 Task: Find a place to stay in Pak Kret, Thailand, from 6th to 15th September for 6 adults, with a price range of ₹8000 to ₹12000, 5 bedrooms, 5 beds, and amenities including Gym, Wifi, TV, Free parking, and Breakfast.
Action: Mouse moved to (435, 93)
Screenshot: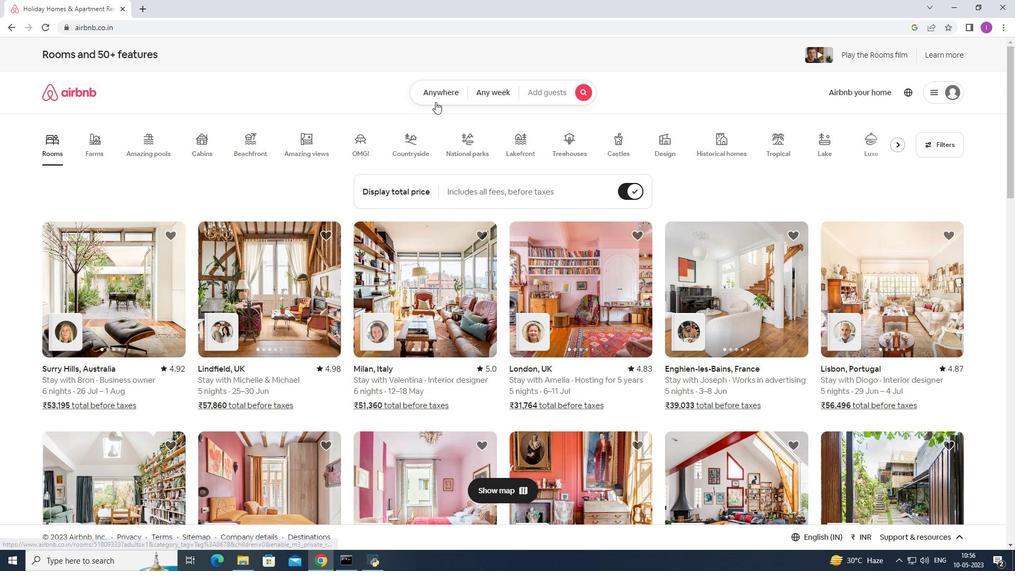 
Action: Mouse pressed left at (435, 93)
Screenshot: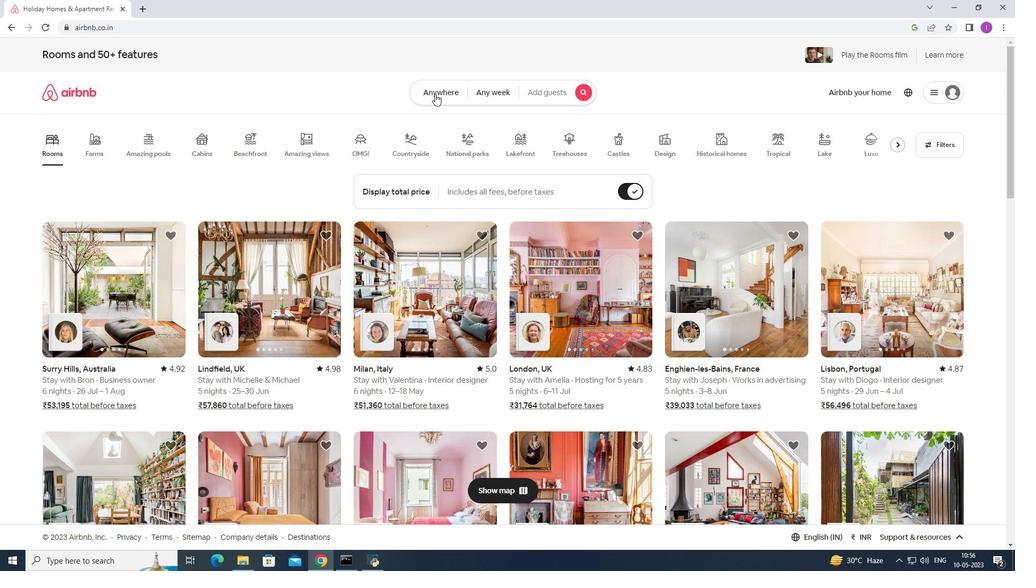 
Action: Mouse moved to (386, 126)
Screenshot: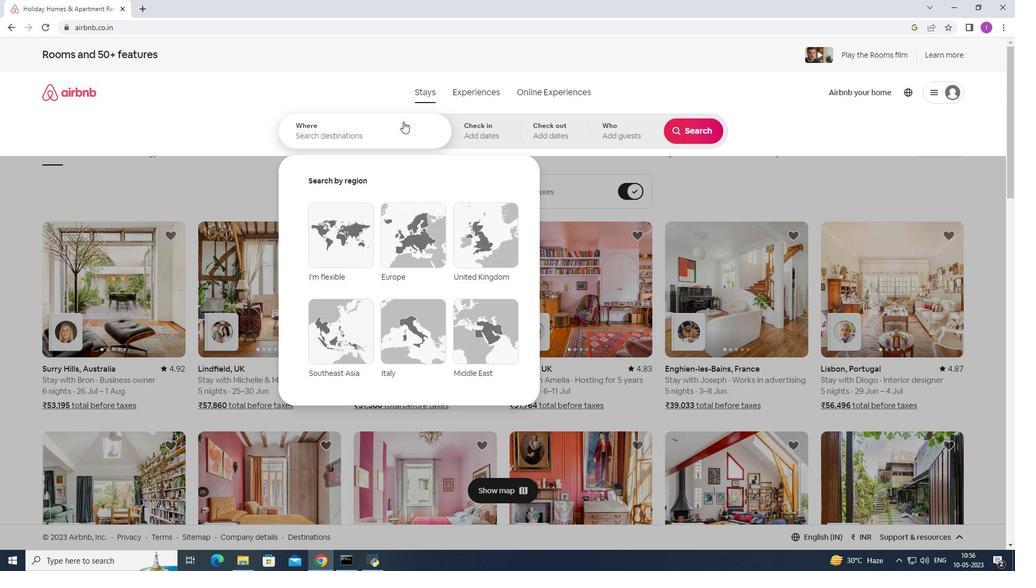 
Action: Mouse pressed left at (386, 126)
Screenshot: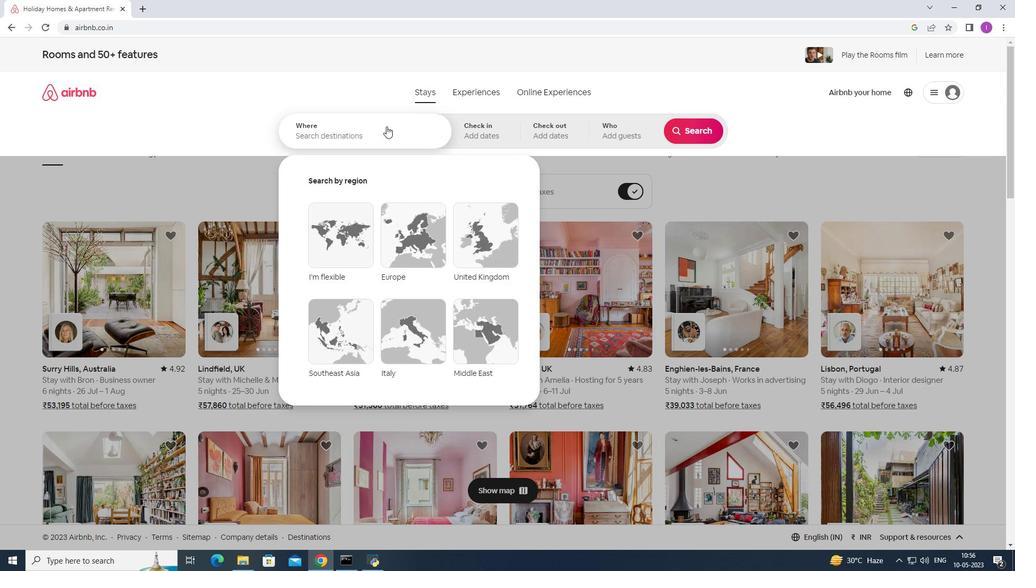 
Action: Mouse moved to (389, 129)
Screenshot: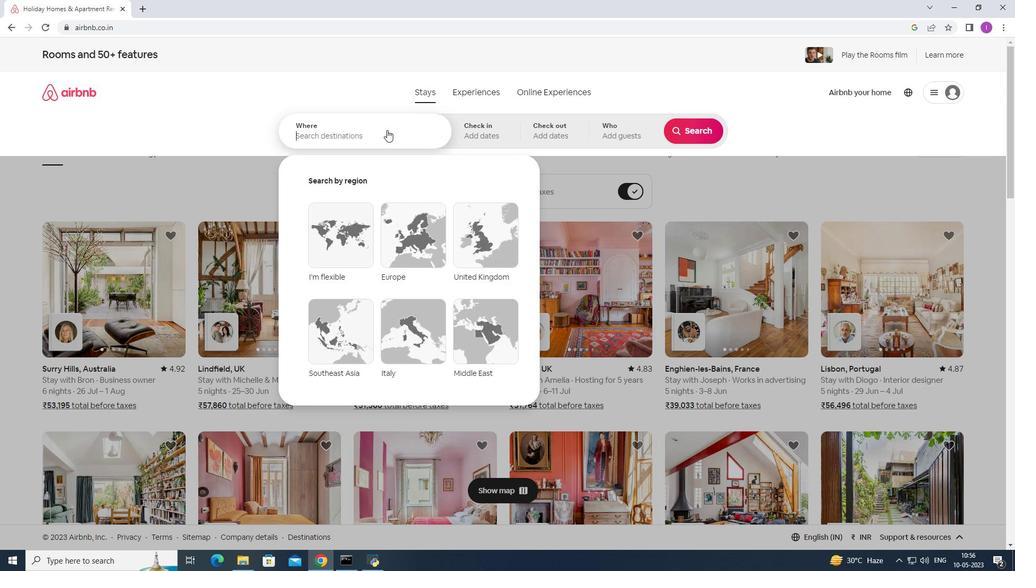 
Action: Key pressed <Key.shift>Pal<Key.backspace>k<Key.space>kret,<Key.shift>Thailand
Screenshot: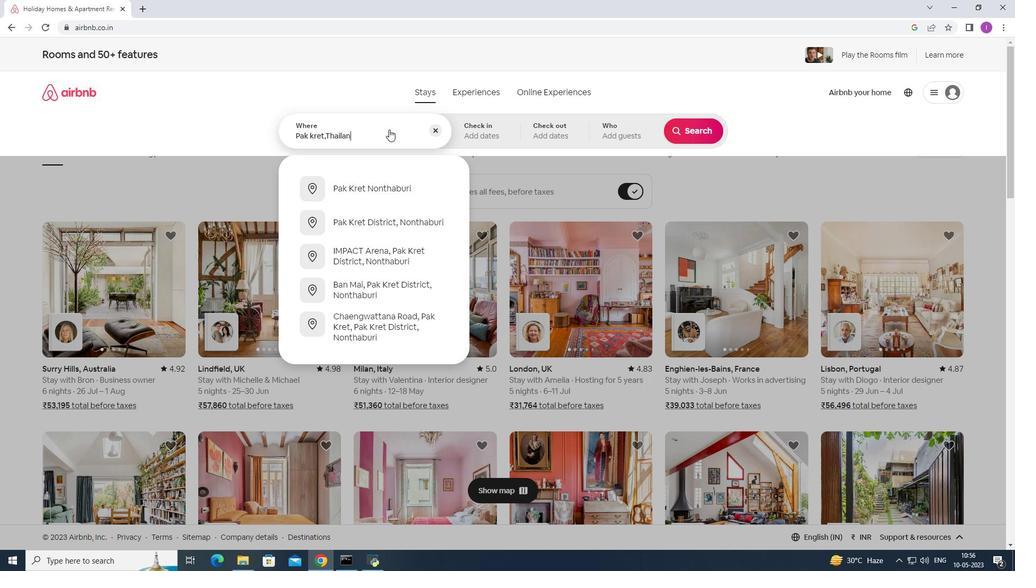 
Action: Mouse moved to (474, 127)
Screenshot: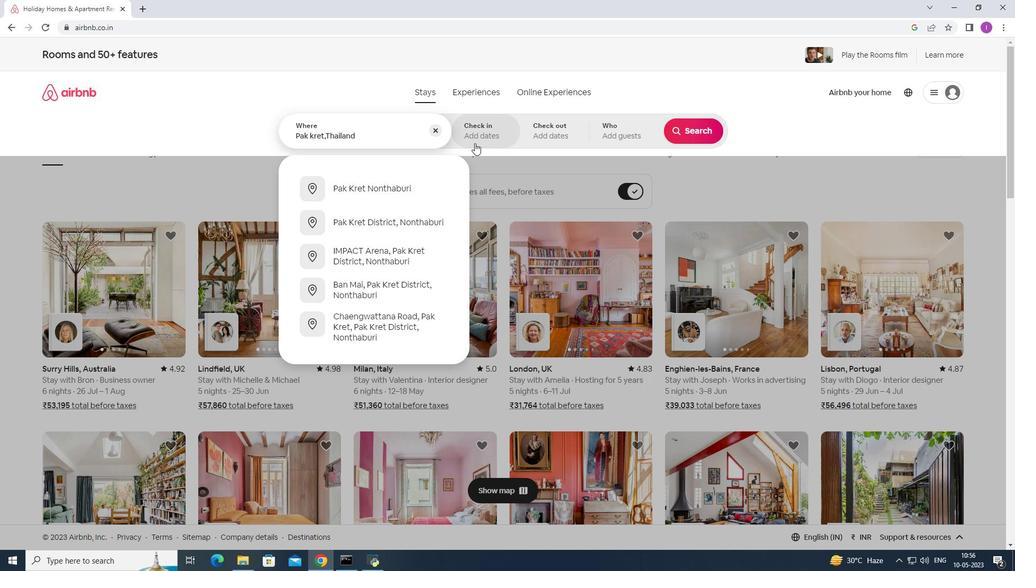 
Action: Mouse pressed left at (474, 127)
Screenshot: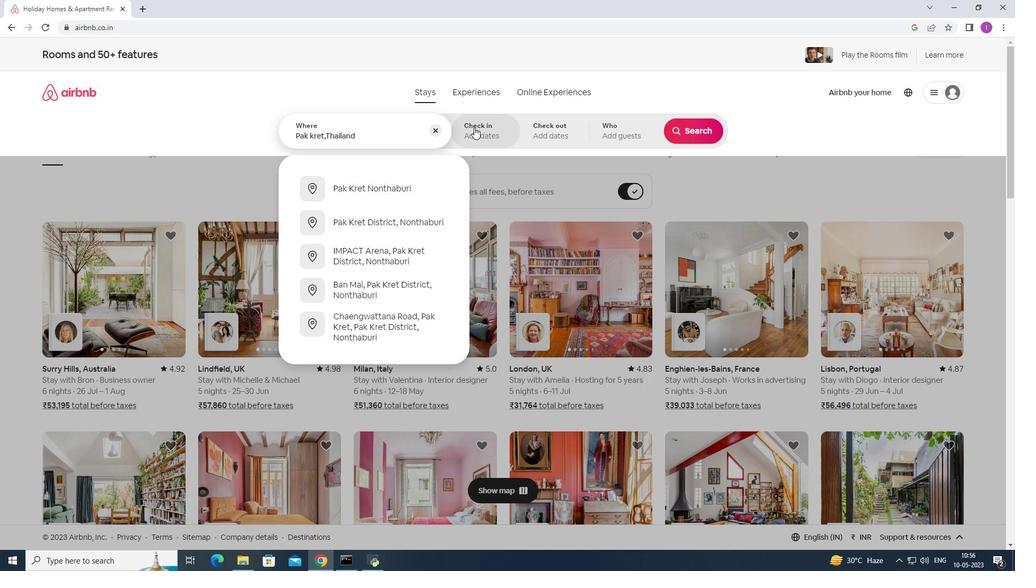 
Action: Mouse moved to (687, 215)
Screenshot: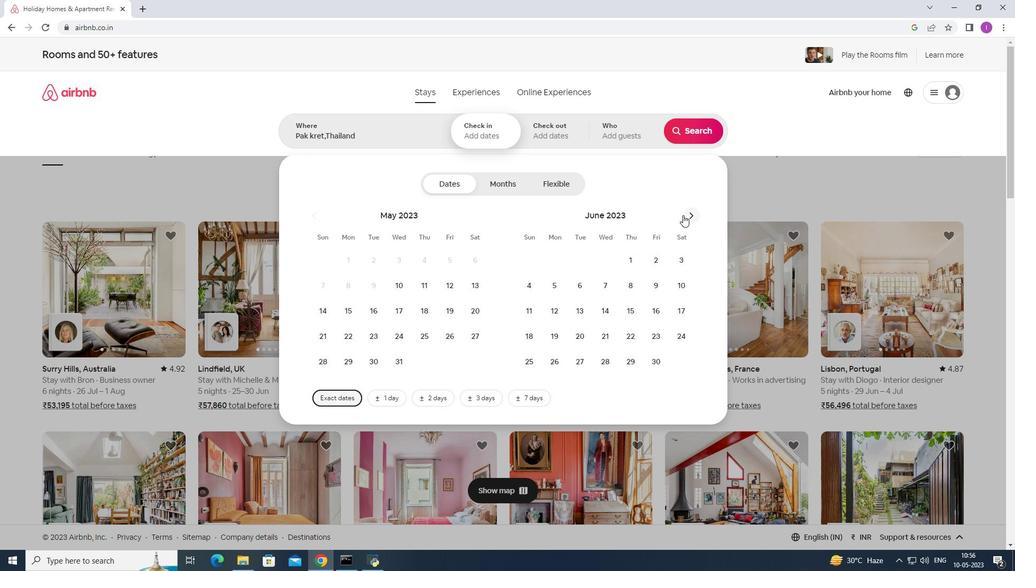 
Action: Mouse pressed left at (687, 215)
Screenshot: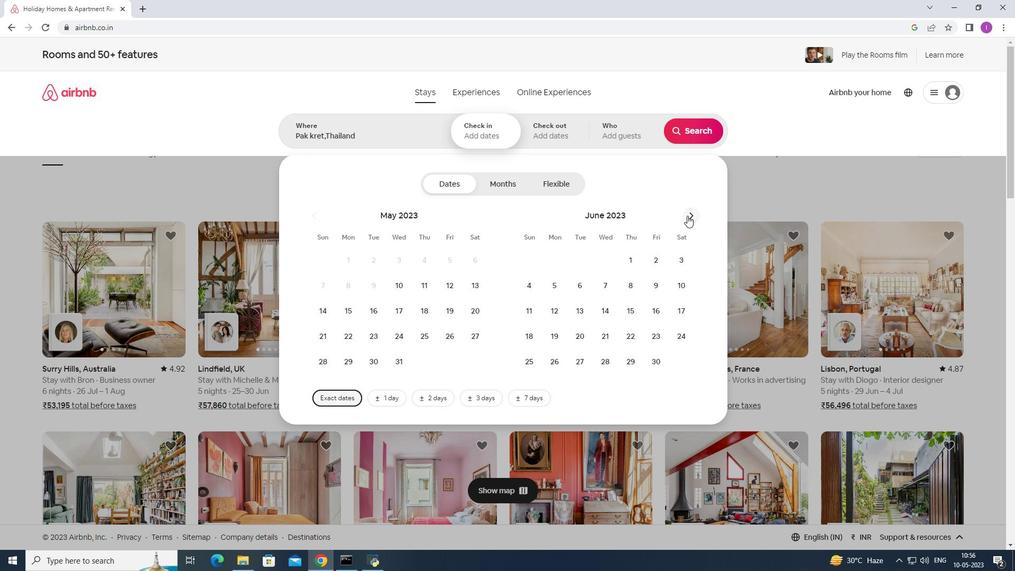 
Action: Mouse pressed left at (687, 215)
Screenshot: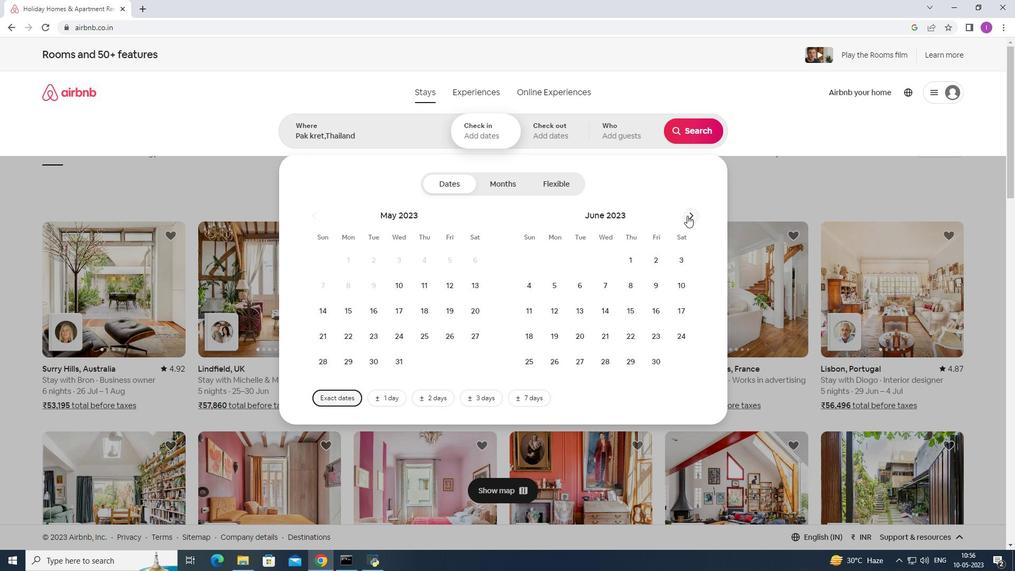 
Action: Mouse pressed left at (687, 215)
Screenshot: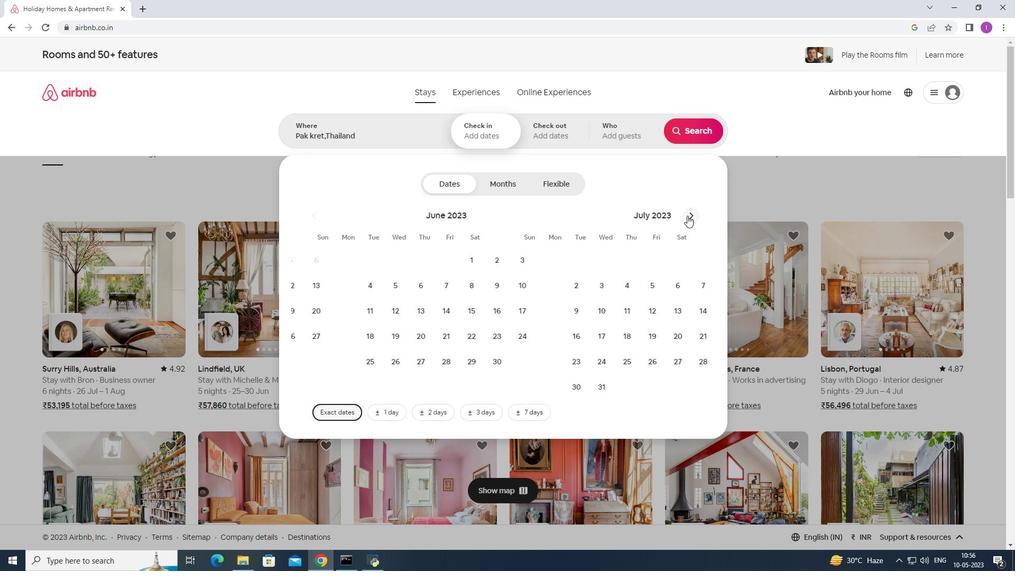 
Action: Mouse moved to (688, 215)
Screenshot: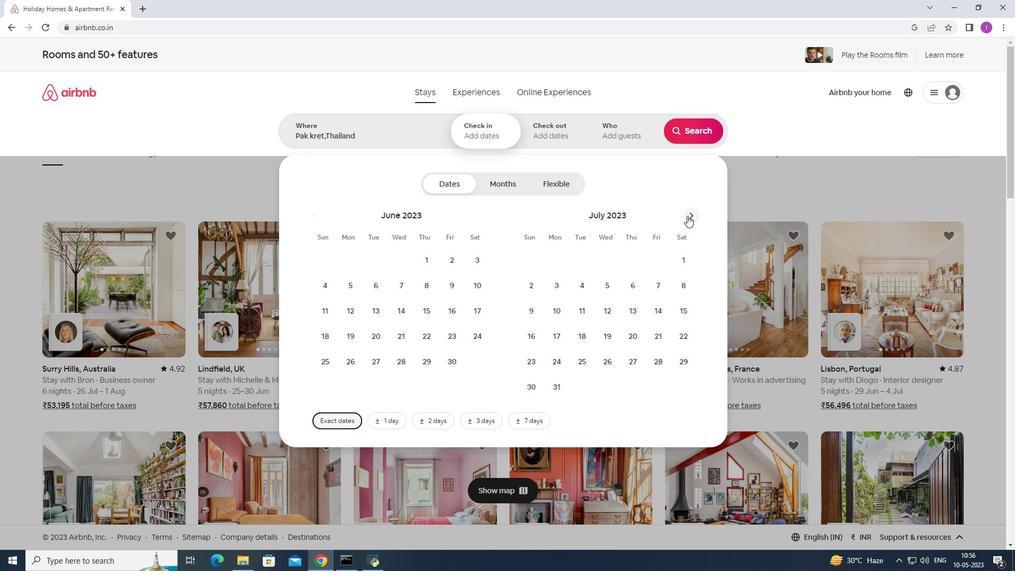 
Action: Mouse pressed left at (688, 215)
Screenshot: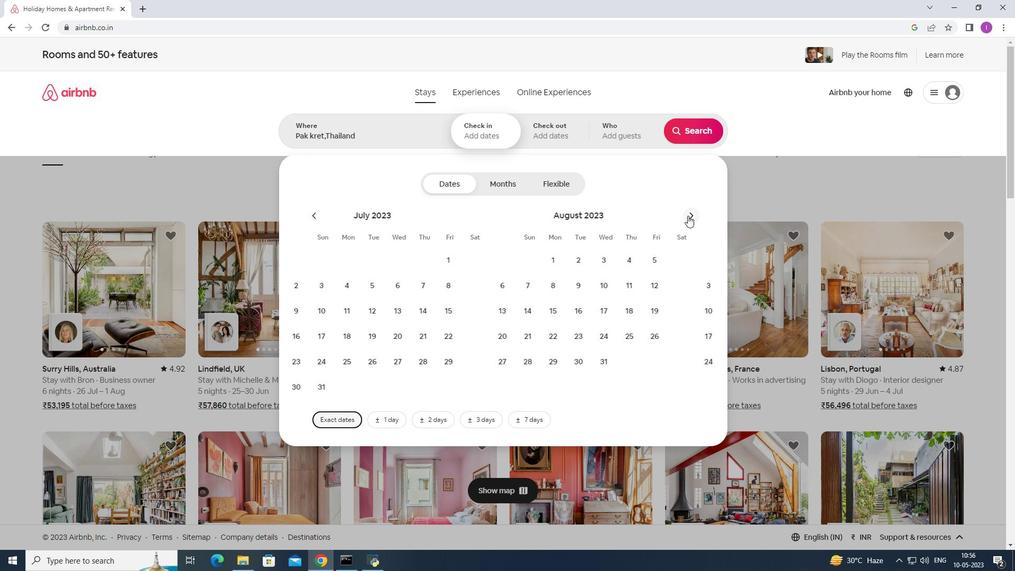 
Action: Mouse moved to (399, 287)
Screenshot: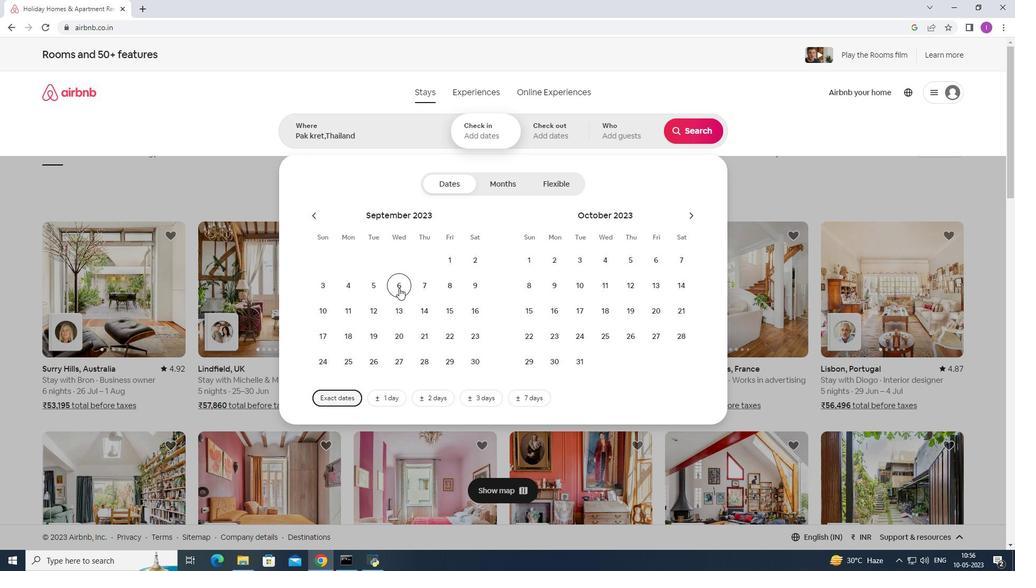 
Action: Mouse pressed left at (399, 287)
Screenshot: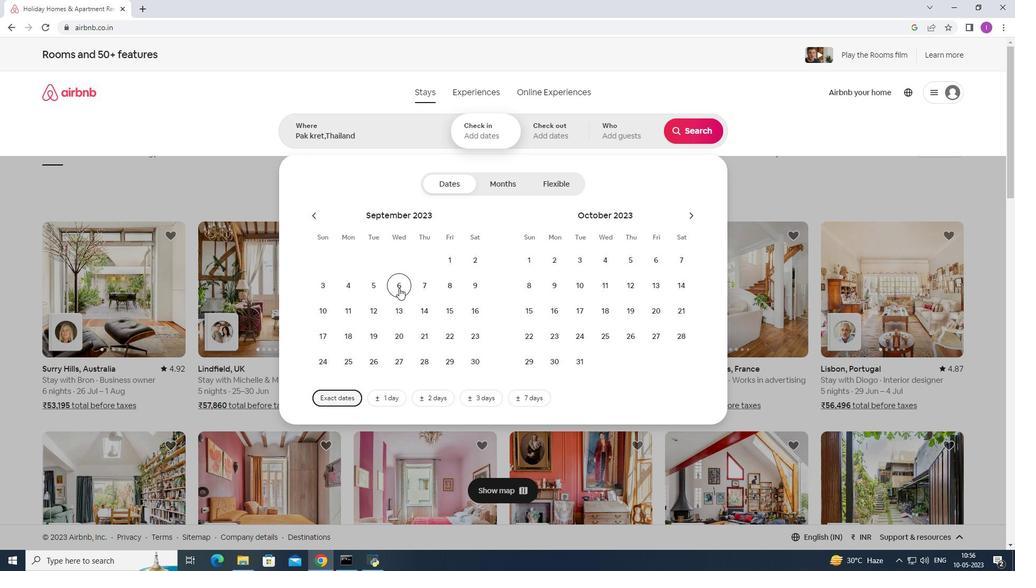 
Action: Mouse moved to (452, 308)
Screenshot: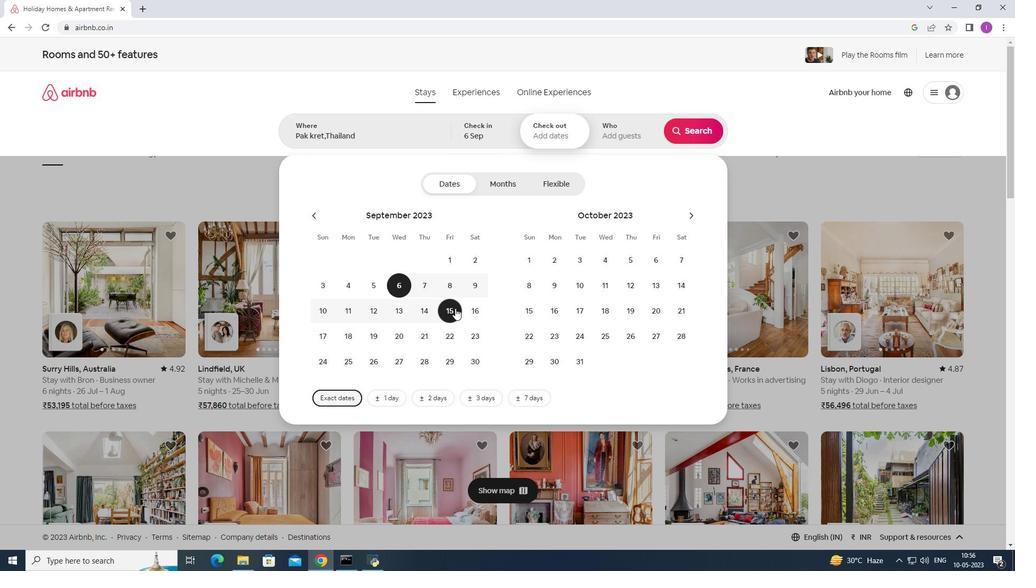 
Action: Mouse pressed left at (452, 308)
Screenshot: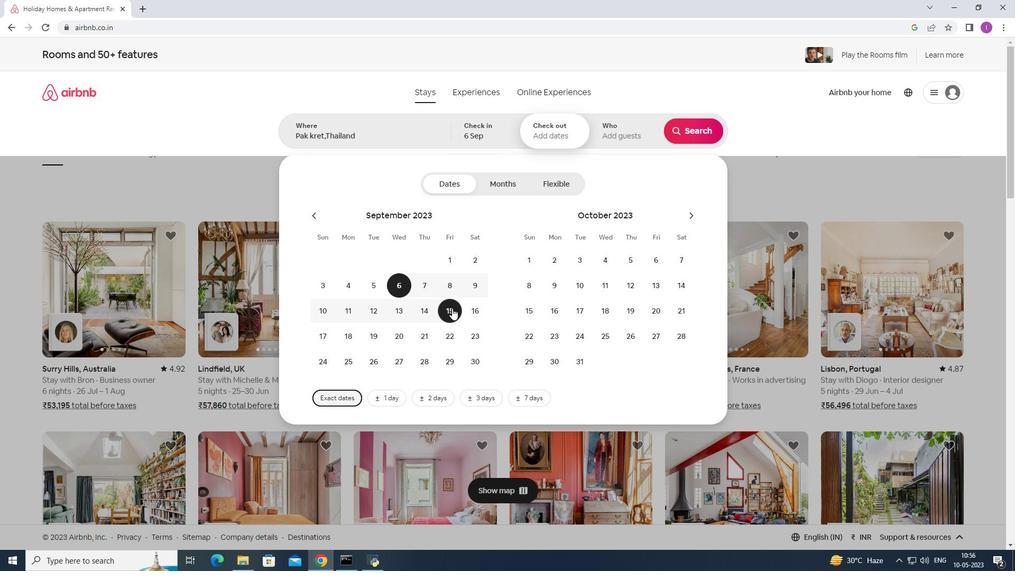 
Action: Mouse moved to (615, 139)
Screenshot: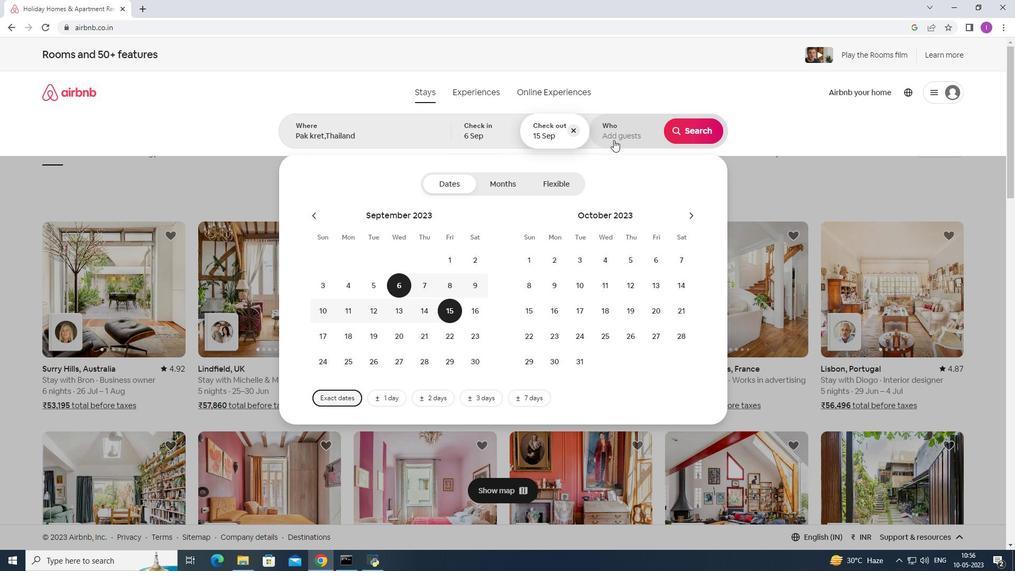 
Action: Mouse pressed left at (615, 139)
Screenshot: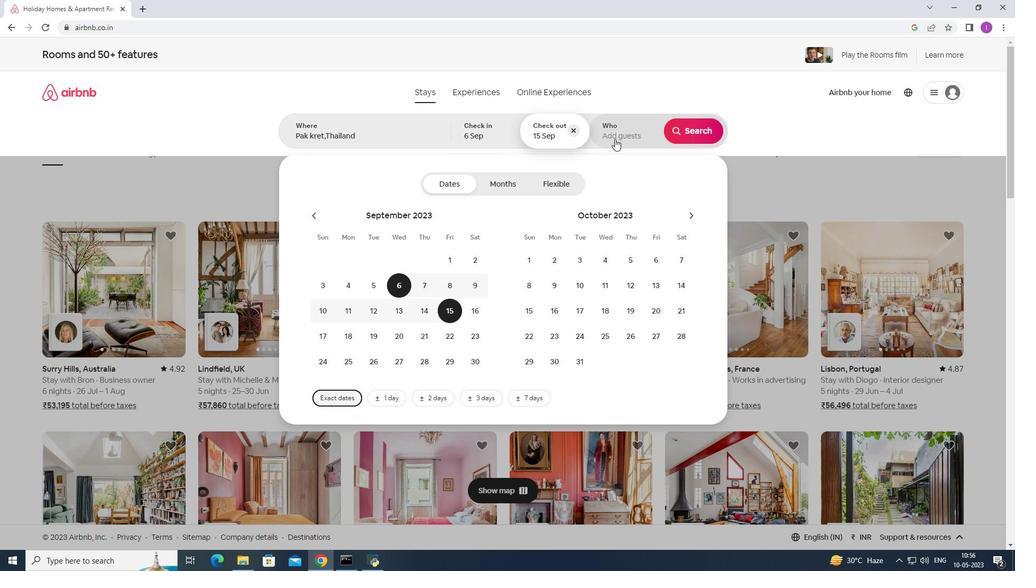 
Action: Mouse moved to (698, 193)
Screenshot: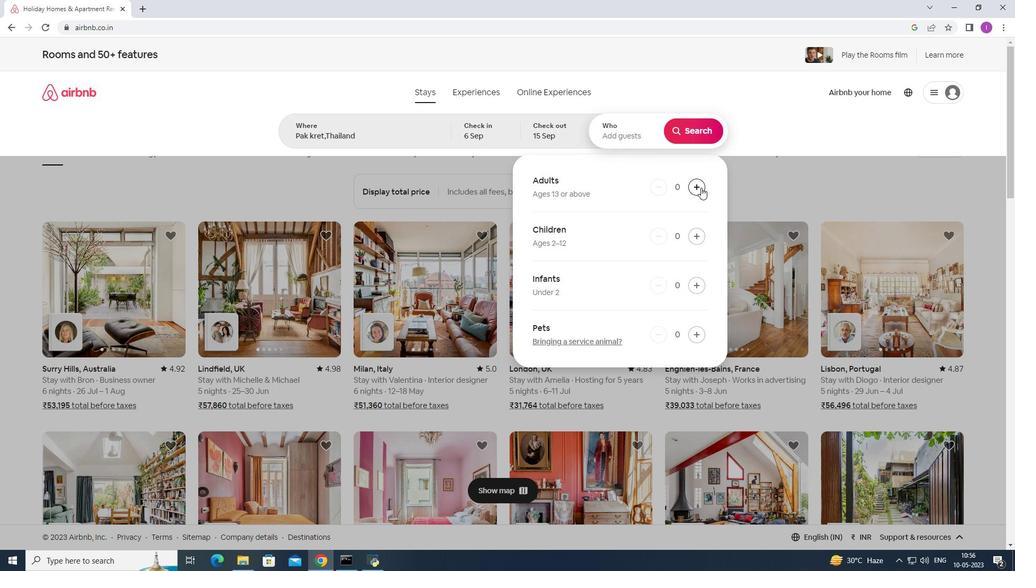 
Action: Mouse pressed left at (698, 193)
Screenshot: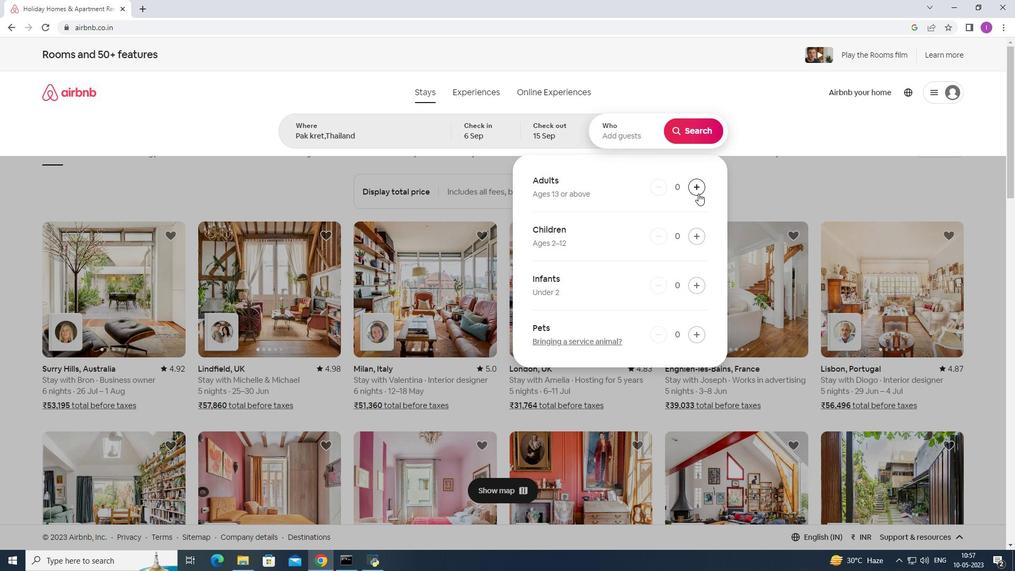 
Action: Mouse moved to (699, 191)
Screenshot: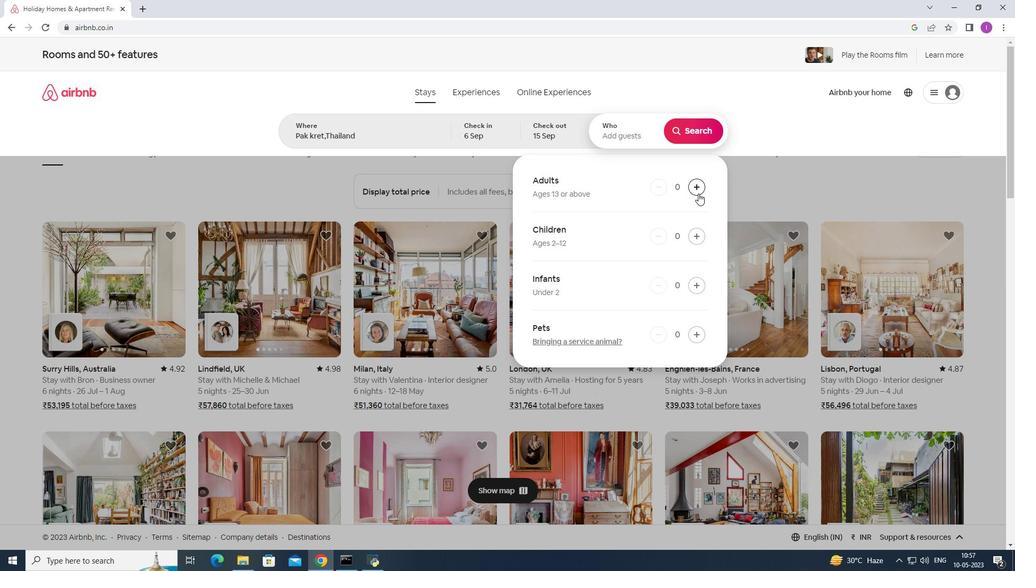 
Action: Mouse pressed left at (699, 191)
Screenshot: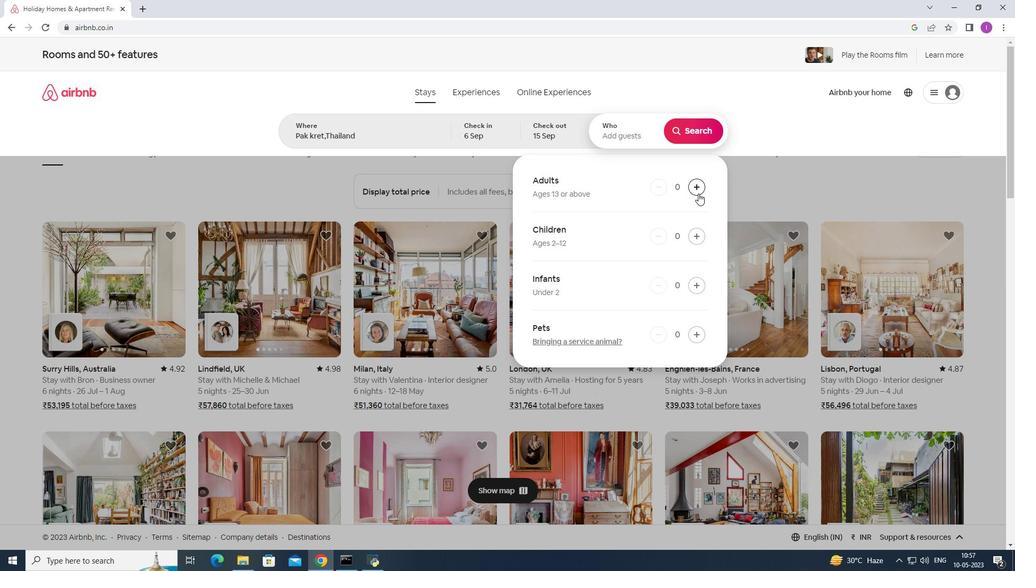 
Action: Mouse moved to (702, 193)
Screenshot: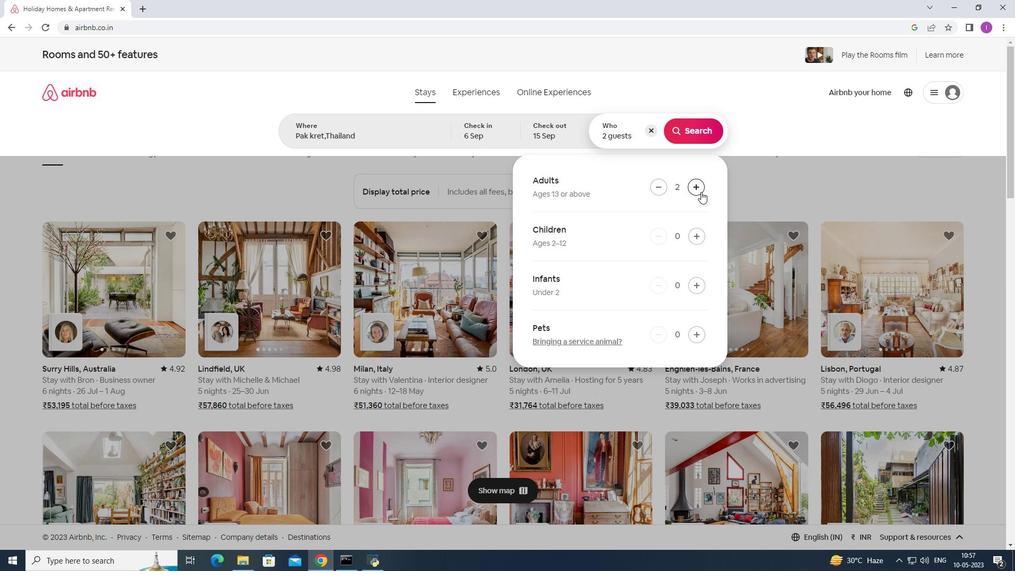 
Action: Mouse pressed left at (702, 193)
Screenshot: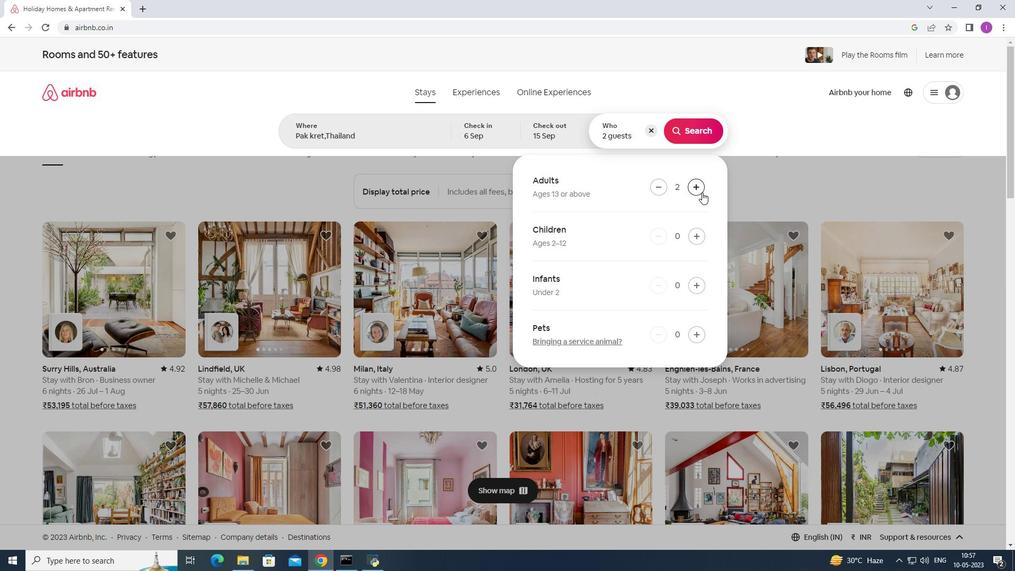 
Action: Mouse moved to (703, 194)
Screenshot: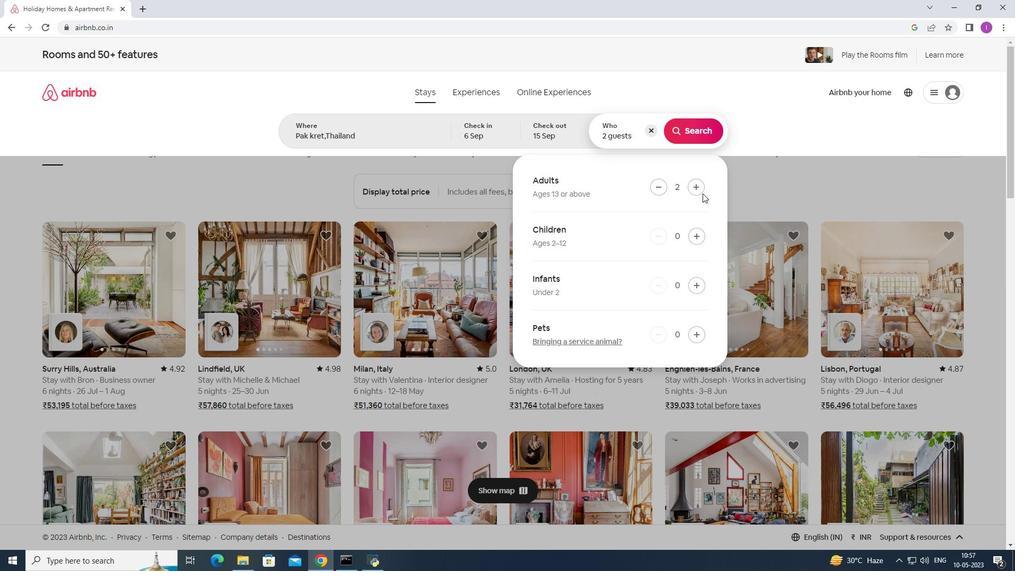 
Action: Mouse pressed left at (703, 194)
Screenshot: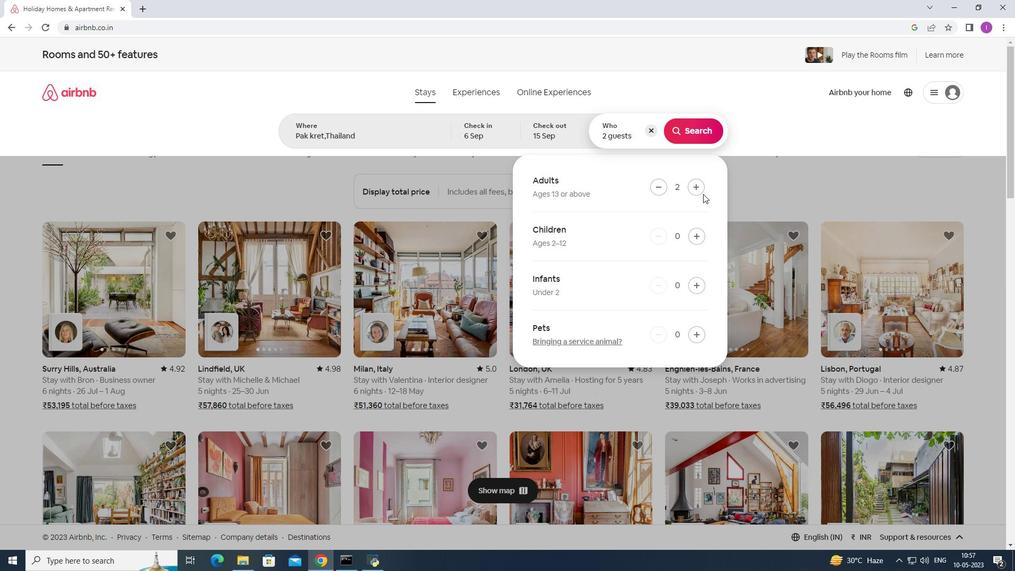 
Action: Mouse moved to (700, 190)
Screenshot: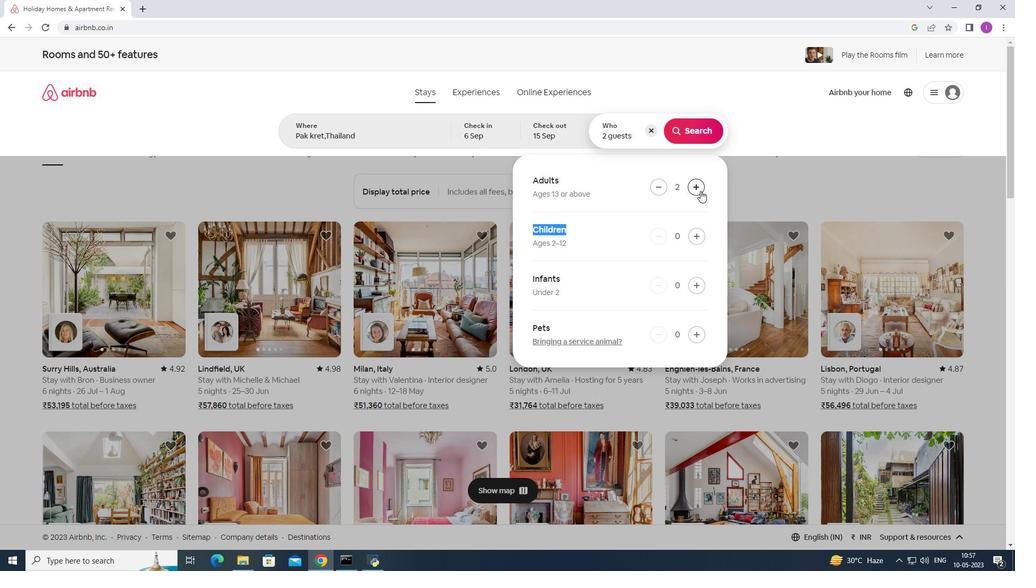 
Action: Mouse pressed left at (700, 190)
Screenshot: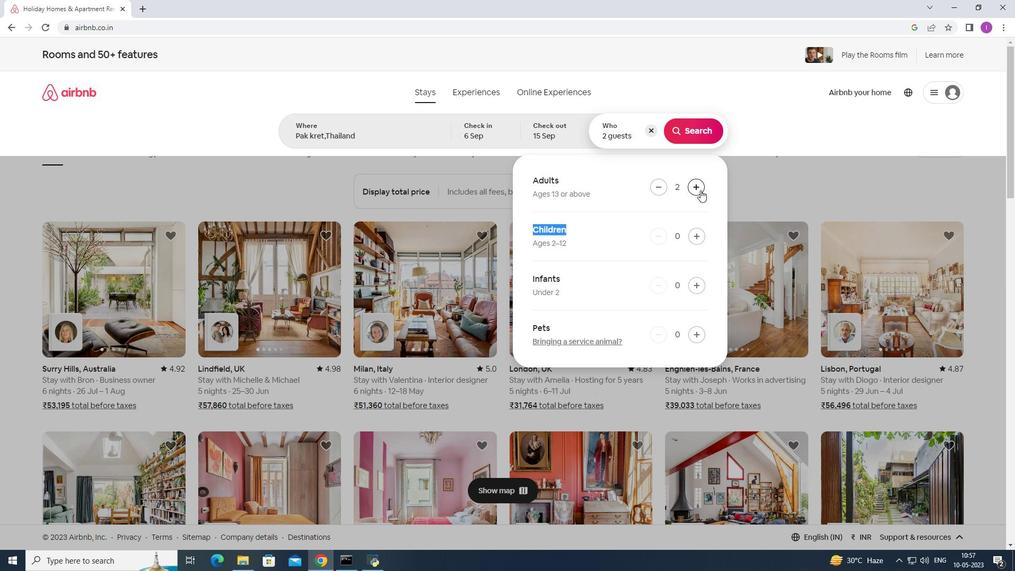 
Action: Mouse moved to (742, 196)
Screenshot: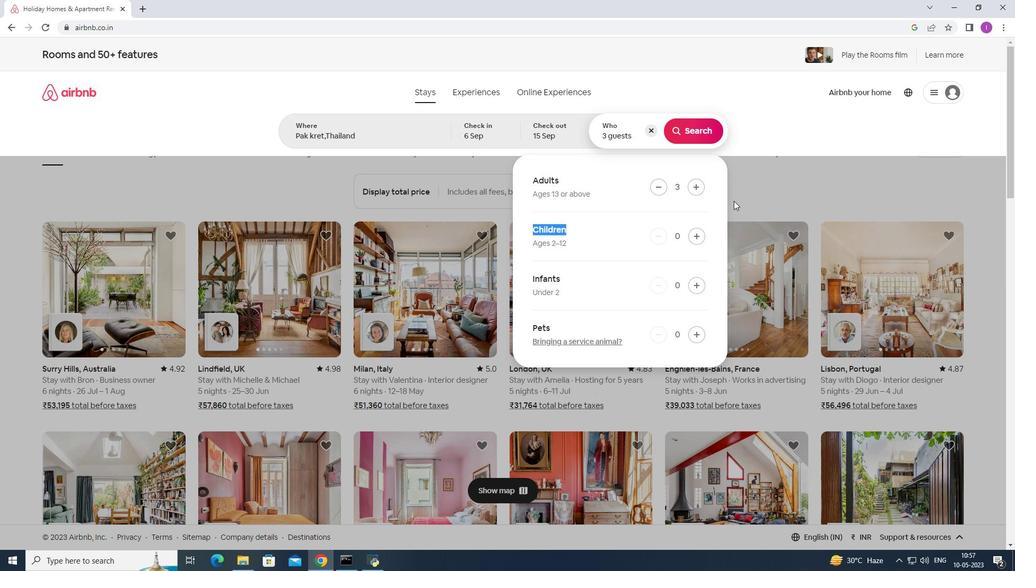 
Action: Mouse pressed left at (742, 196)
Screenshot: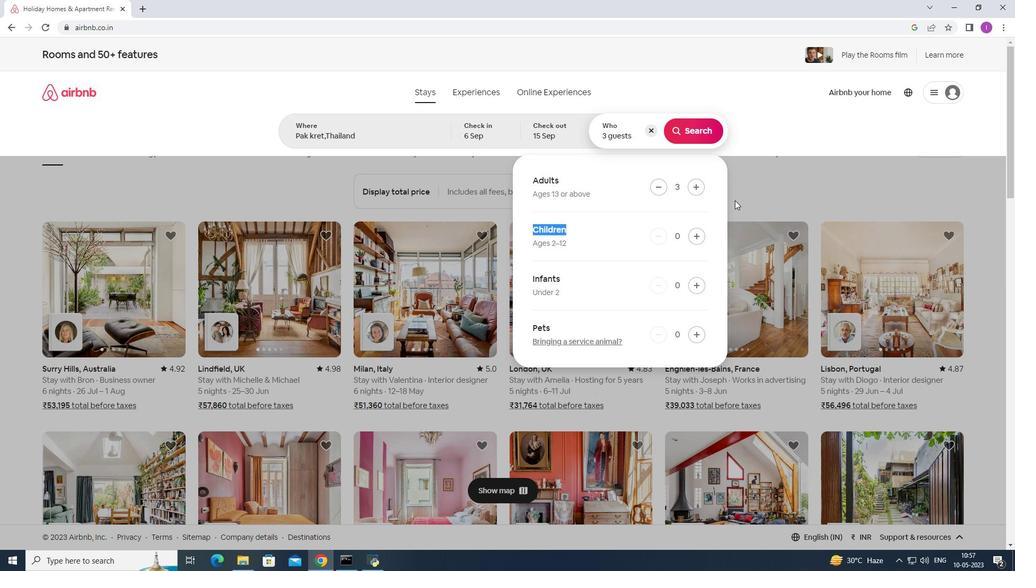 
Action: Mouse moved to (562, 95)
Screenshot: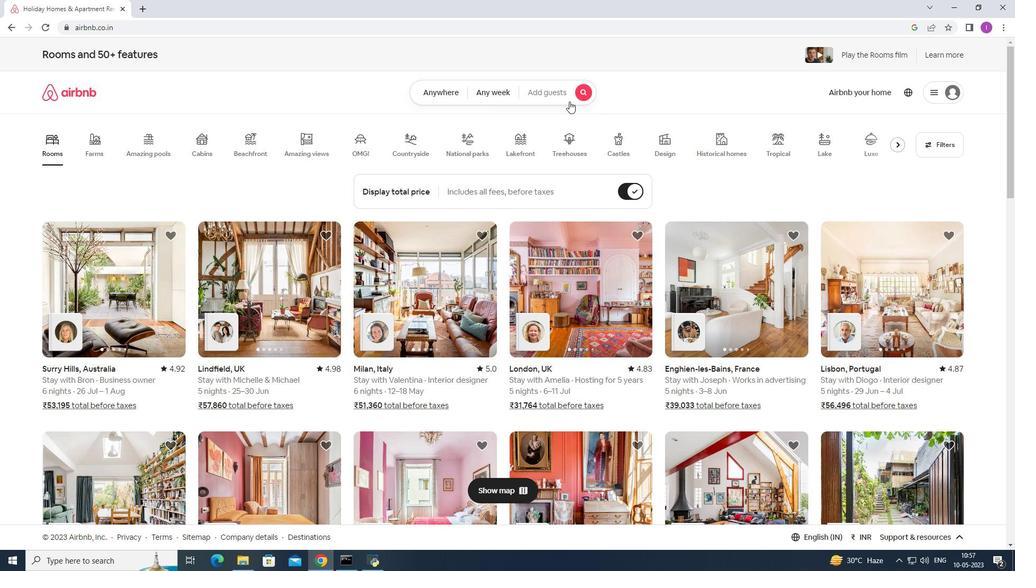 
Action: Mouse pressed left at (562, 95)
Screenshot: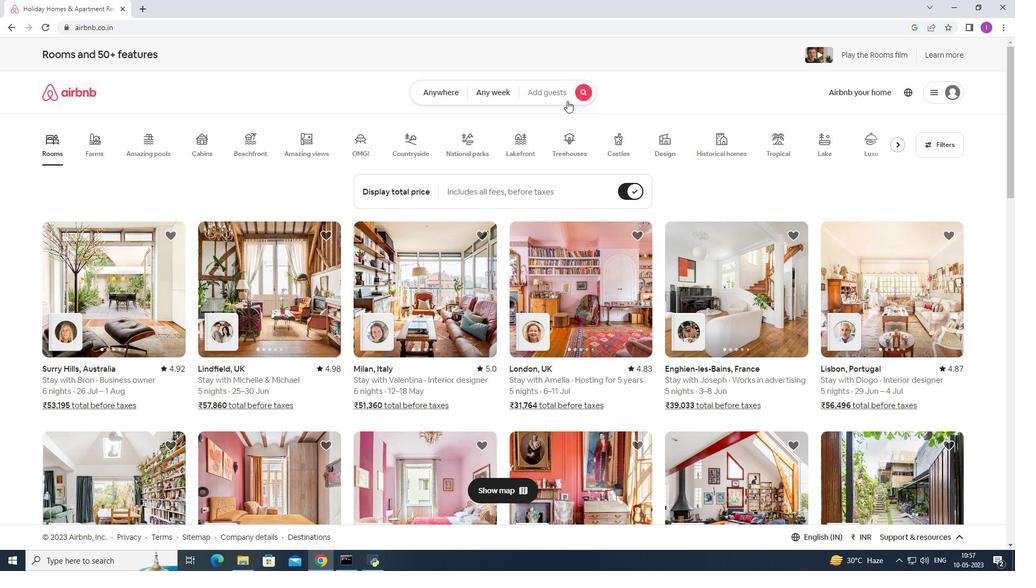 
Action: Mouse moved to (692, 184)
Screenshot: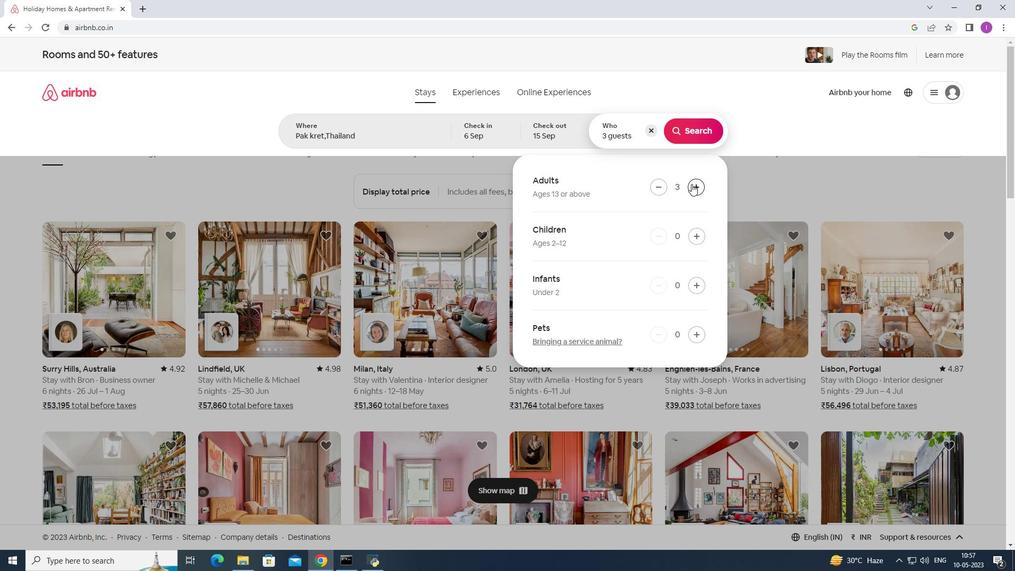 
Action: Mouse pressed left at (692, 184)
Screenshot: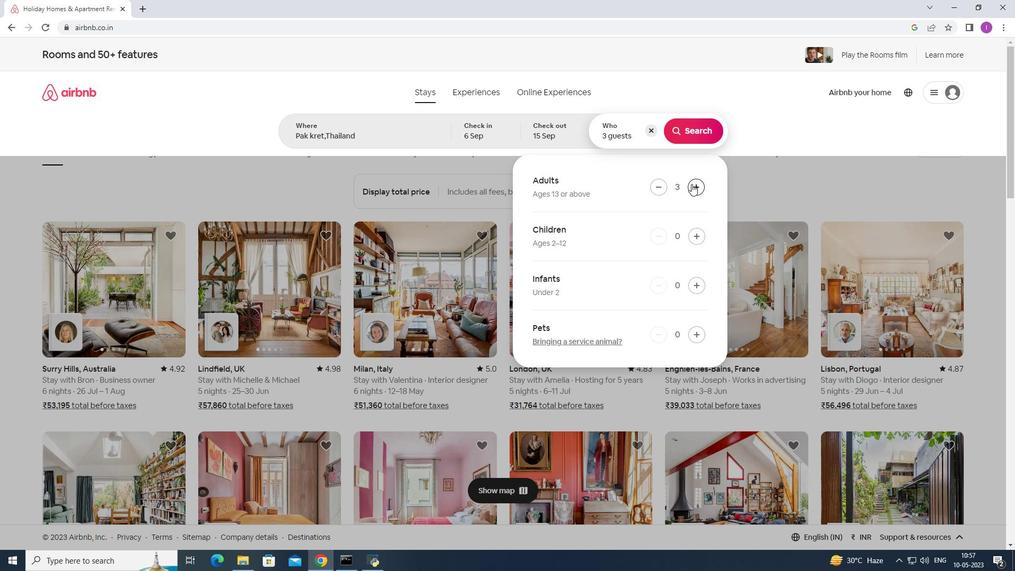 
Action: Mouse pressed left at (692, 184)
Screenshot: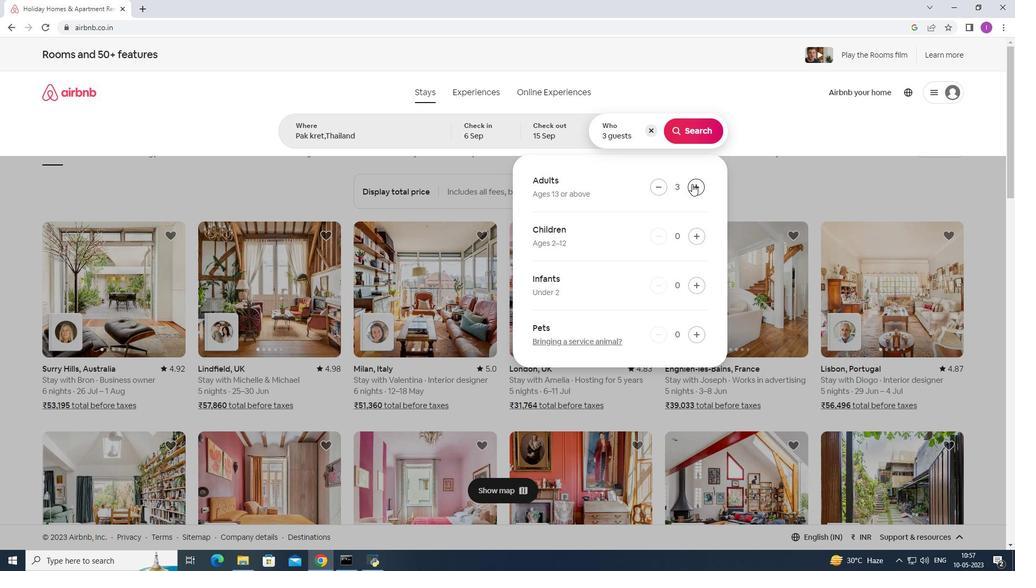 
Action: Mouse moved to (692, 184)
Screenshot: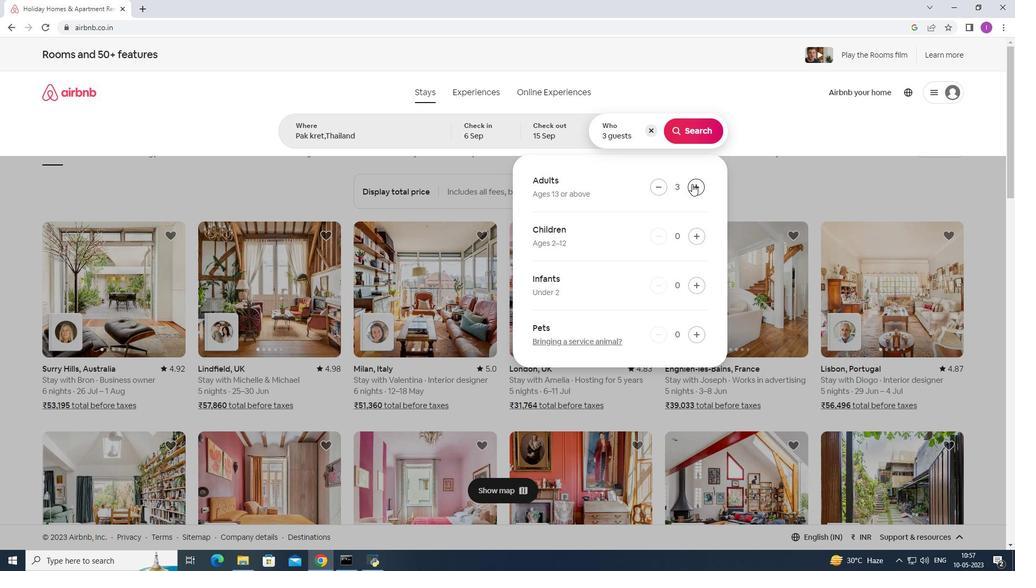 
Action: Mouse pressed left at (692, 184)
Screenshot: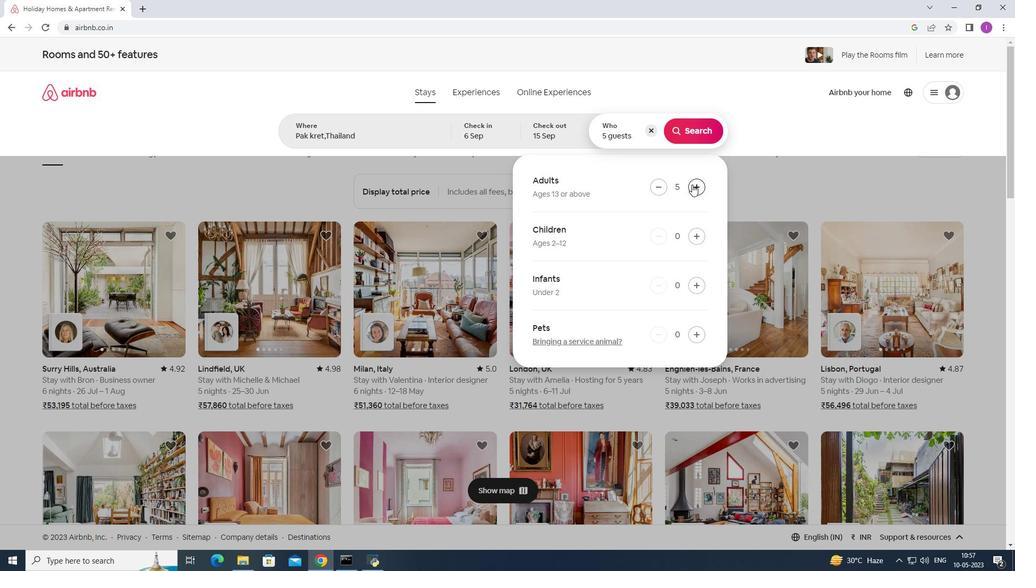 
Action: Mouse moved to (700, 128)
Screenshot: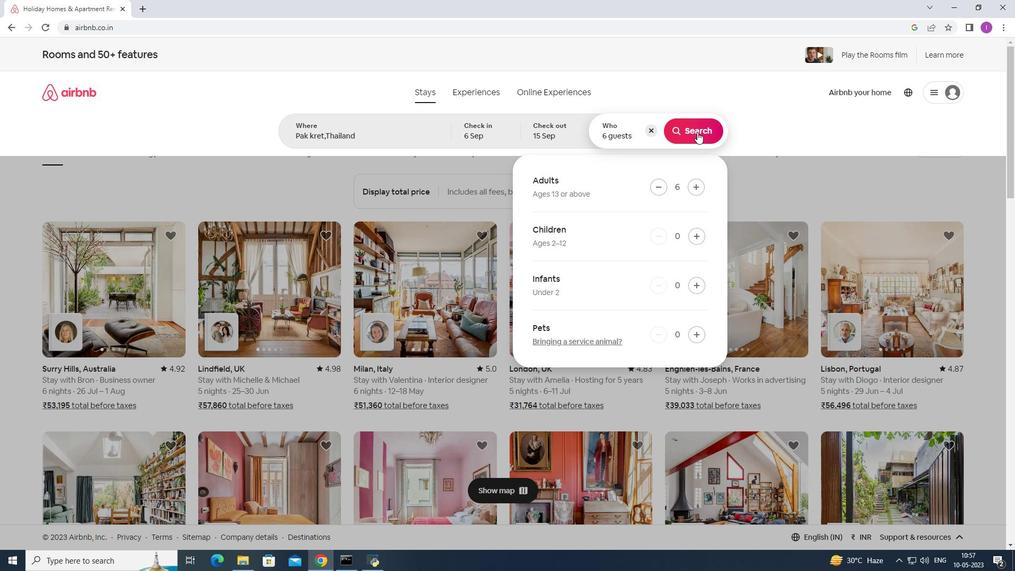
Action: Mouse pressed left at (700, 128)
Screenshot: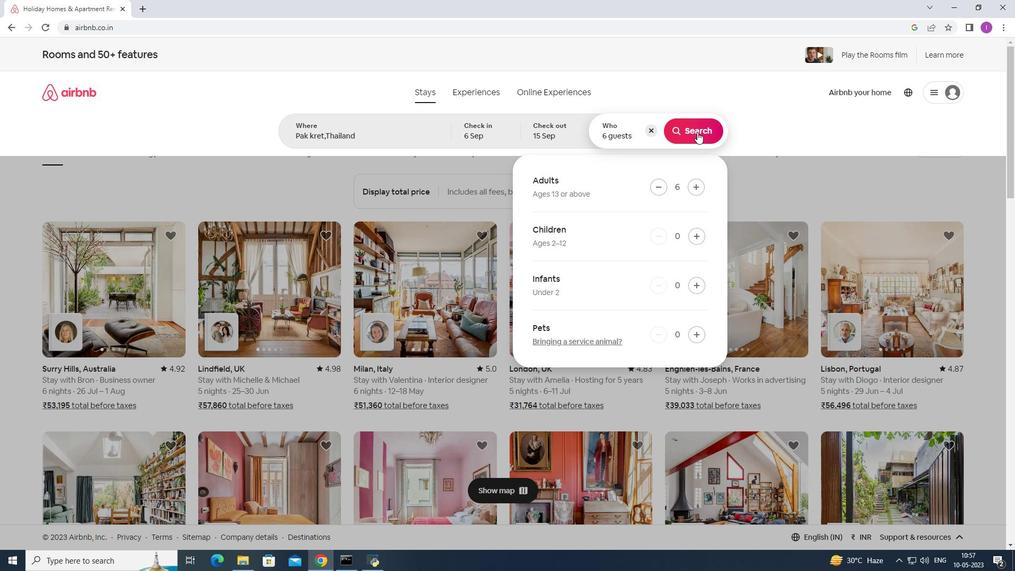 
Action: Mouse moved to (976, 96)
Screenshot: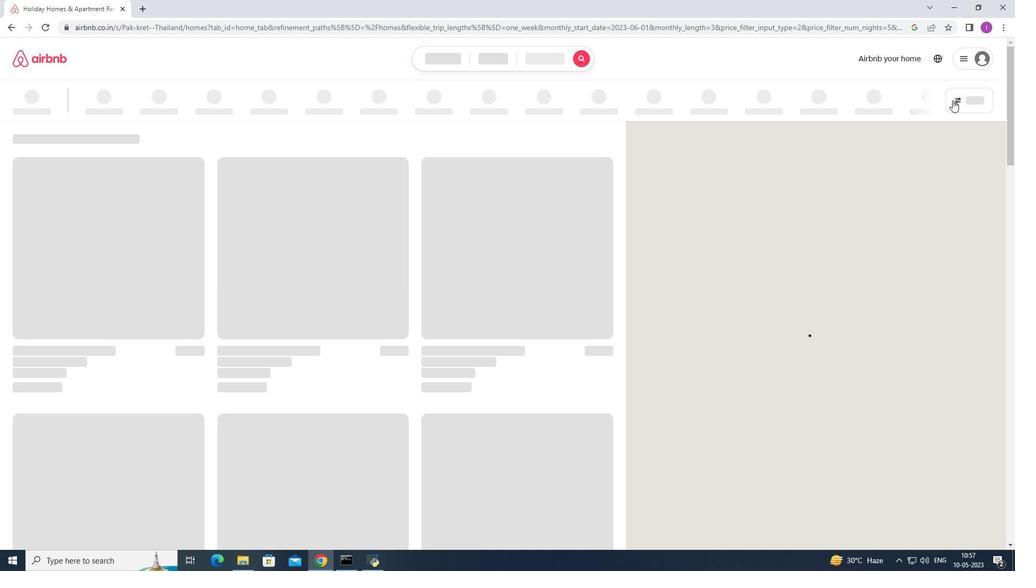 
Action: Mouse pressed left at (976, 96)
Screenshot: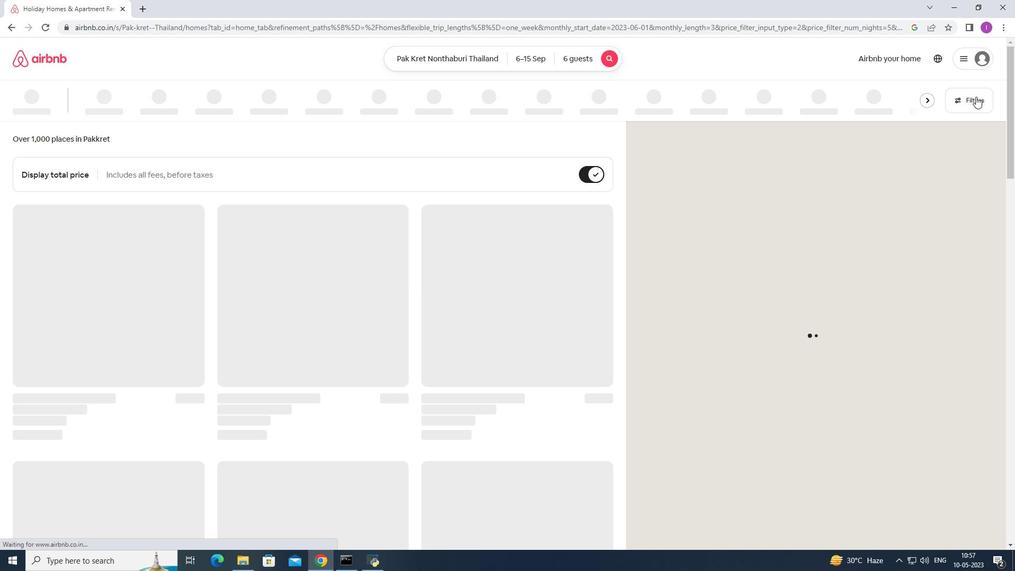 
Action: Mouse moved to (381, 361)
Screenshot: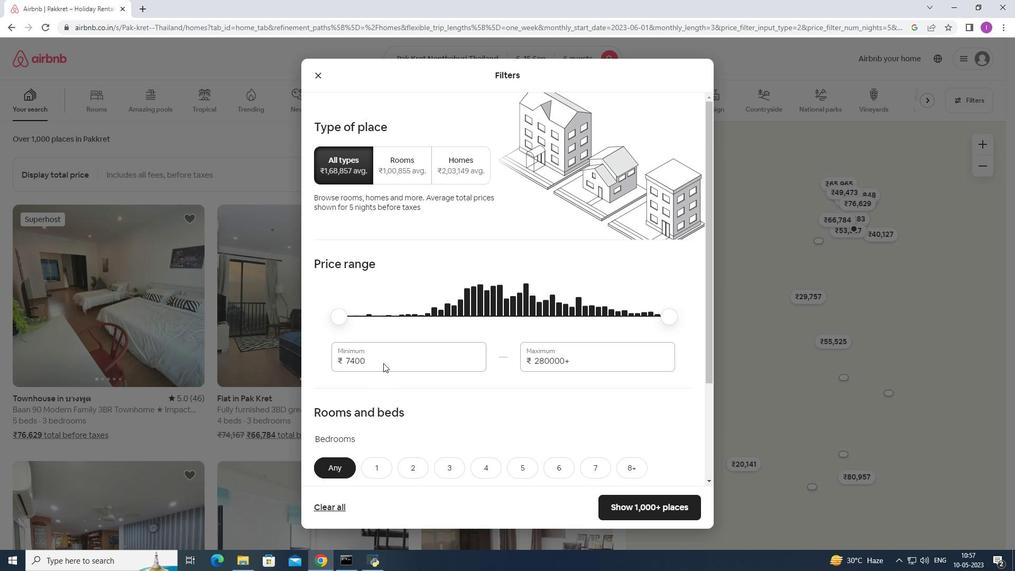 
Action: Mouse pressed left at (381, 361)
Screenshot: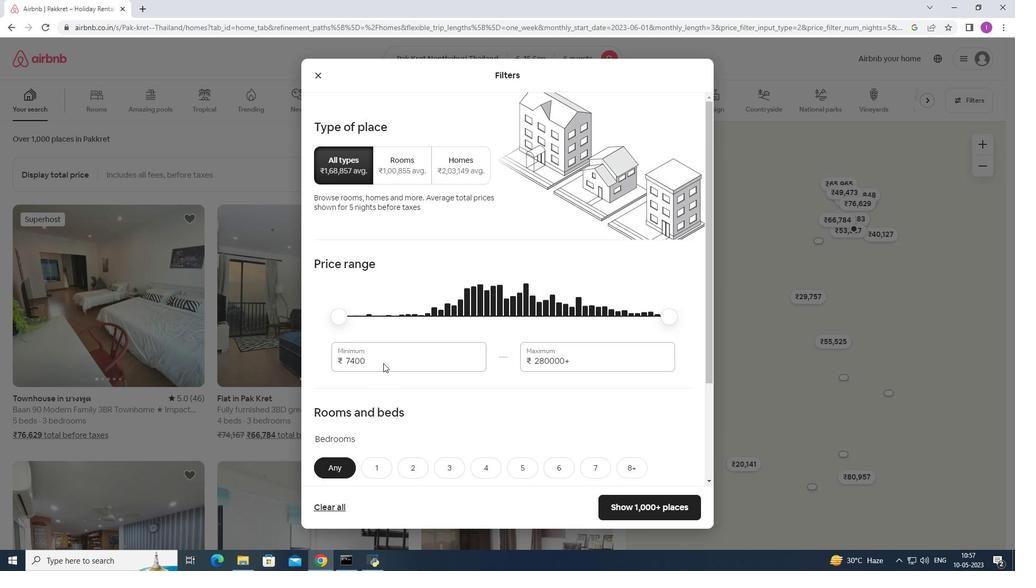 
Action: Mouse moved to (387, 346)
Screenshot: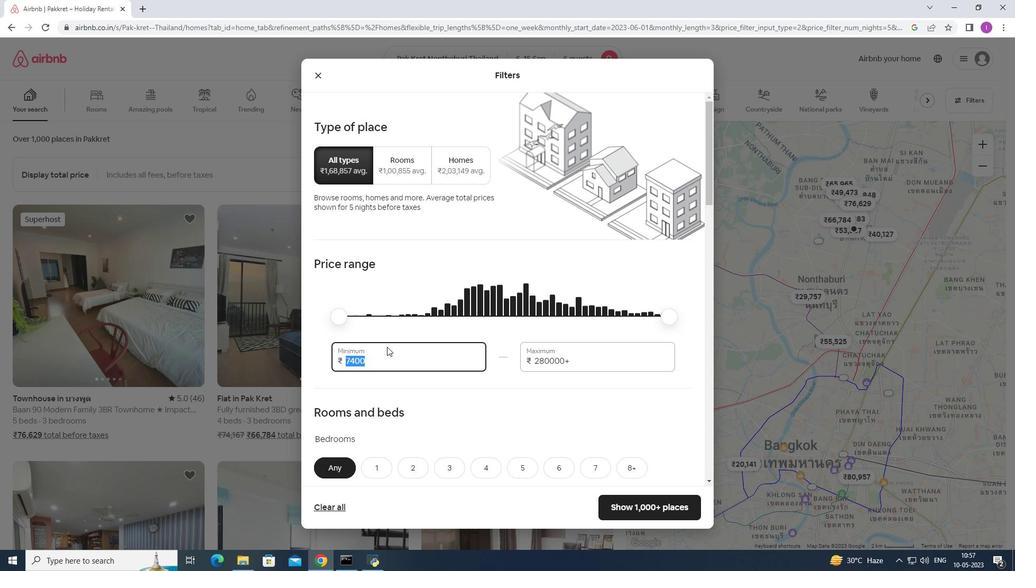 
Action: Key pressed 8
Screenshot: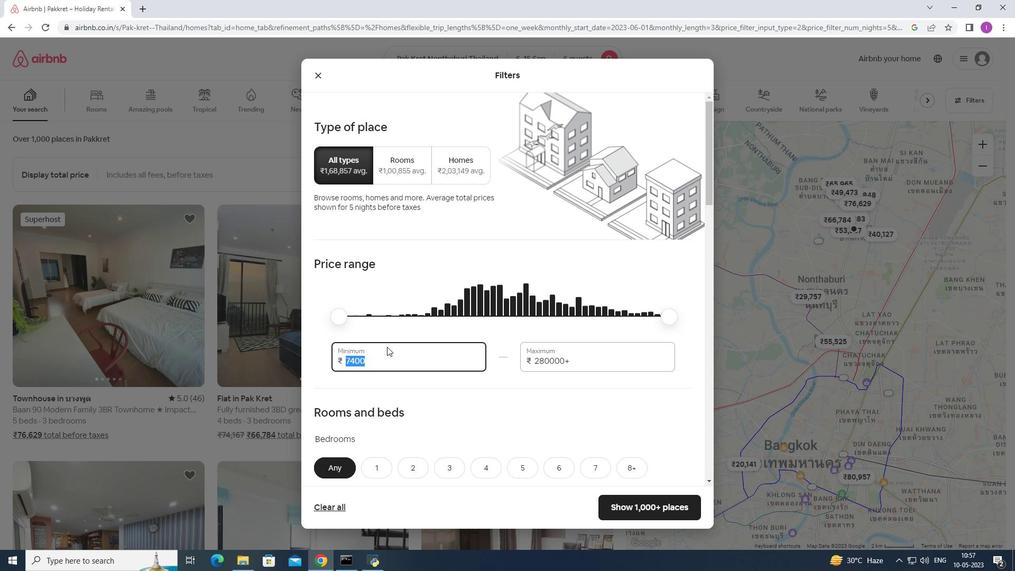 
Action: Mouse moved to (388, 346)
Screenshot: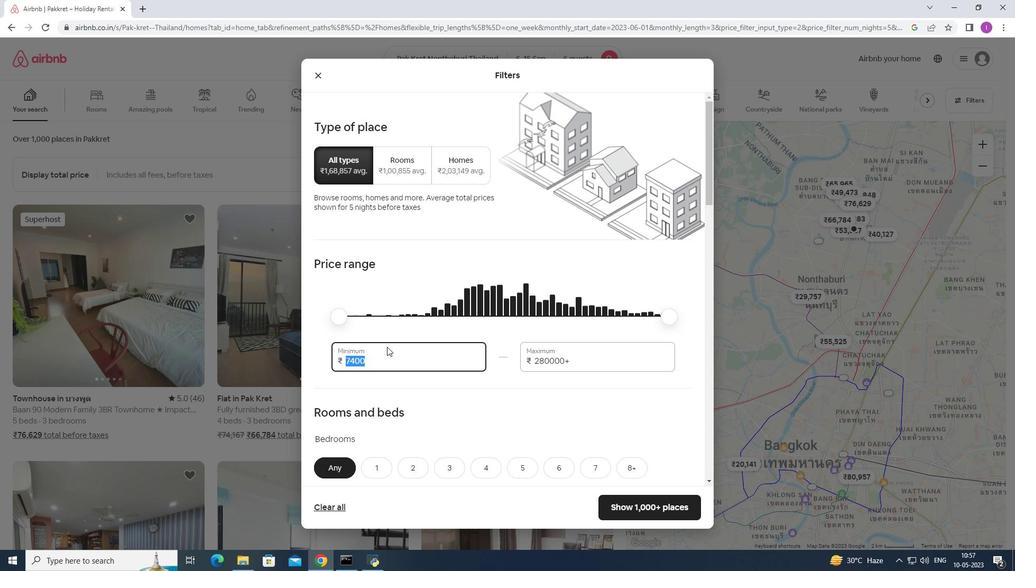 
Action: Key pressed 00
Screenshot: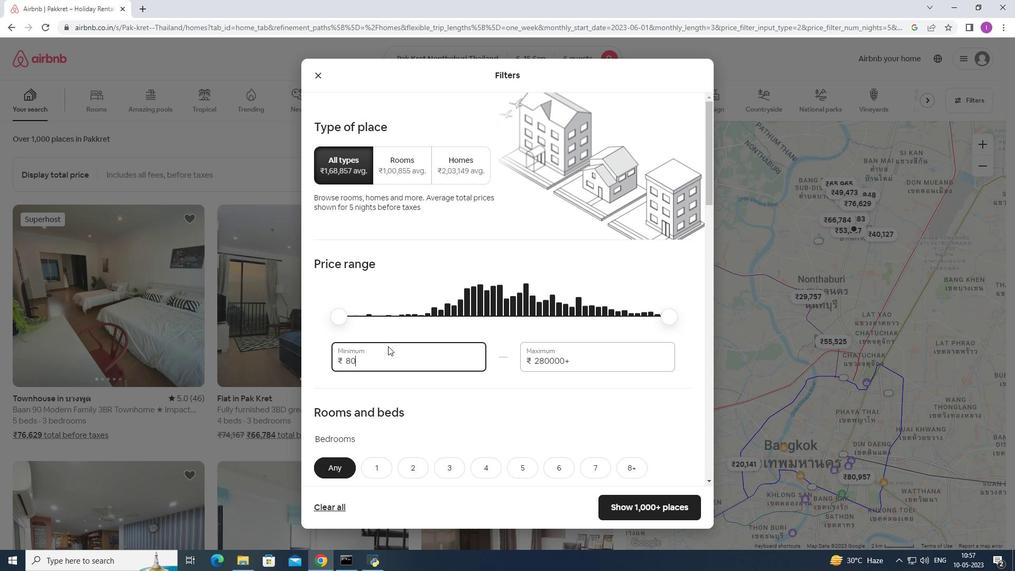 
Action: Mouse moved to (391, 345)
Screenshot: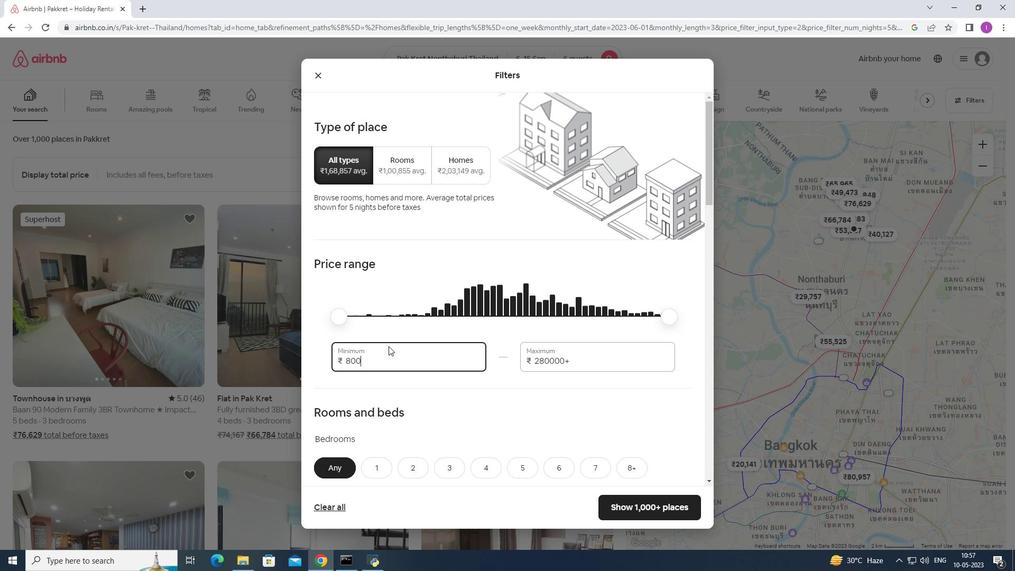 
Action: Key pressed 0
Screenshot: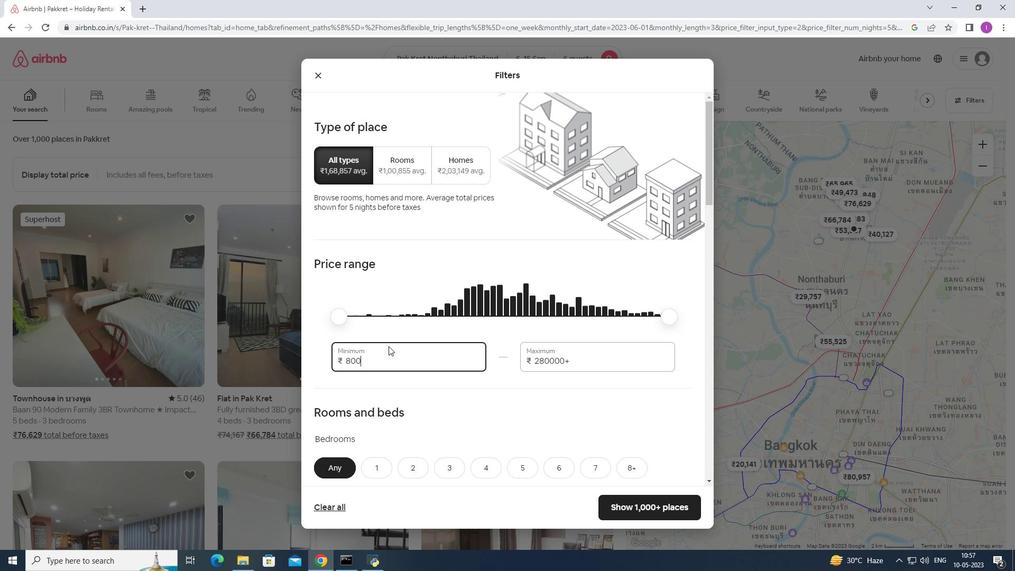 
Action: Mouse moved to (574, 359)
Screenshot: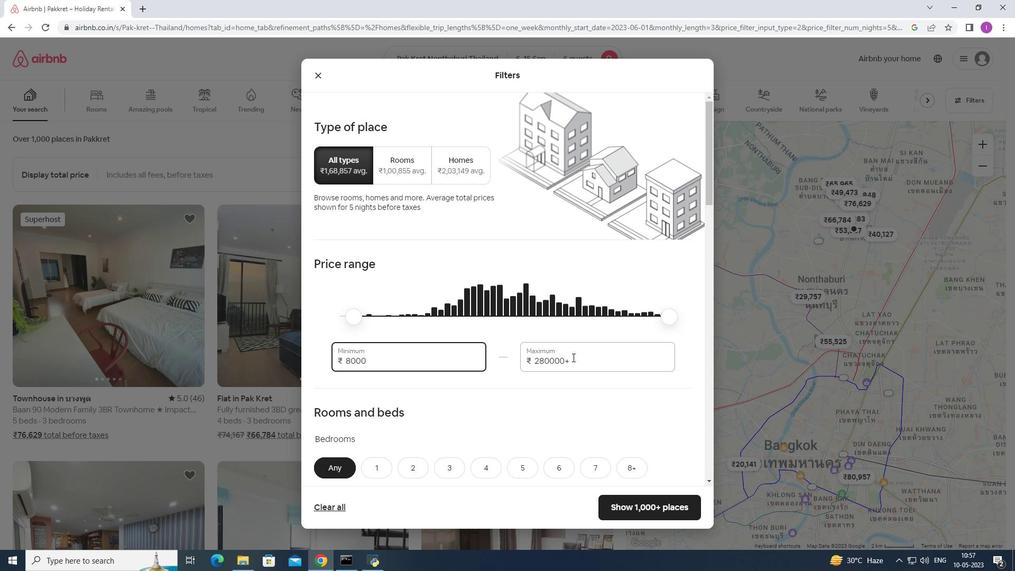 
Action: Mouse pressed left at (574, 359)
Screenshot: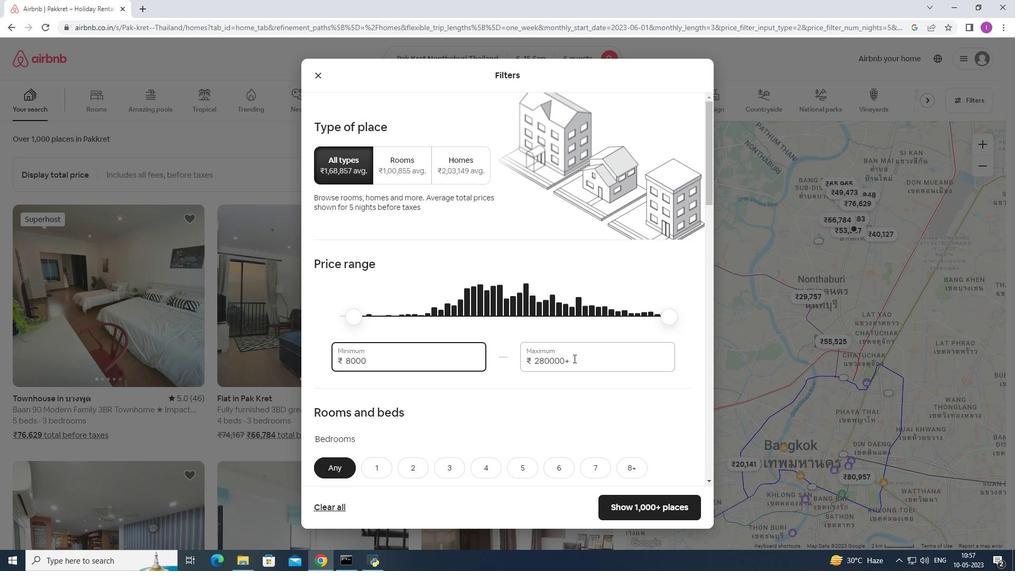 
Action: Mouse moved to (524, 363)
Screenshot: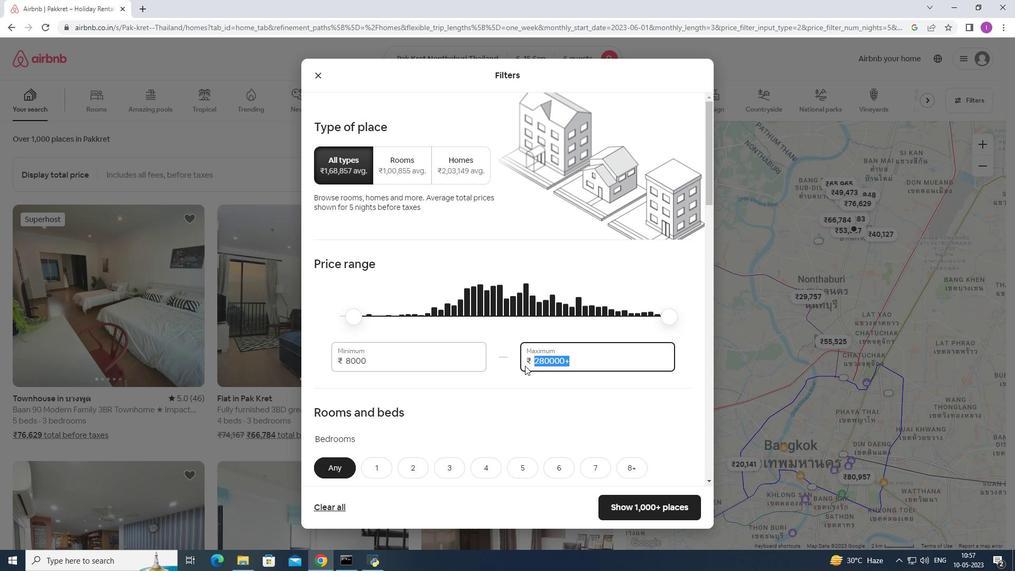 
Action: Key pressed 1
Screenshot: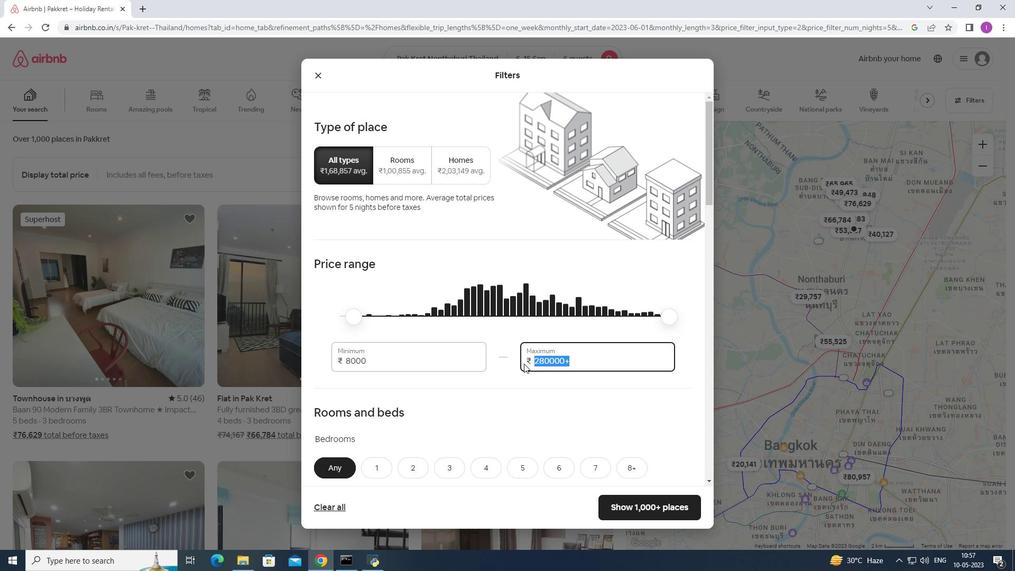 
Action: Mouse moved to (524, 361)
Screenshot: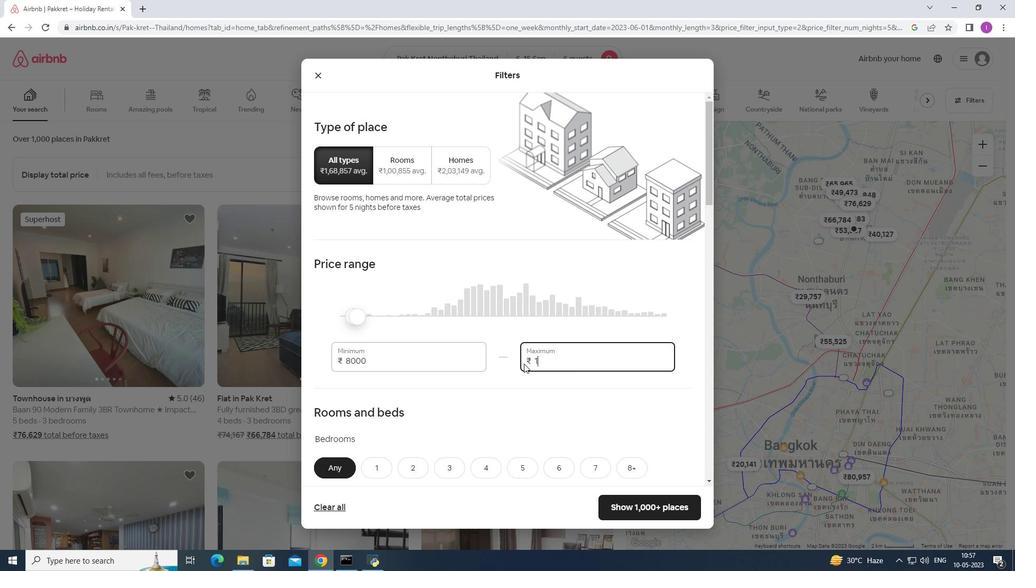 
Action: Key pressed 2
Screenshot: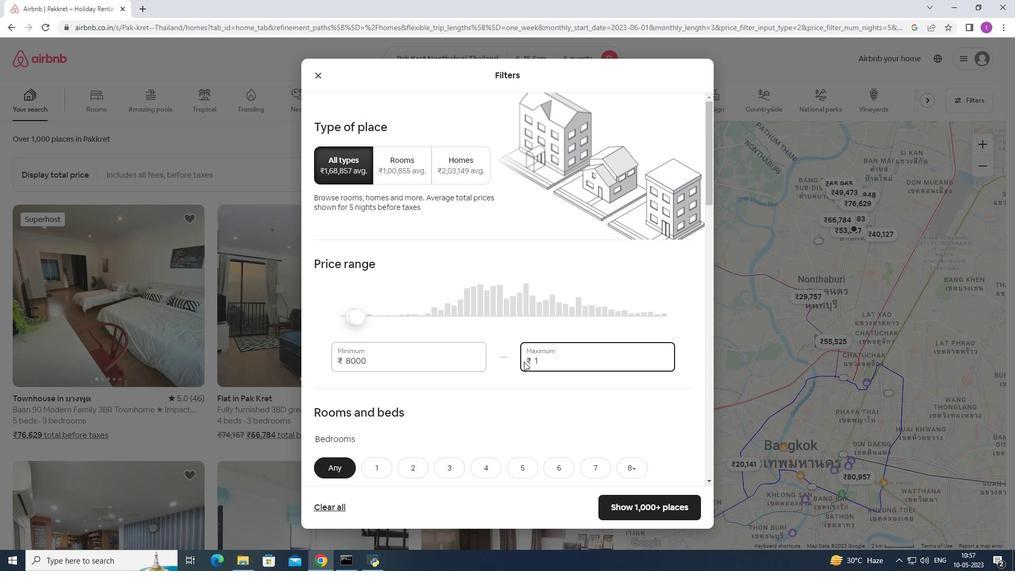 
Action: Mouse moved to (524, 361)
Screenshot: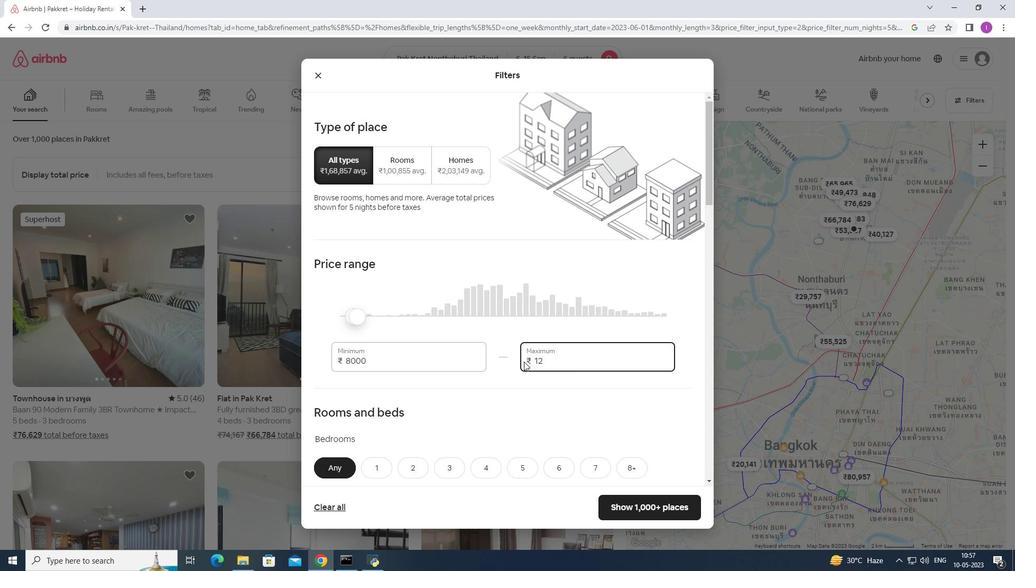 
Action: Key pressed 00
Screenshot: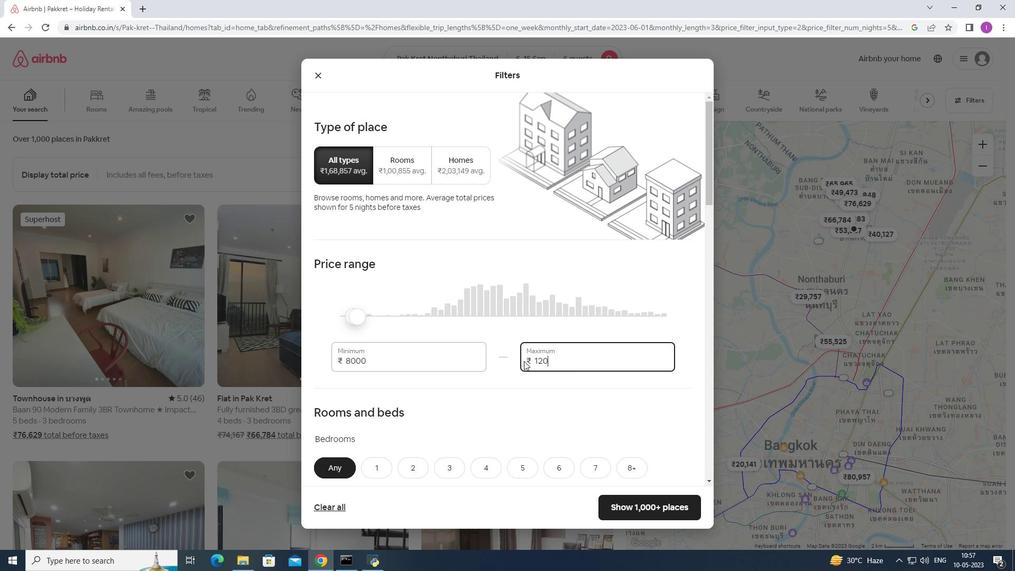 
Action: Mouse moved to (524, 361)
Screenshot: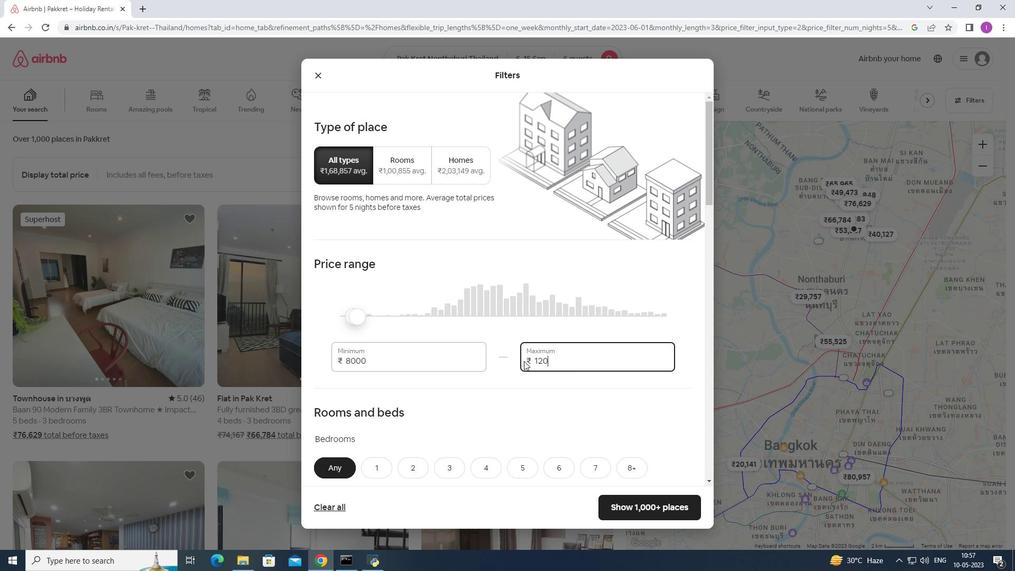 
Action: Key pressed 0
Screenshot: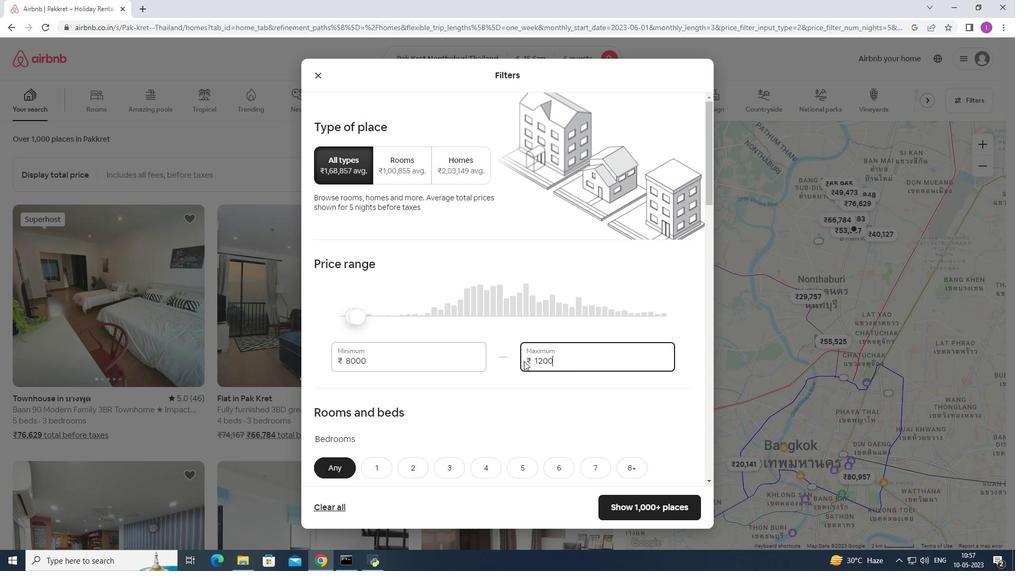 
Action: Mouse moved to (525, 358)
Screenshot: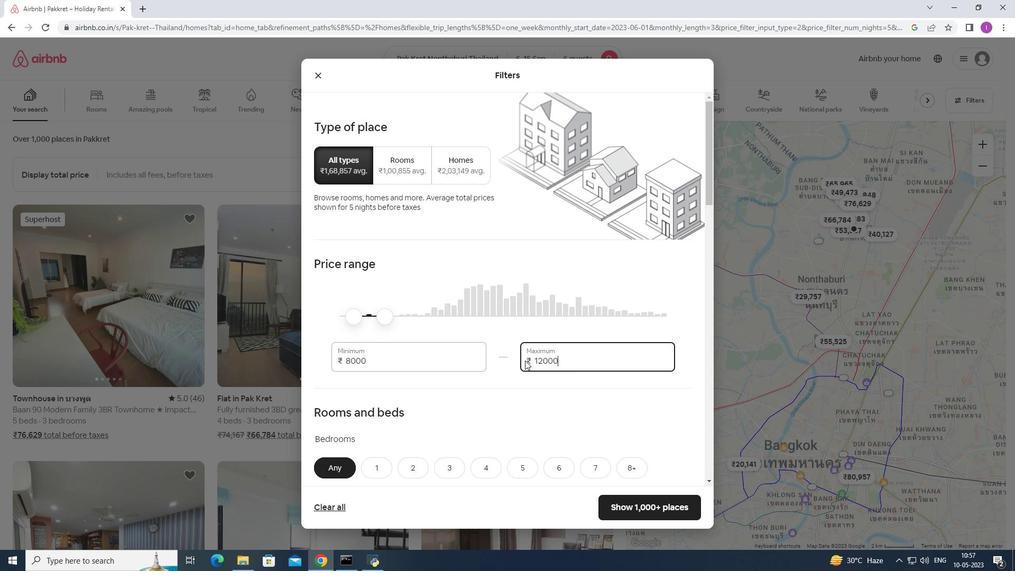 
Action: Mouse scrolled (525, 358) with delta (0, 0)
Screenshot: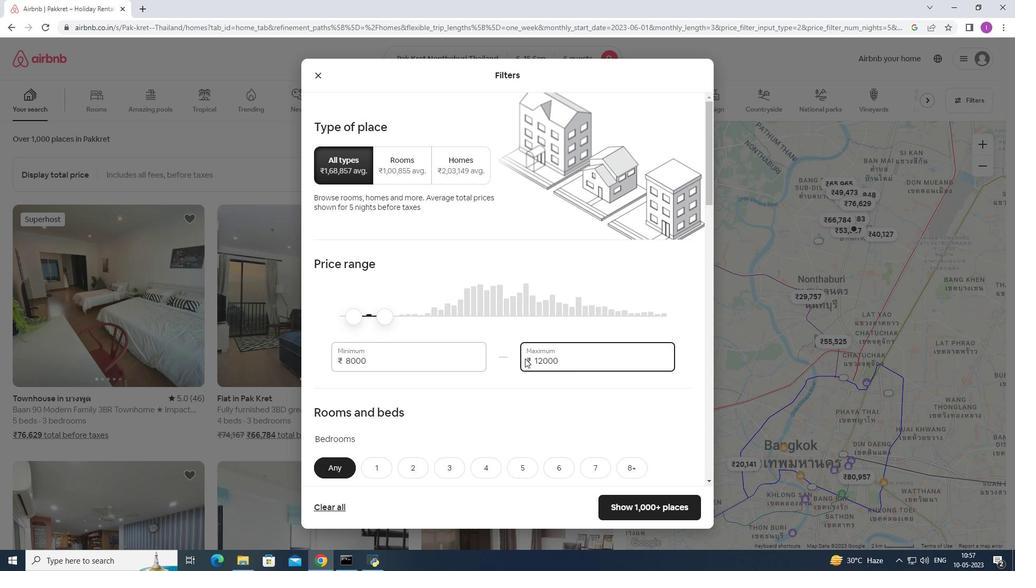 
Action: Mouse scrolled (525, 358) with delta (0, 0)
Screenshot: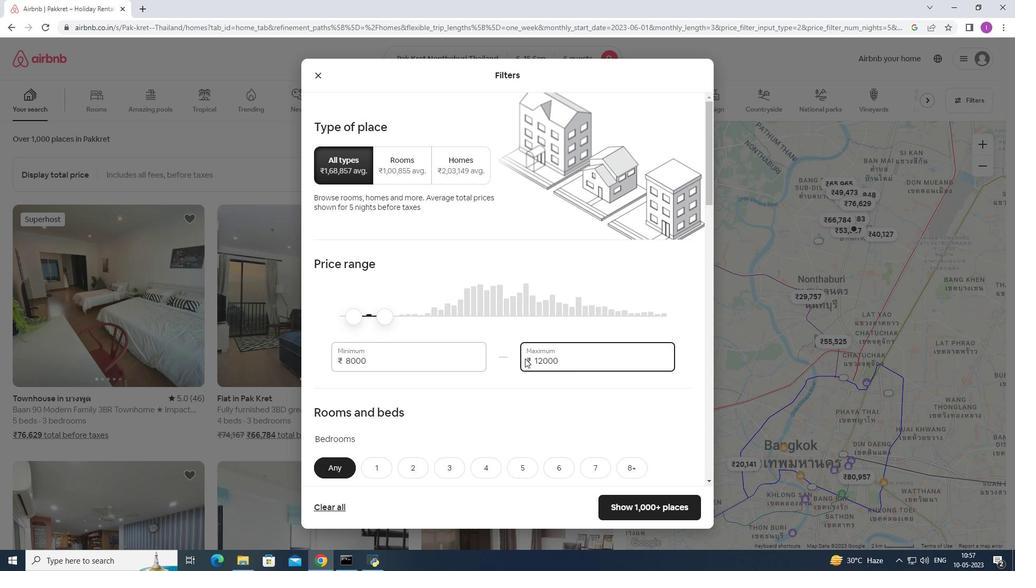 
Action: Mouse scrolled (525, 358) with delta (0, 0)
Screenshot: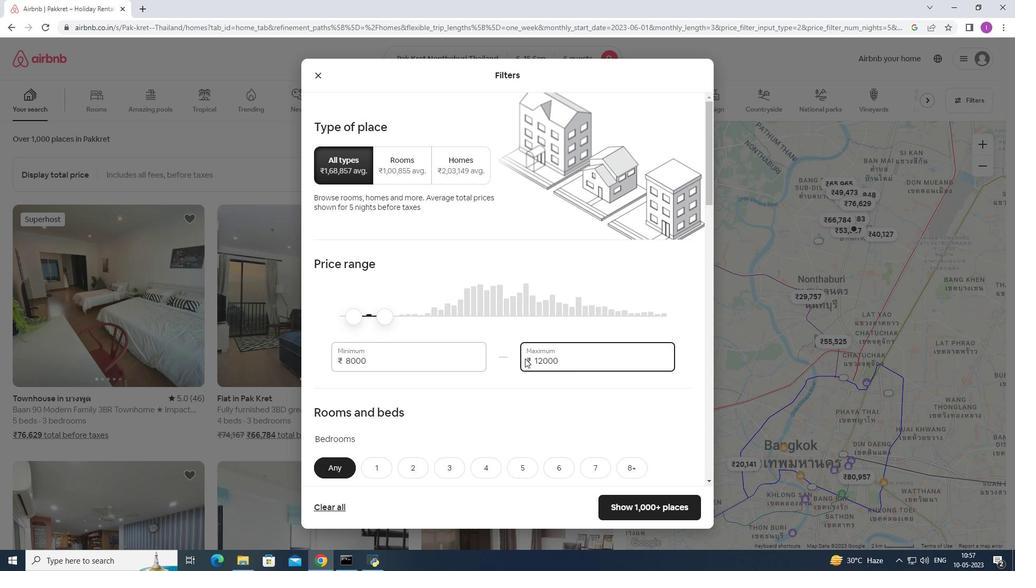 
Action: Mouse moved to (506, 342)
Screenshot: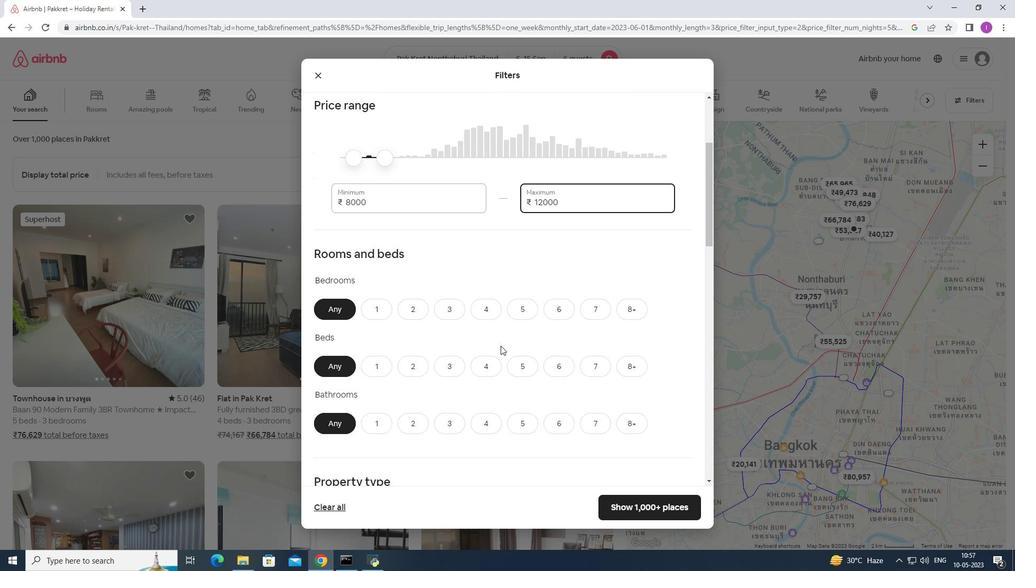 
Action: Mouse scrolled (506, 341) with delta (0, 0)
Screenshot: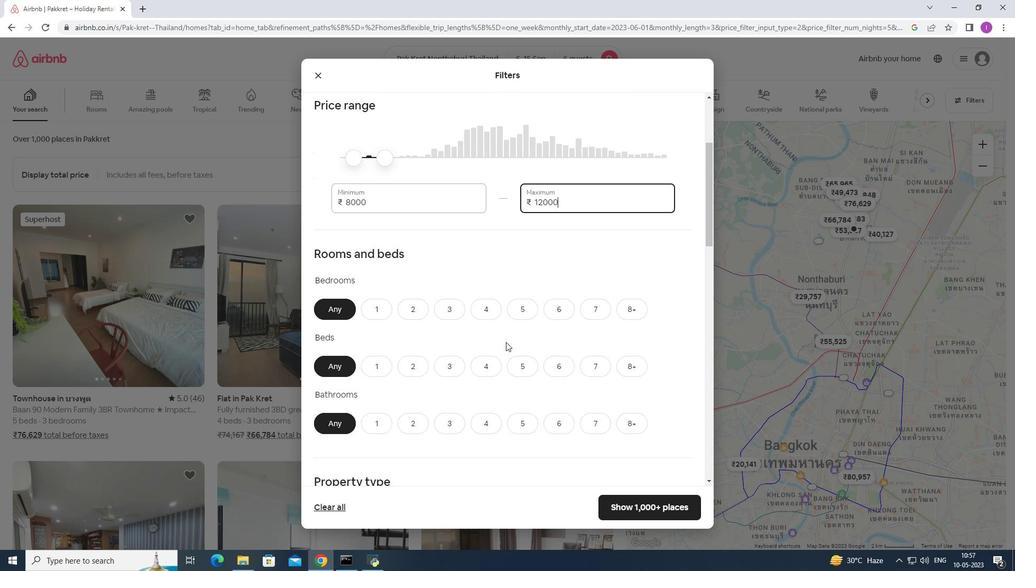 
Action: Mouse moved to (566, 260)
Screenshot: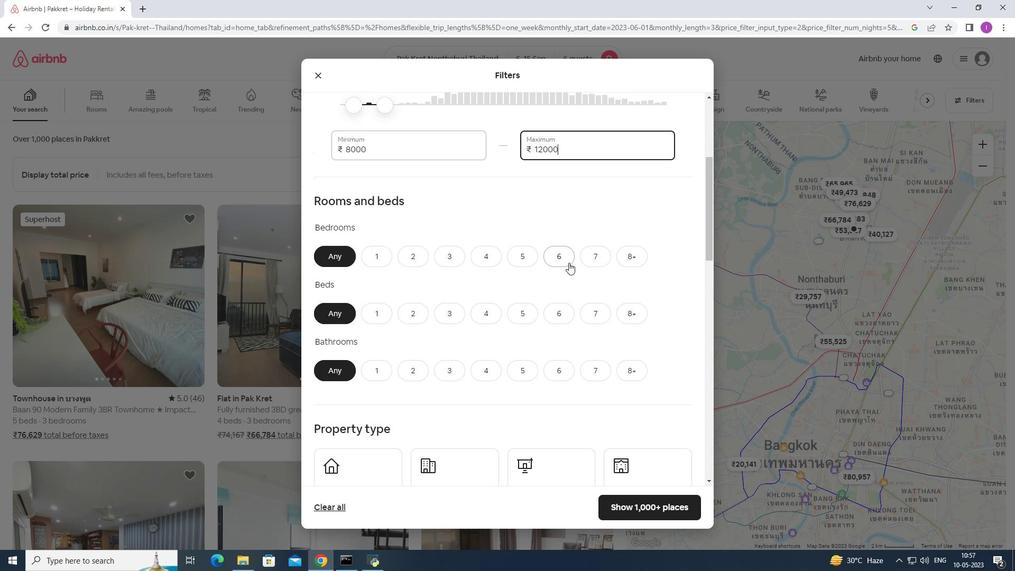 
Action: Mouse pressed left at (566, 260)
Screenshot: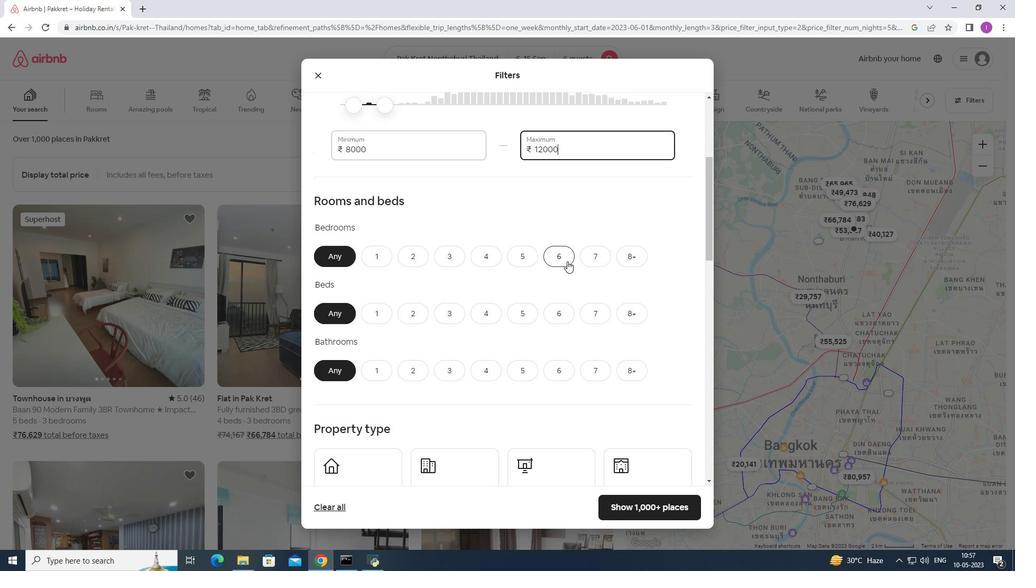 
Action: Mouse moved to (566, 317)
Screenshot: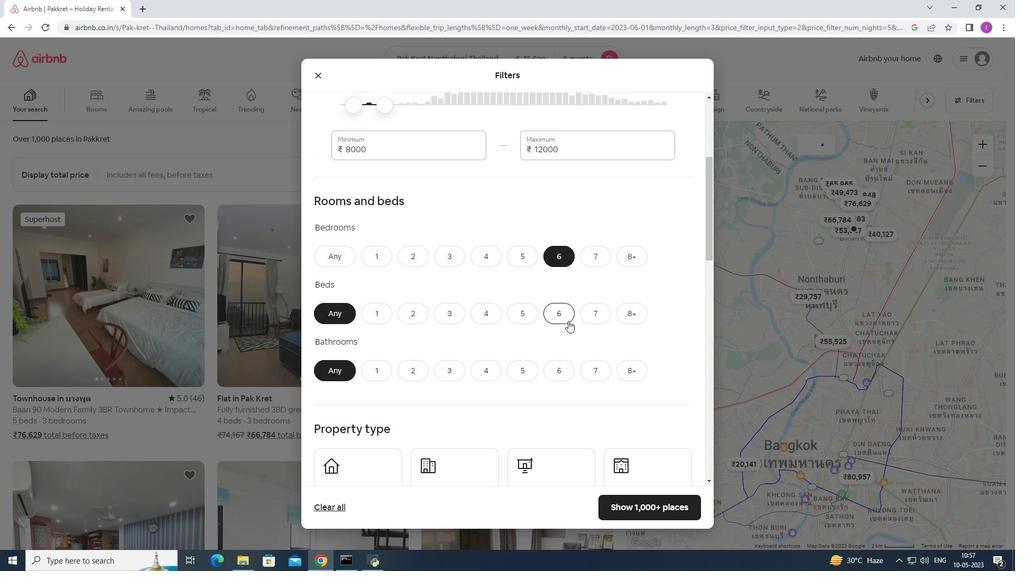 
Action: Mouse pressed left at (566, 317)
Screenshot: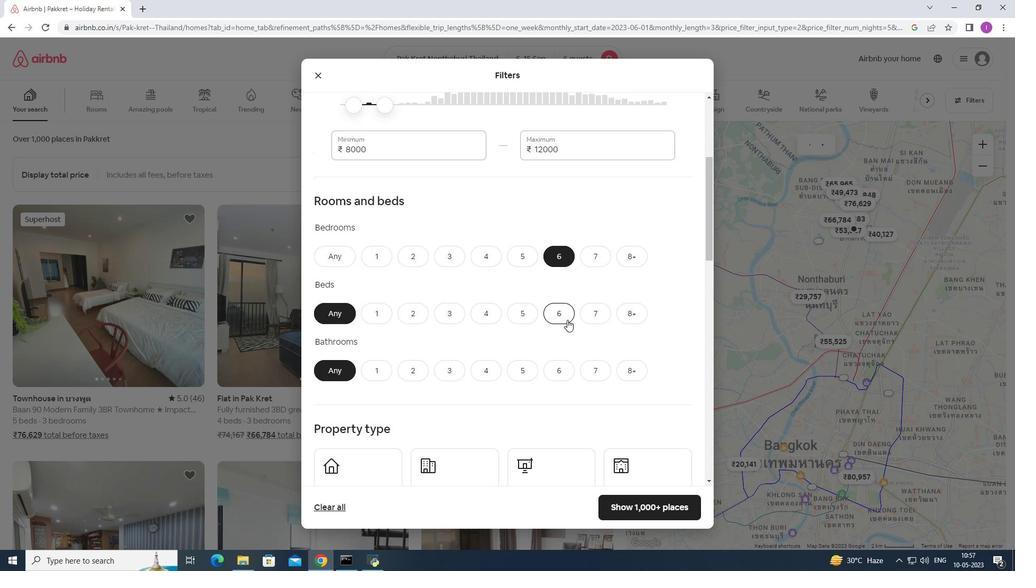 
Action: Mouse moved to (562, 367)
Screenshot: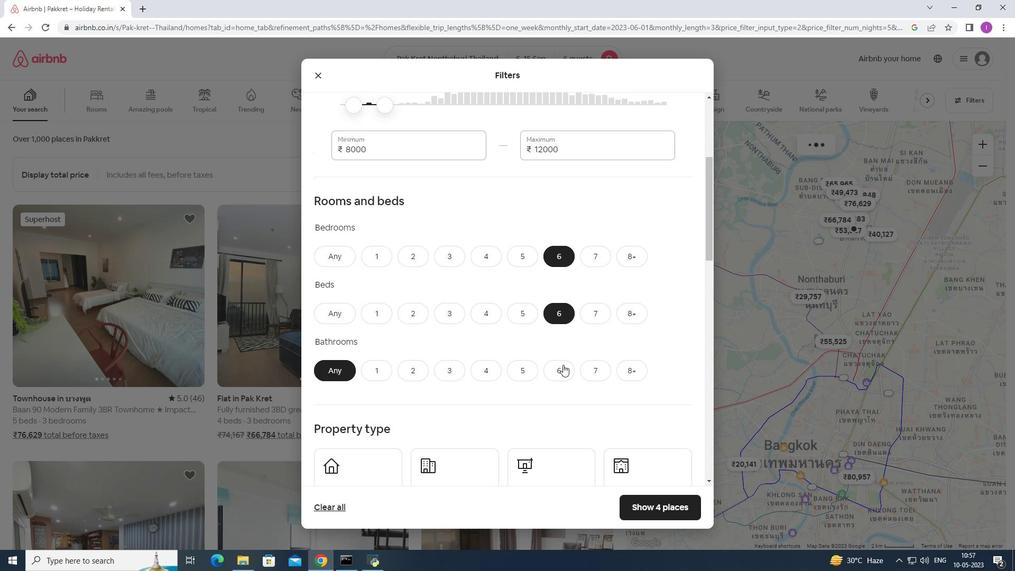 
Action: Mouse pressed left at (562, 367)
Screenshot: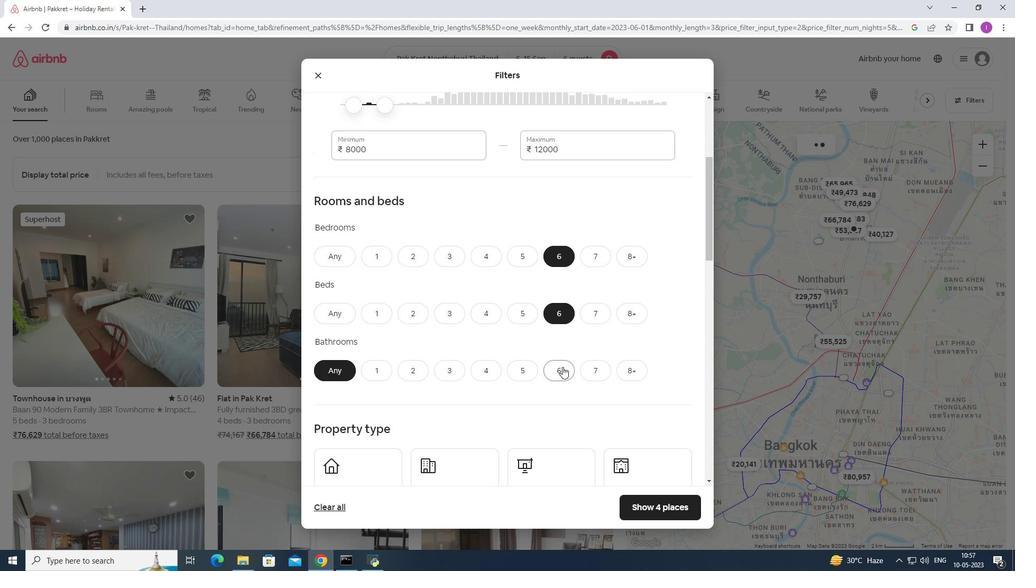 
Action: Mouse moved to (500, 358)
Screenshot: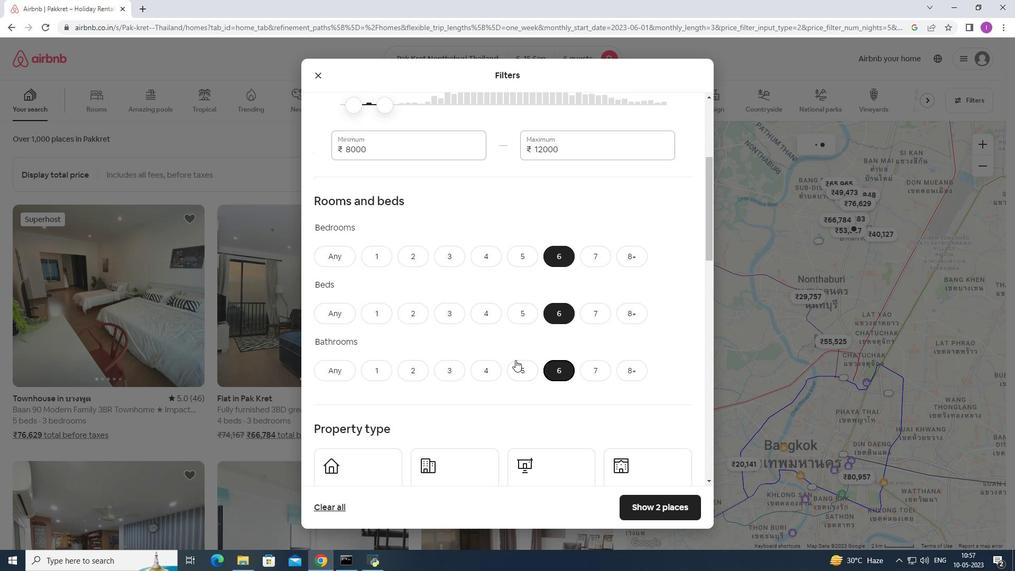 
Action: Mouse scrolled (500, 358) with delta (0, 0)
Screenshot: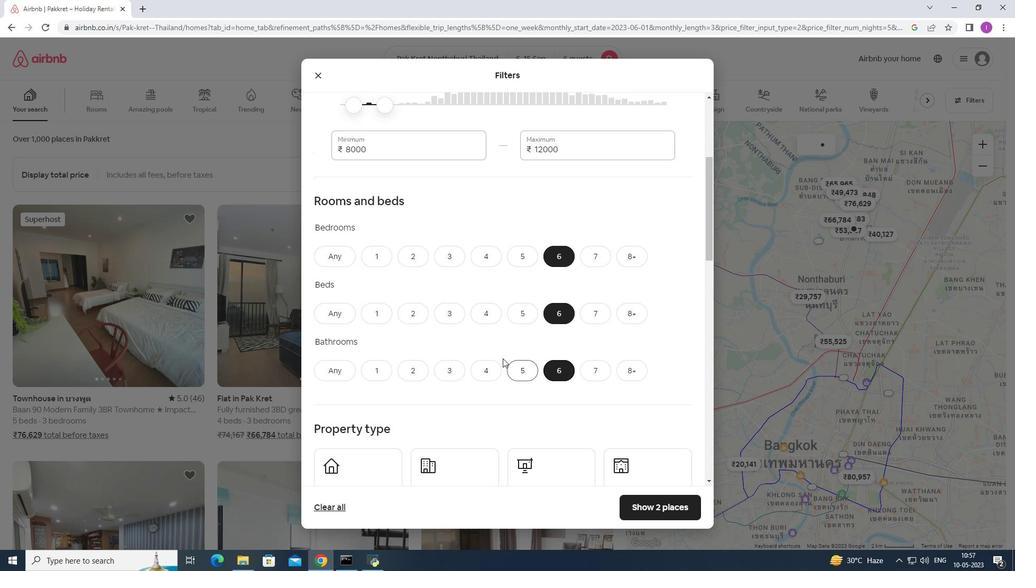 
Action: Mouse scrolled (500, 358) with delta (0, 0)
Screenshot: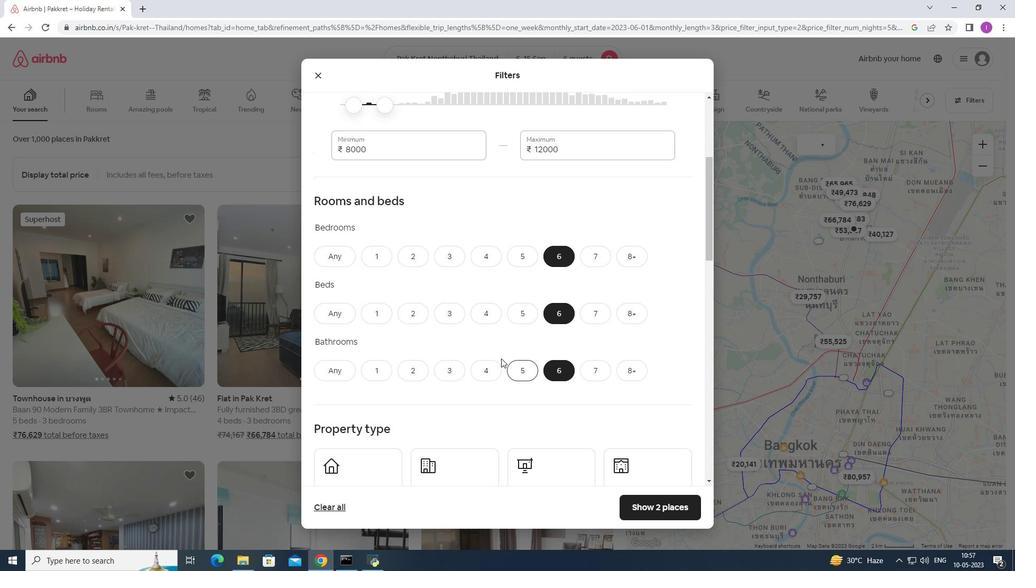 
Action: Mouse moved to (502, 355)
Screenshot: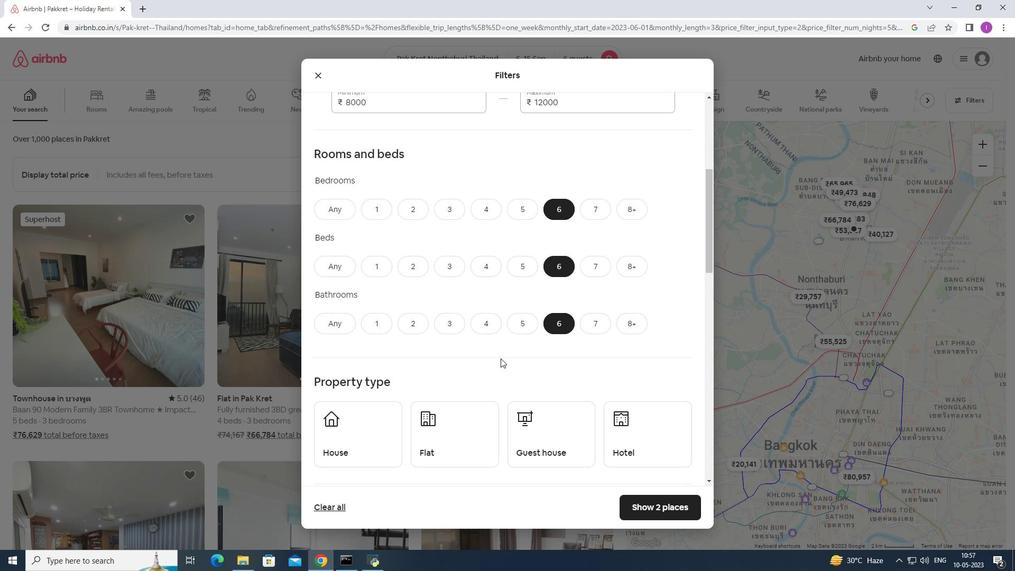 
Action: Mouse scrolled (502, 354) with delta (0, 0)
Screenshot: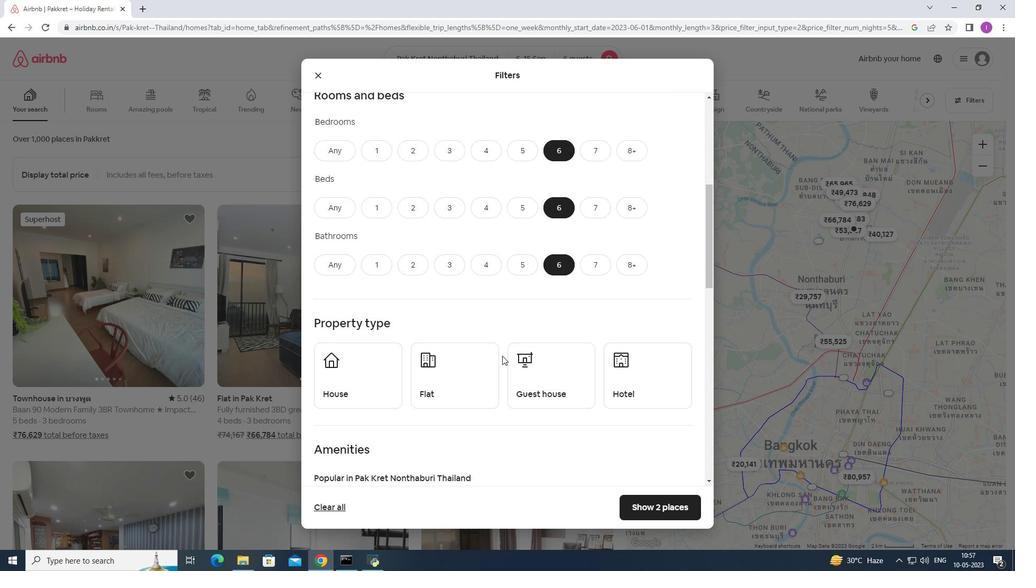 
Action: Mouse moved to (352, 312)
Screenshot: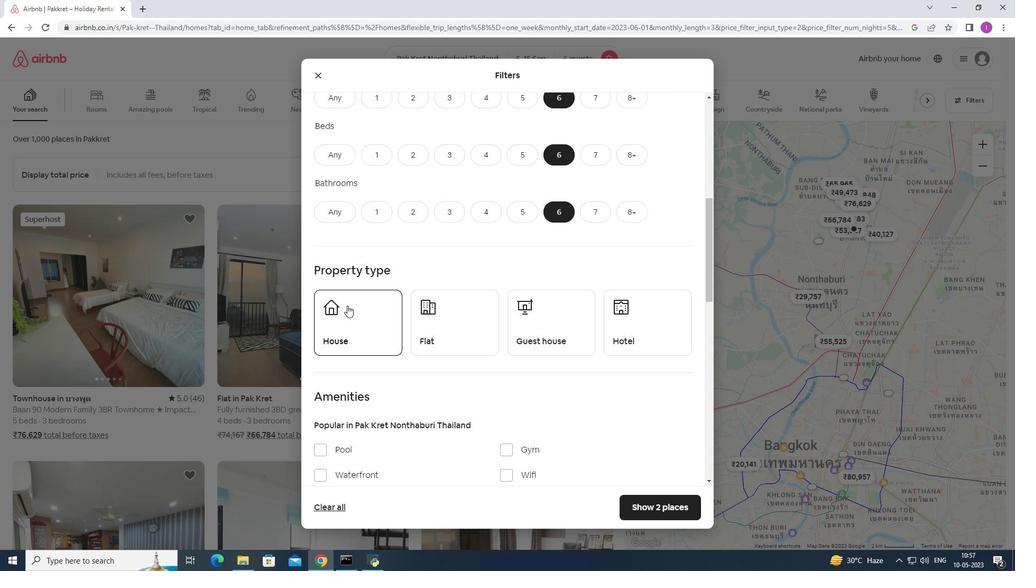 
Action: Mouse pressed left at (352, 312)
Screenshot: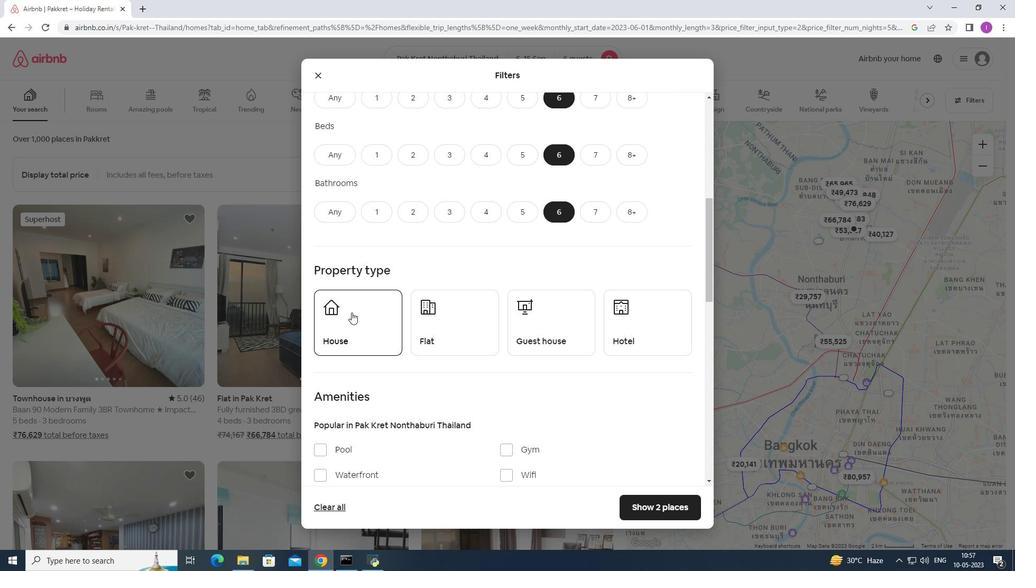 
Action: Mouse moved to (479, 317)
Screenshot: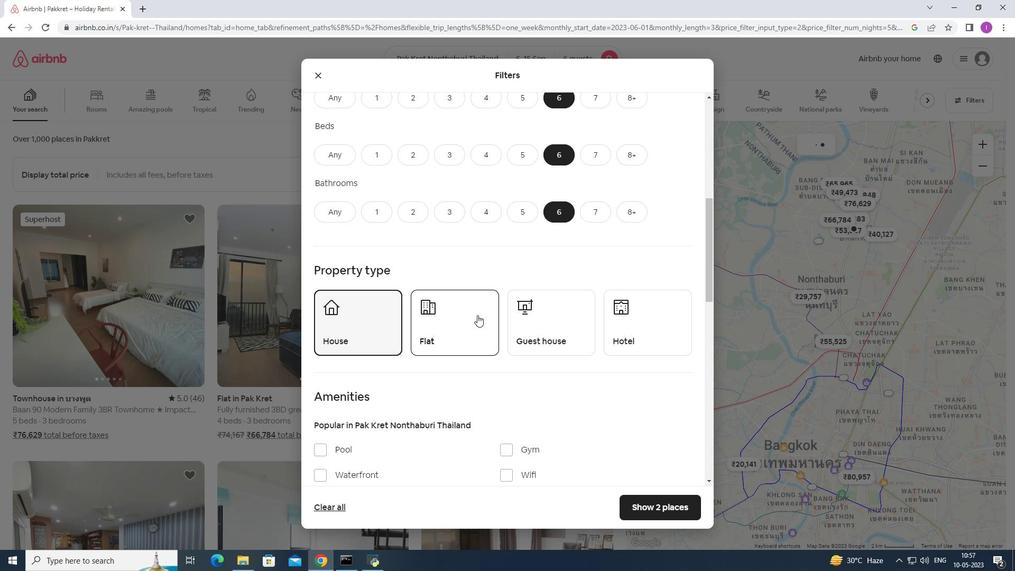 
Action: Mouse pressed left at (479, 317)
Screenshot: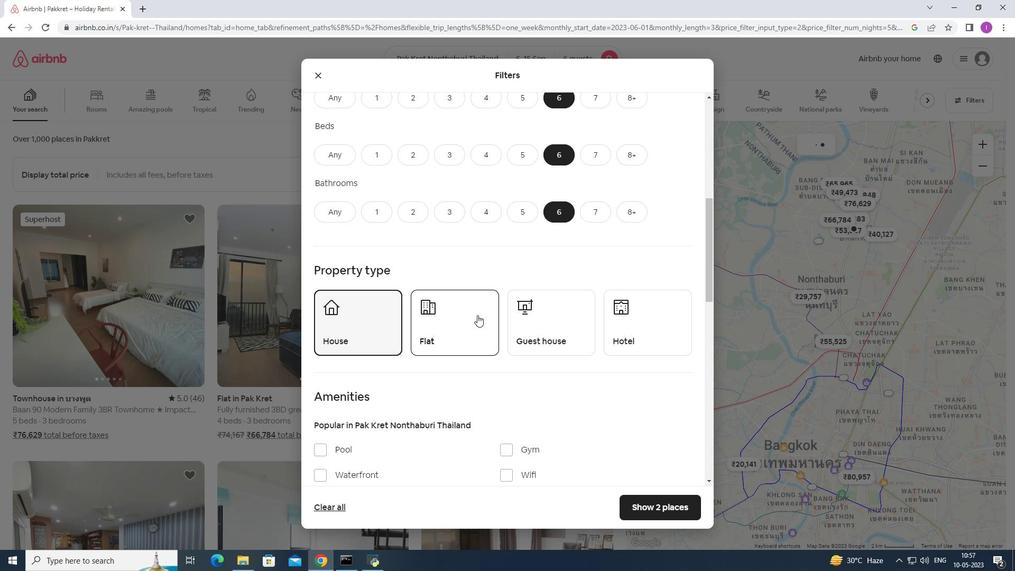 
Action: Mouse moved to (630, 326)
Screenshot: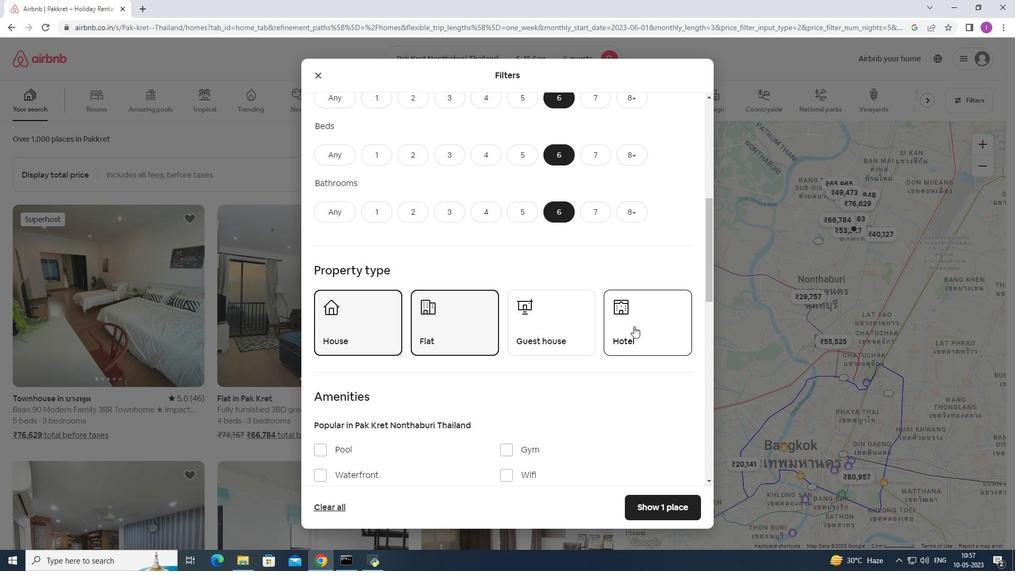 
Action: Mouse scrolled (630, 325) with delta (0, 0)
Screenshot: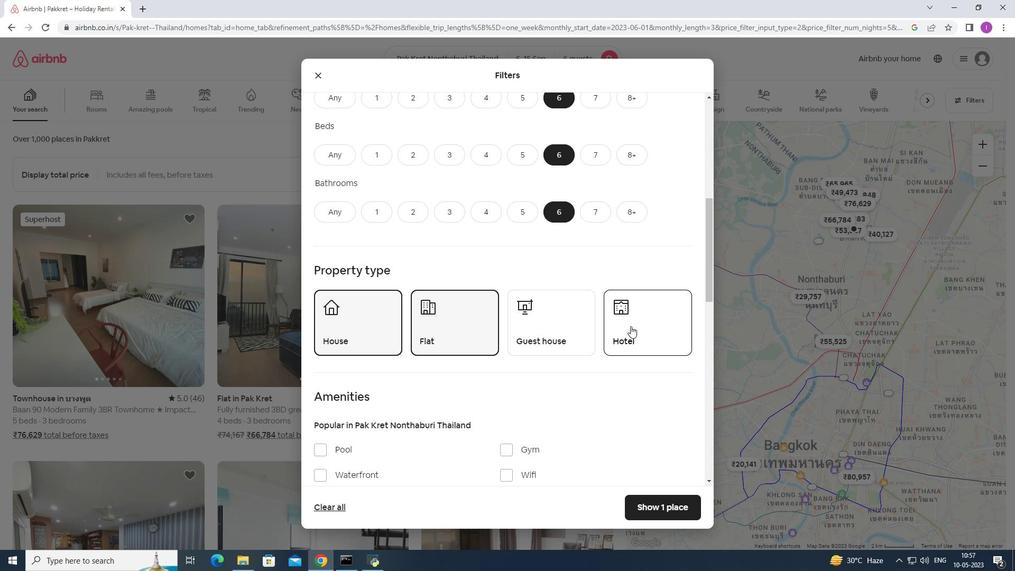 
Action: Mouse scrolled (630, 325) with delta (0, 0)
Screenshot: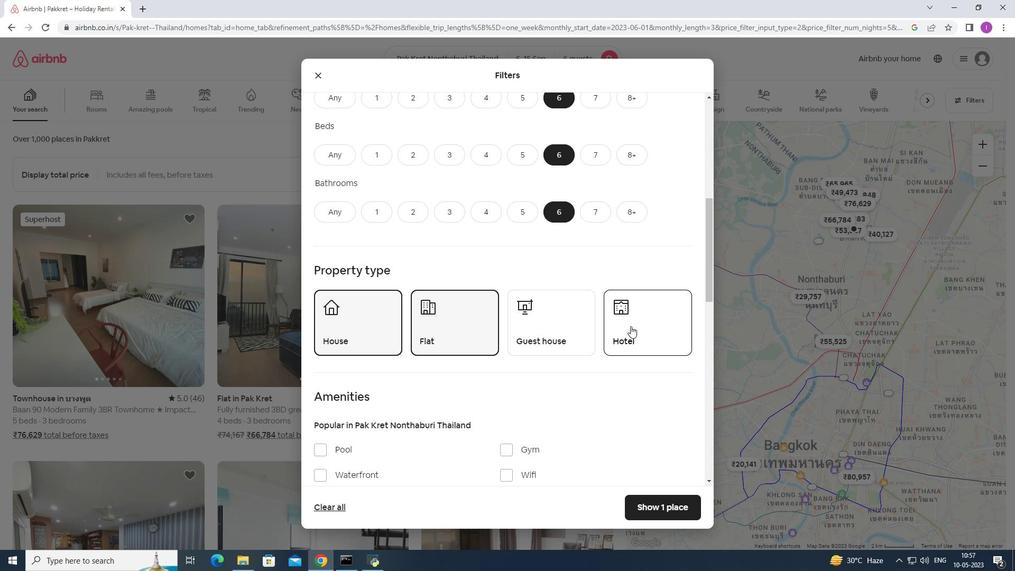 
Action: Mouse moved to (551, 213)
Screenshot: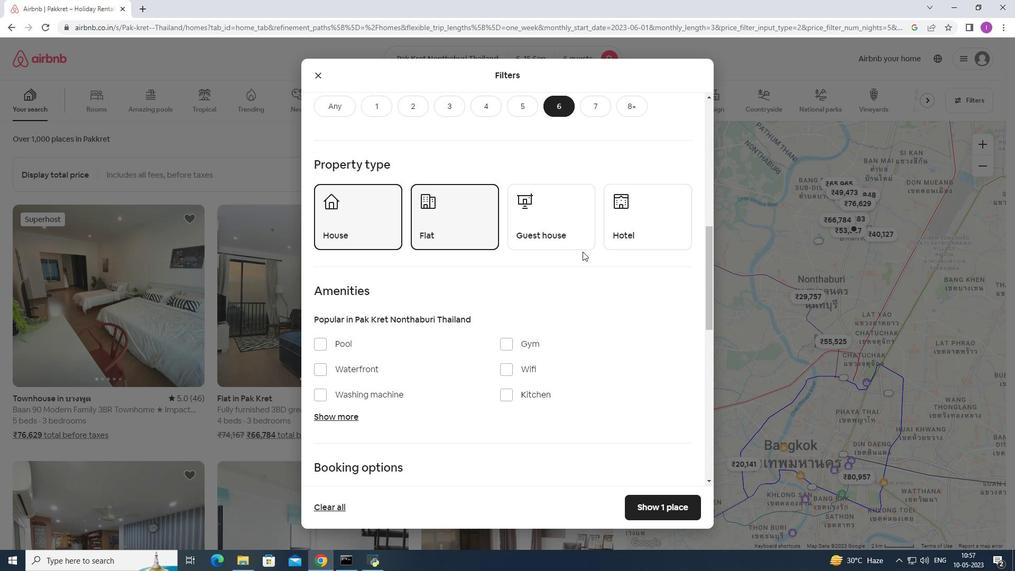 
Action: Mouse pressed left at (551, 213)
Screenshot: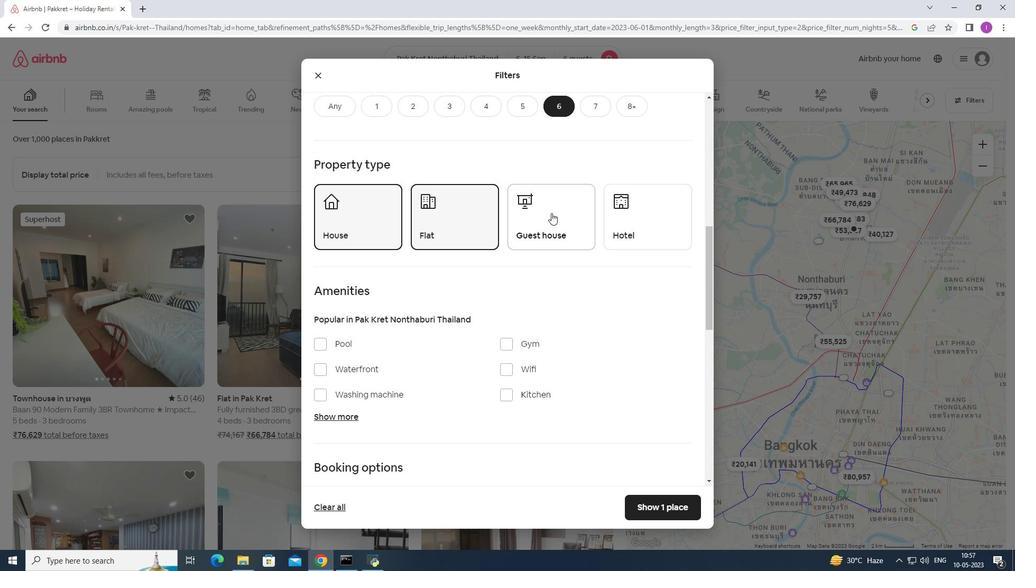 
Action: Mouse moved to (548, 288)
Screenshot: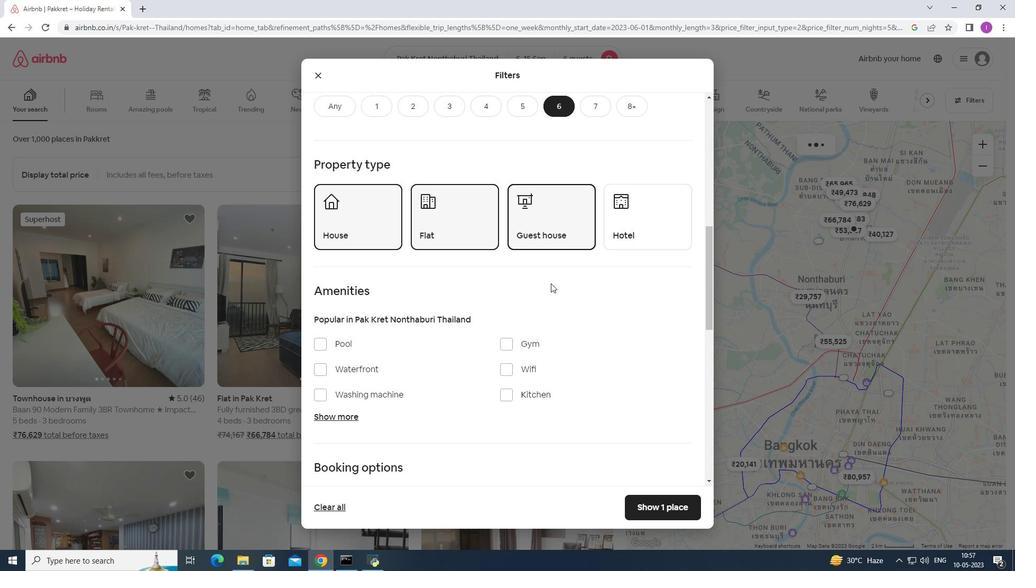 
Action: Mouse scrolled (548, 288) with delta (0, 0)
Screenshot: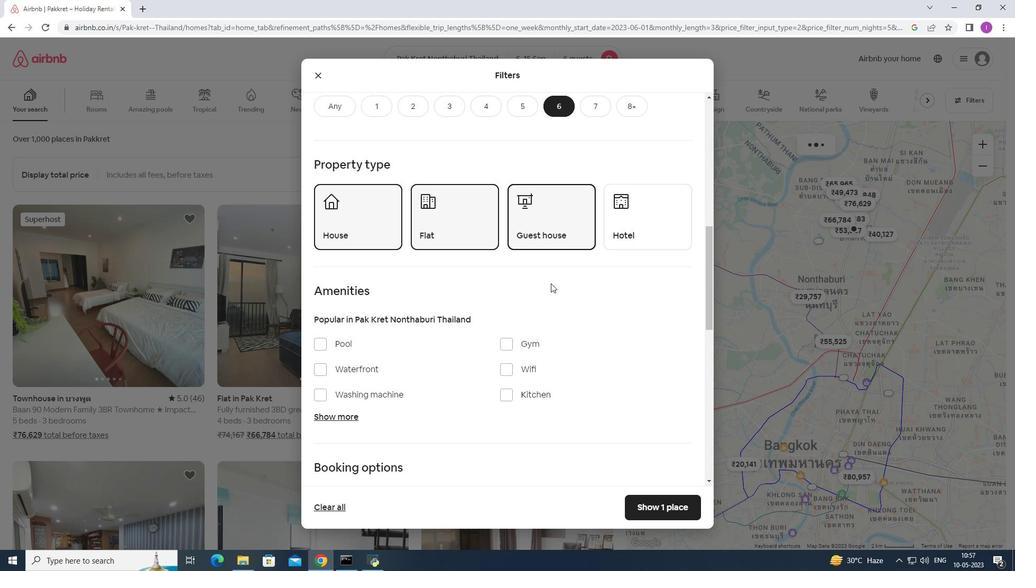 
Action: Mouse moved to (548, 289)
Screenshot: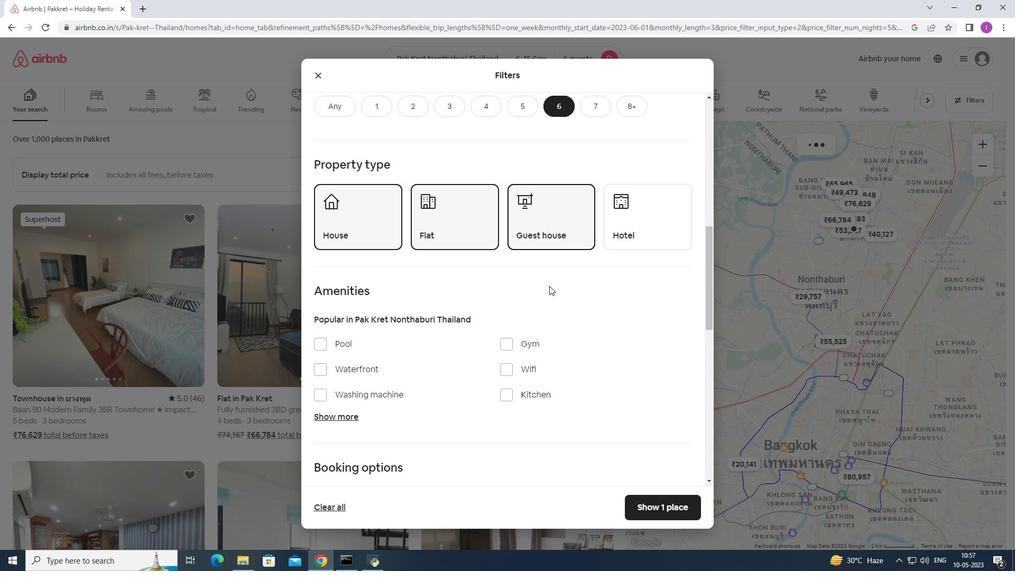 
Action: Mouse scrolled (548, 288) with delta (0, 0)
Screenshot: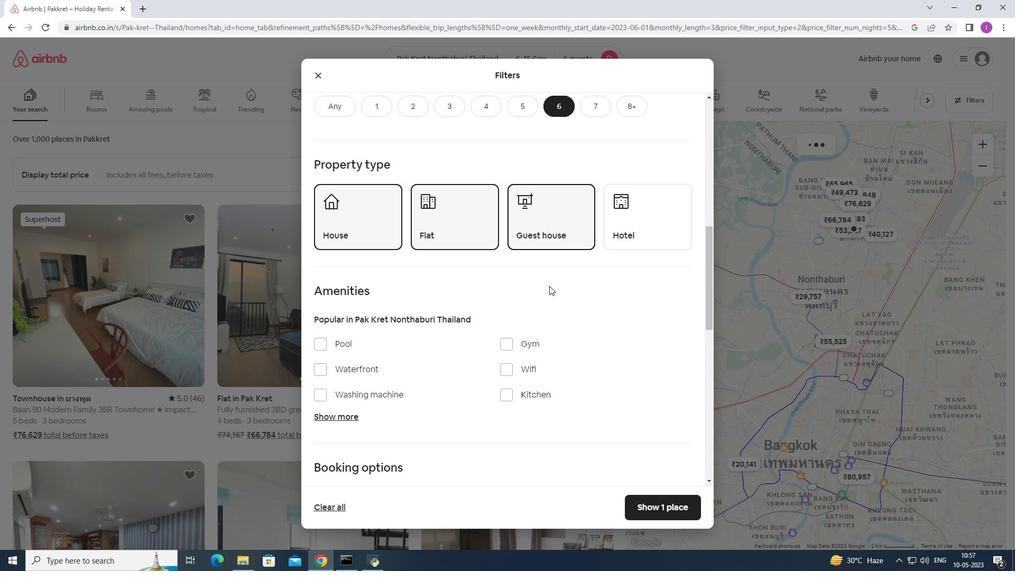 
Action: Mouse moved to (514, 237)
Screenshot: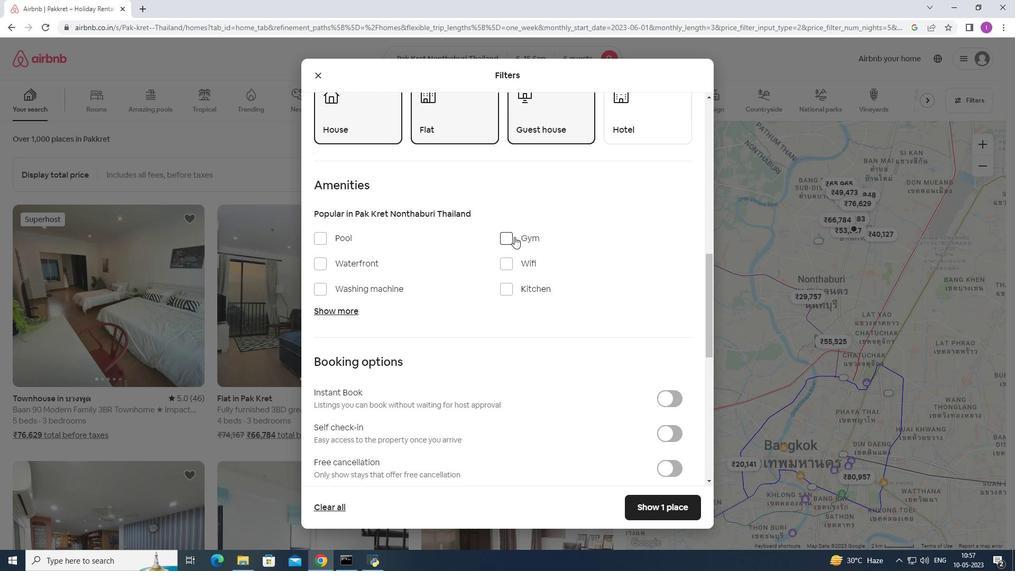 
Action: Mouse pressed left at (514, 237)
Screenshot: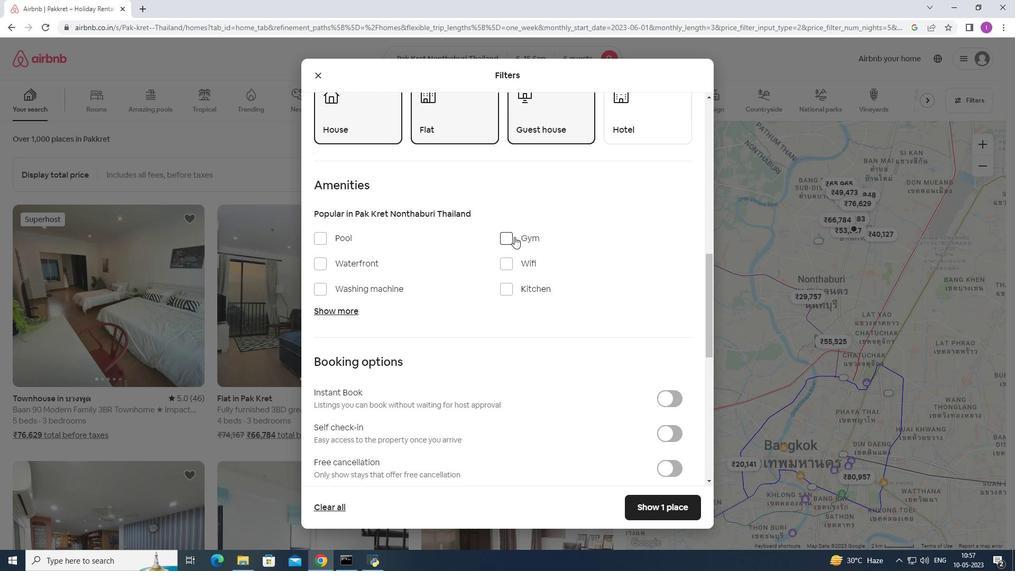 
Action: Mouse moved to (505, 263)
Screenshot: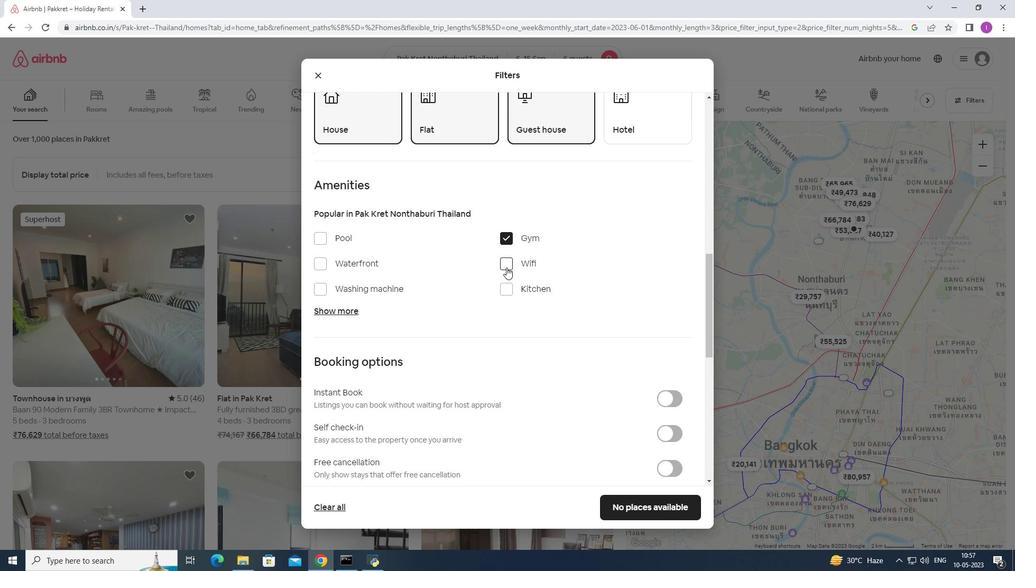 
Action: Mouse pressed left at (505, 263)
Screenshot: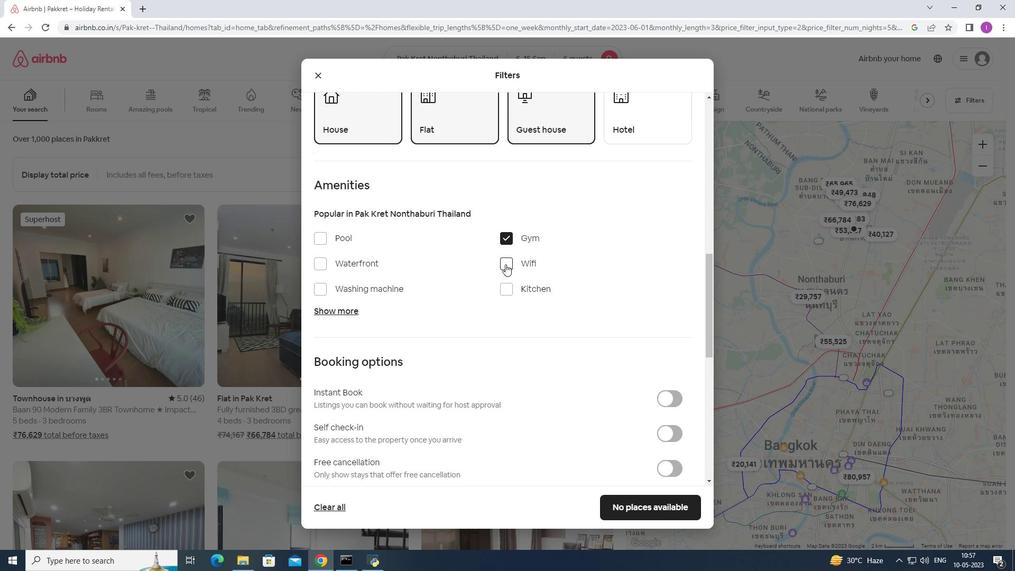 
Action: Mouse moved to (352, 307)
Screenshot: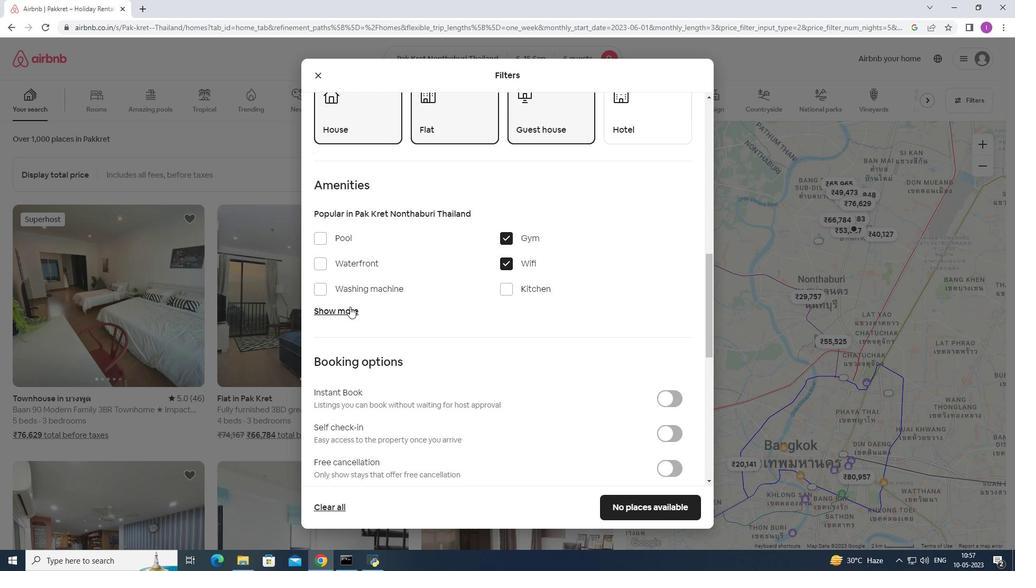 
Action: Mouse pressed left at (352, 307)
Screenshot: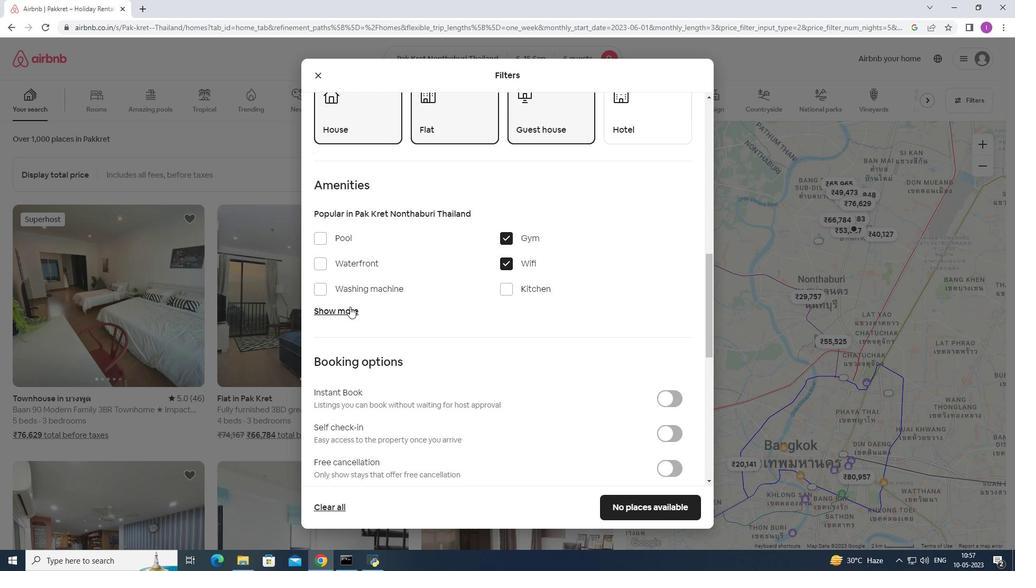 
Action: Mouse moved to (325, 398)
Screenshot: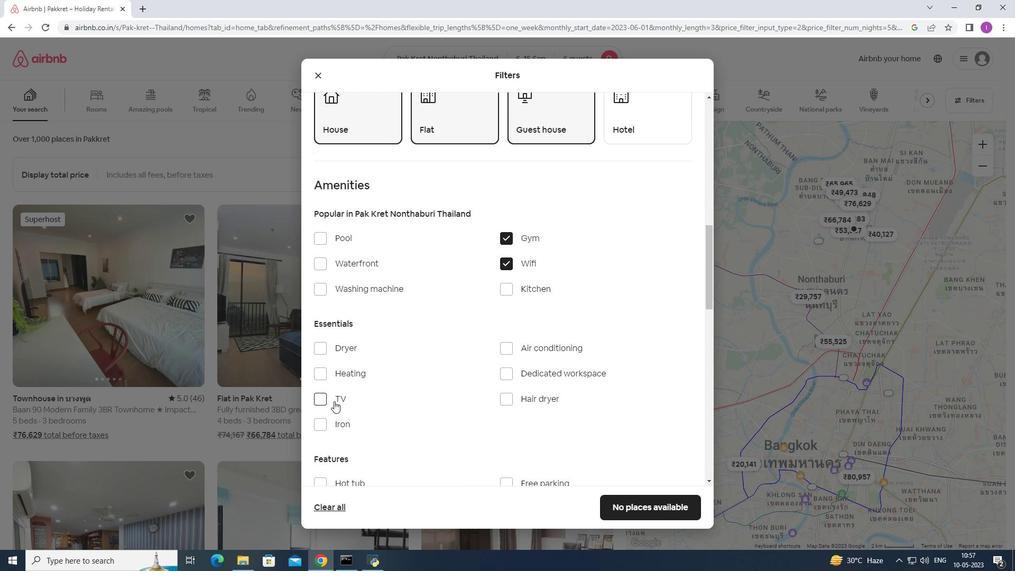 
Action: Mouse pressed left at (325, 398)
Screenshot: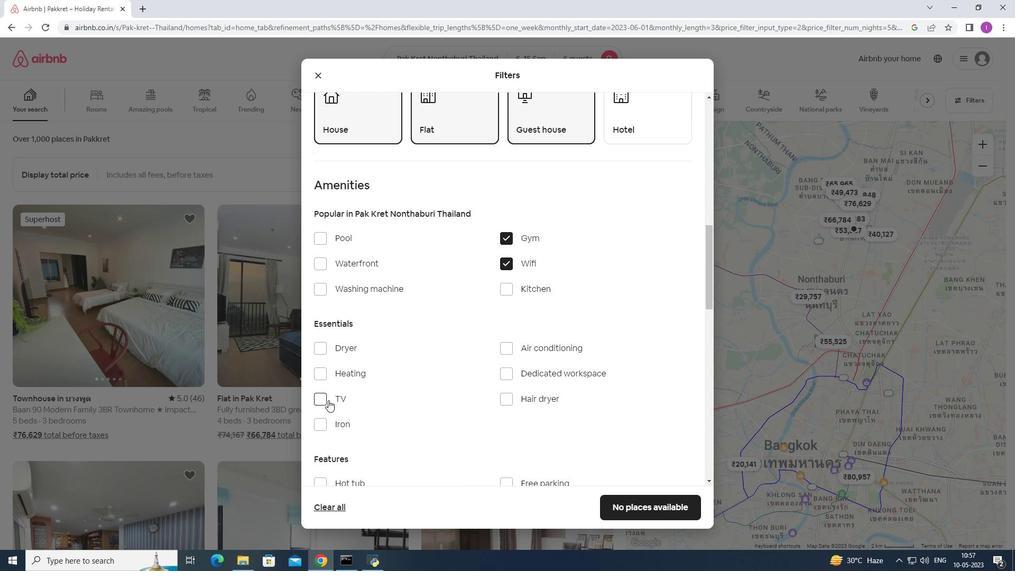 
Action: Mouse moved to (445, 382)
Screenshot: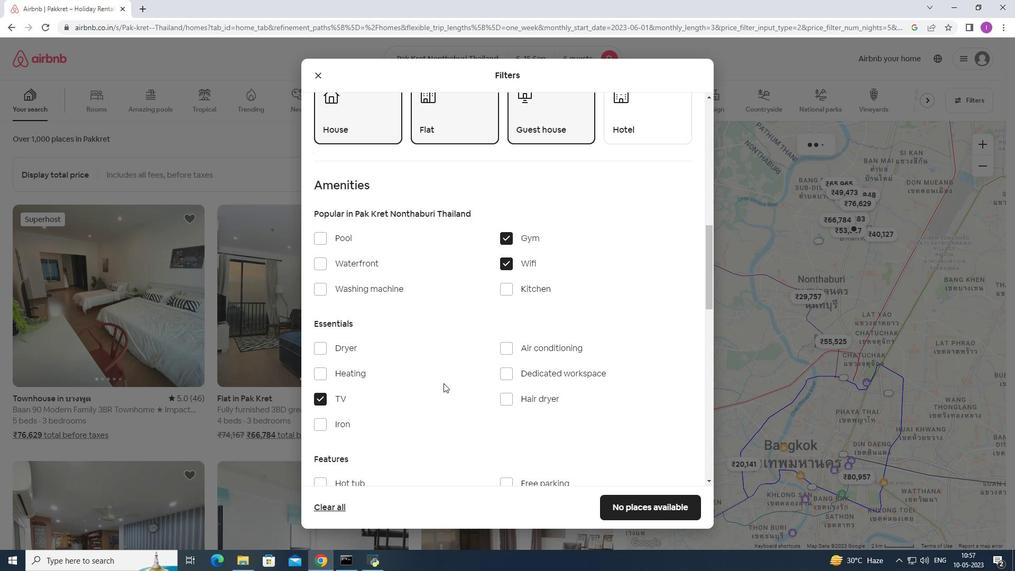 
Action: Mouse scrolled (445, 382) with delta (0, 0)
Screenshot: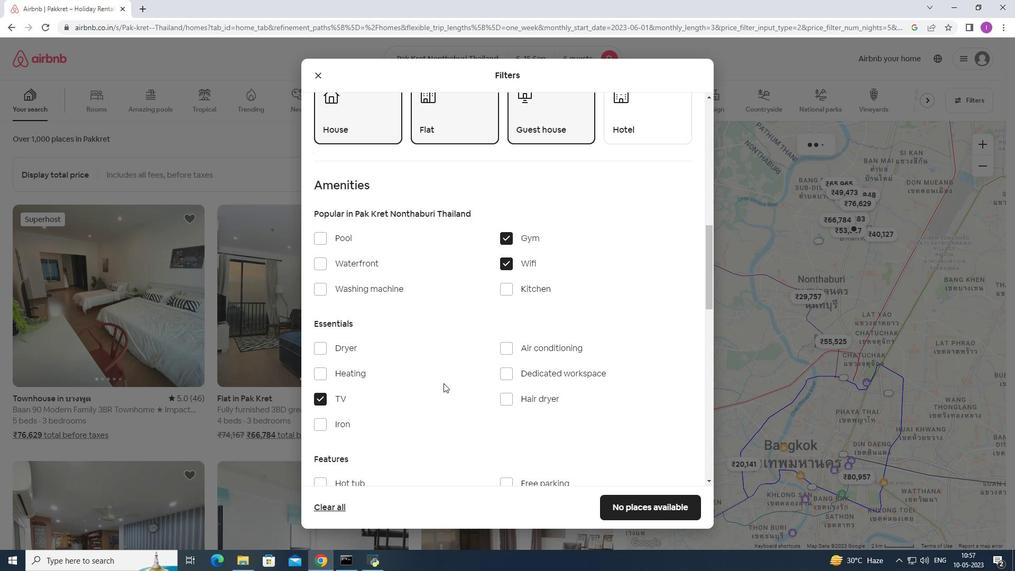 
Action: Mouse scrolled (445, 382) with delta (0, 0)
Screenshot: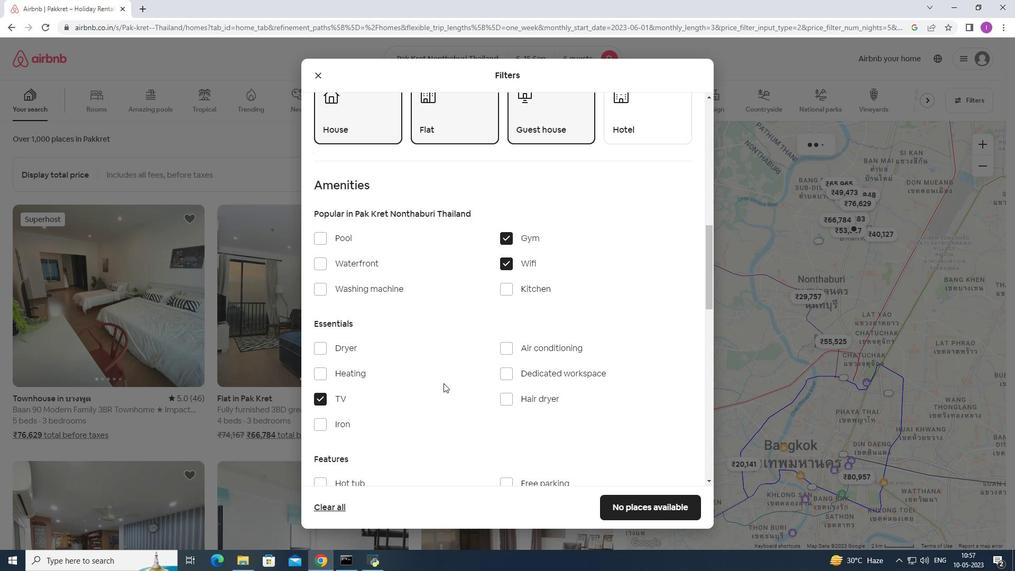 
Action: Mouse scrolled (445, 382) with delta (0, 0)
Screenshot: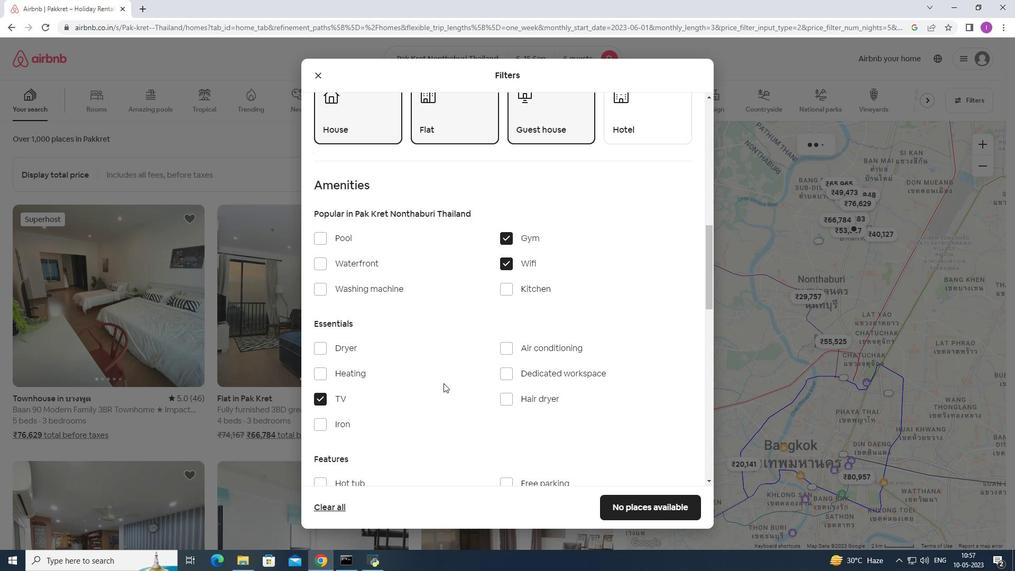 
Action: Mouse moved to (511, 373)
Screenshot: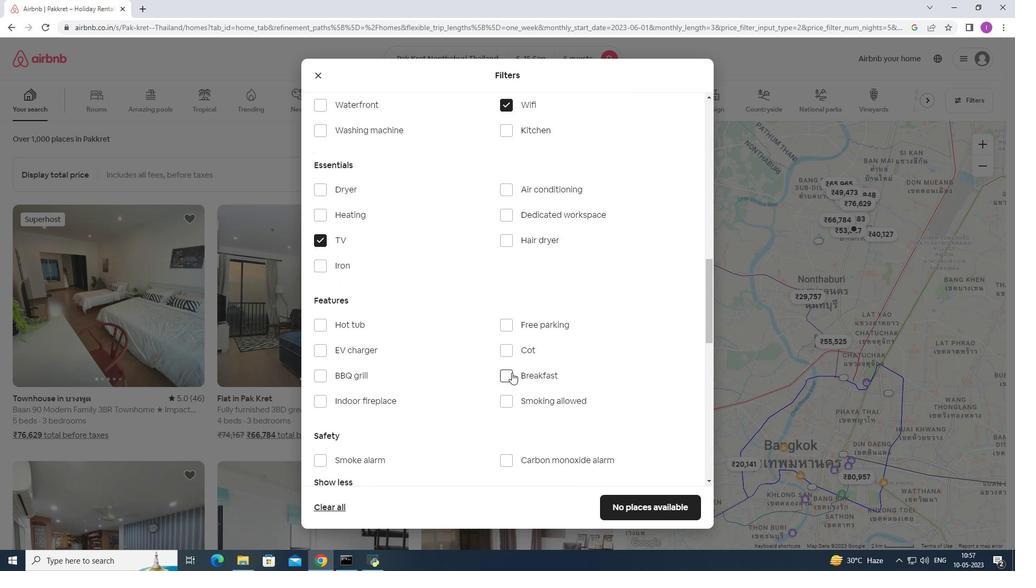 
Action: Mouse pressed left at (511, 373)
Screenshot: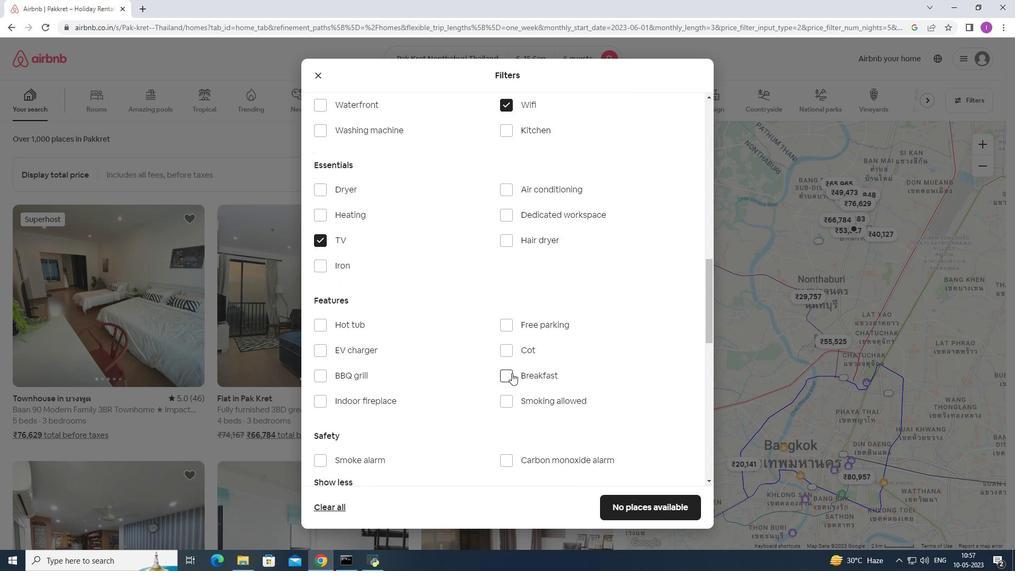 
Action: Mouse moved to (509, 323)
Screenshot: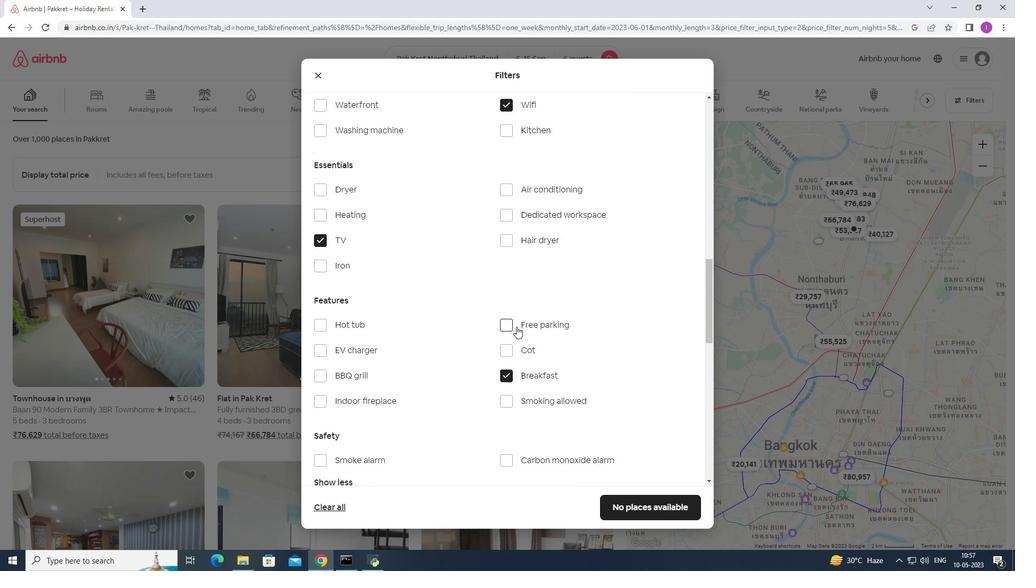 
Action: Mouse pressed left at (509, 323)
Screenshot: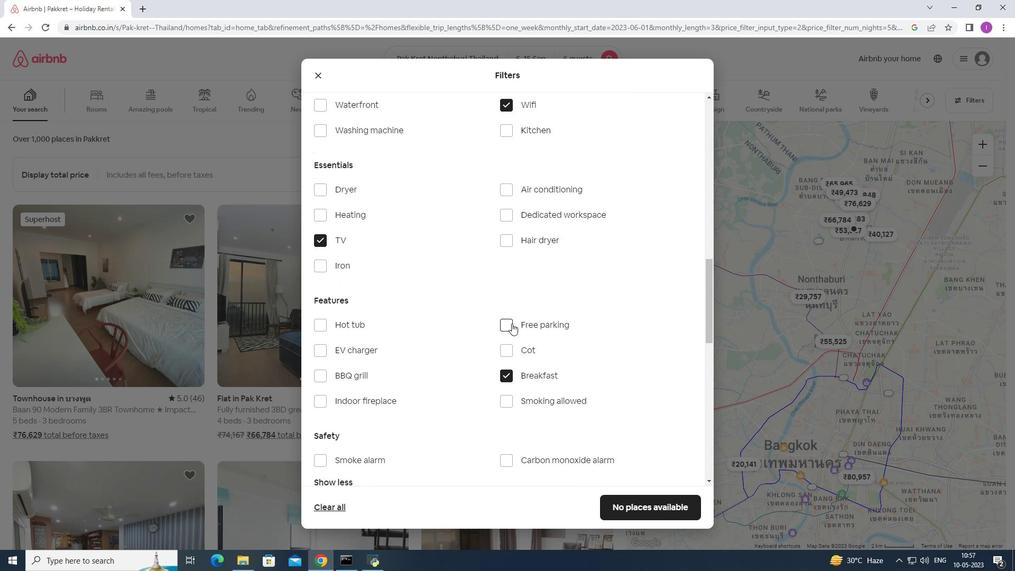 
Action: Mouse moved to (547, 342)
Screenshot: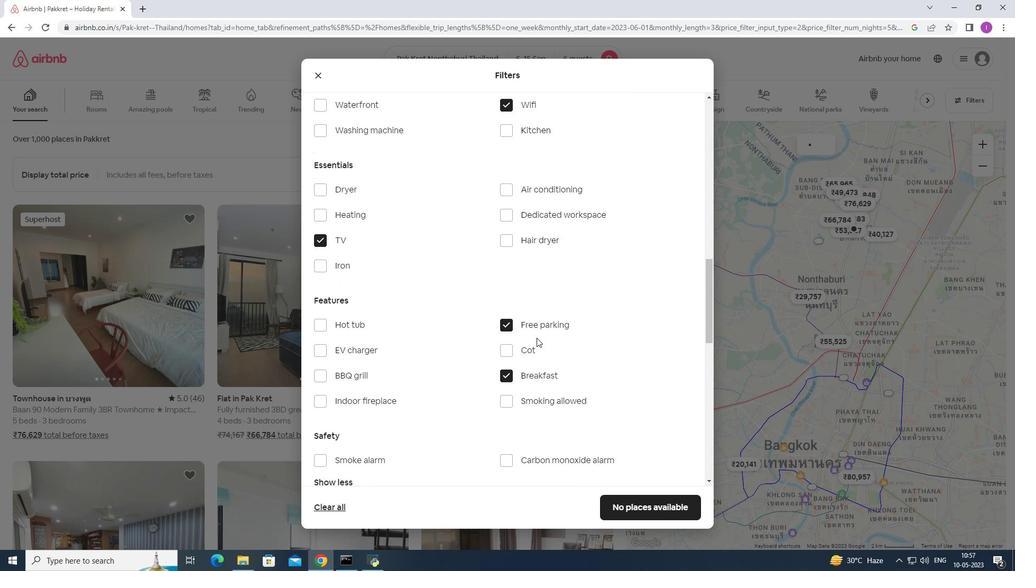 
Action: Mouse scrolled (547, 342) with delta (0, 0)
Screenshot: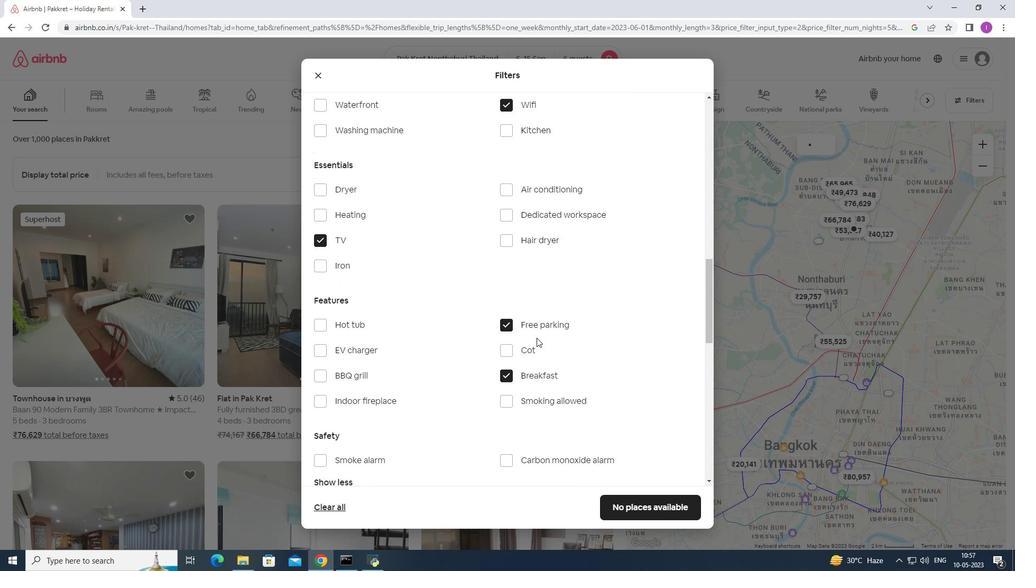 
Action: Mouse moved to (549, 344)
Screenshot: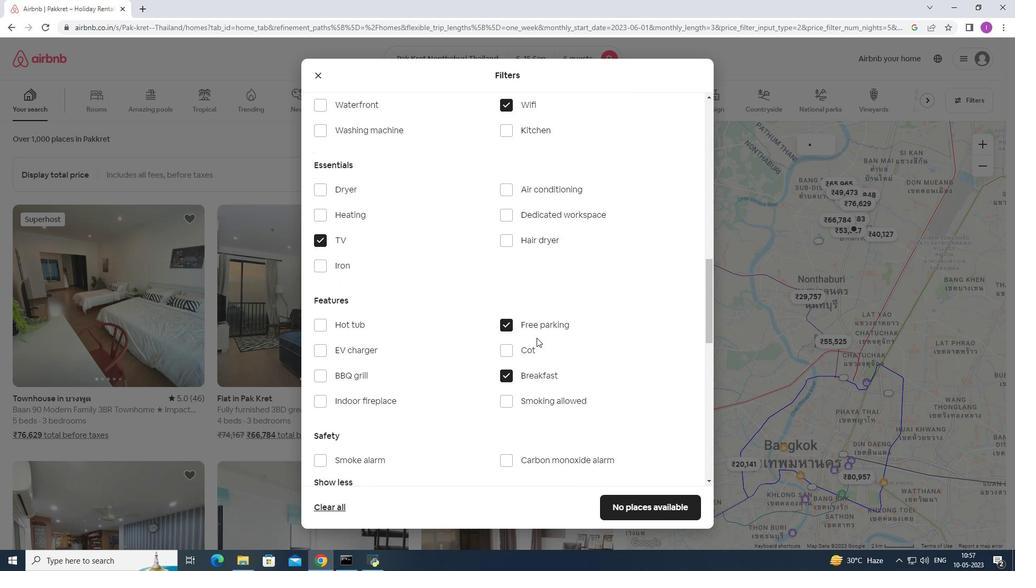 
Action: Mouse scrolled (549, 343) with delta (0, 0)
Screenshot: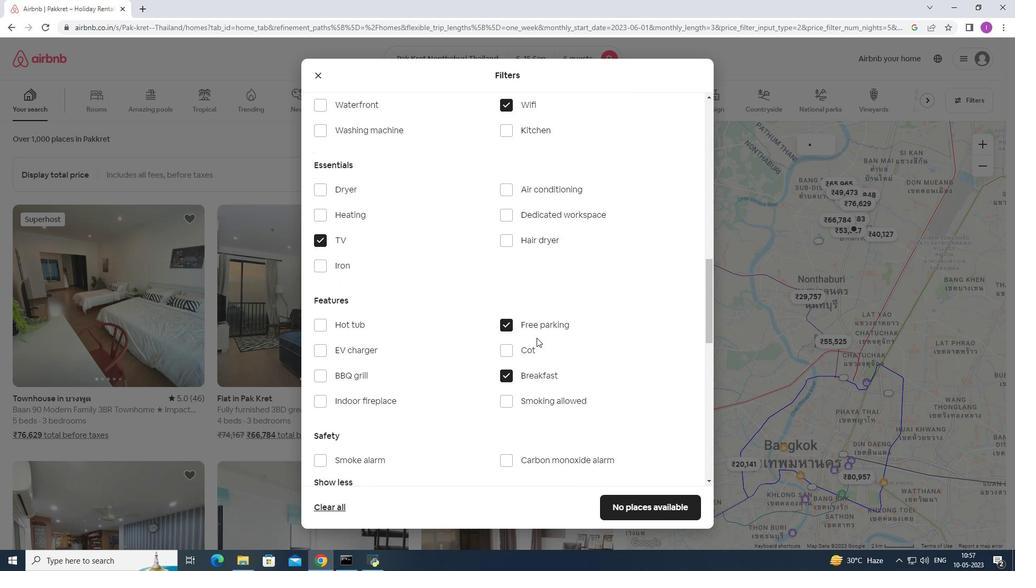 
Action: Mouse moved to (553, 347)
Screenshot: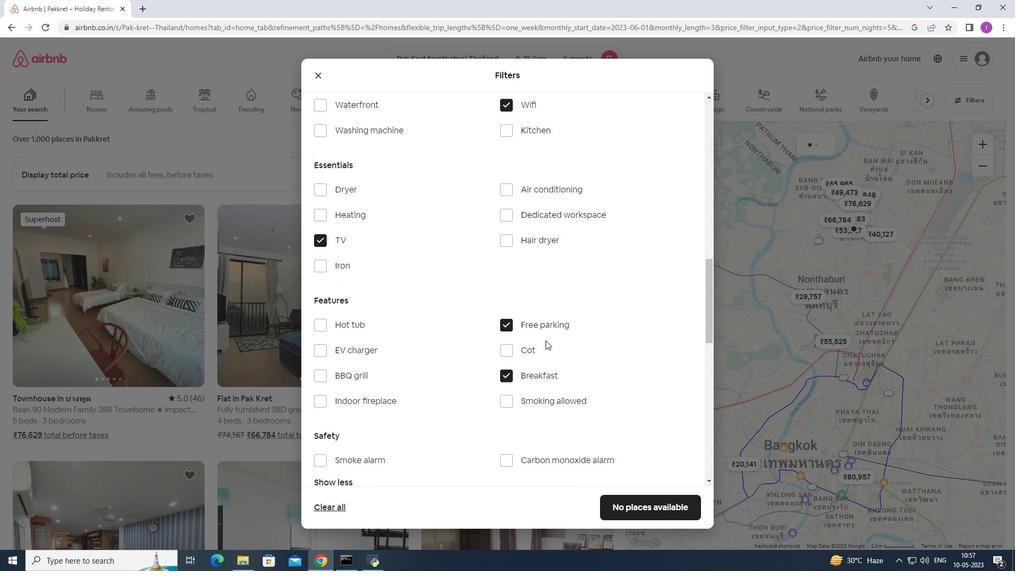 
Action: Mouse scrolled (553, 346) with delta (0, 0)
Screenshot: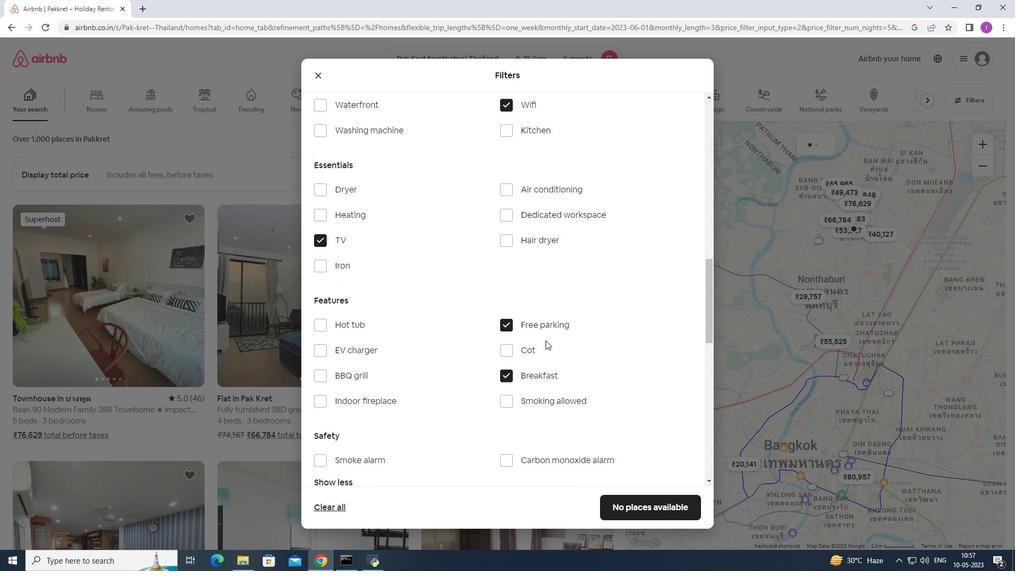 
Action: Mouse moved to (587, 352)
Screenshot: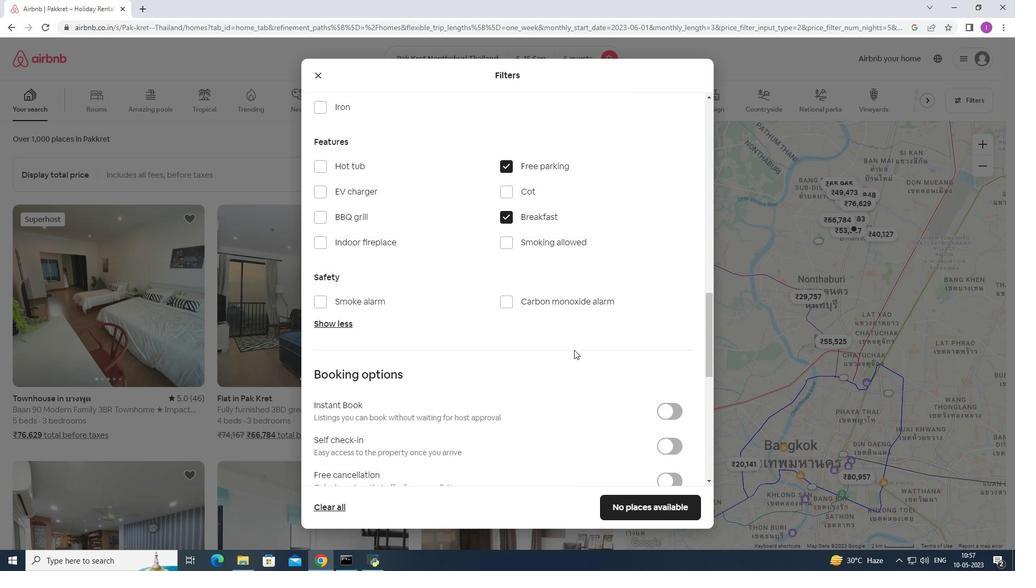
Action: Mouse scrolled (587, 352) with delta (0, 0)
Screenshot: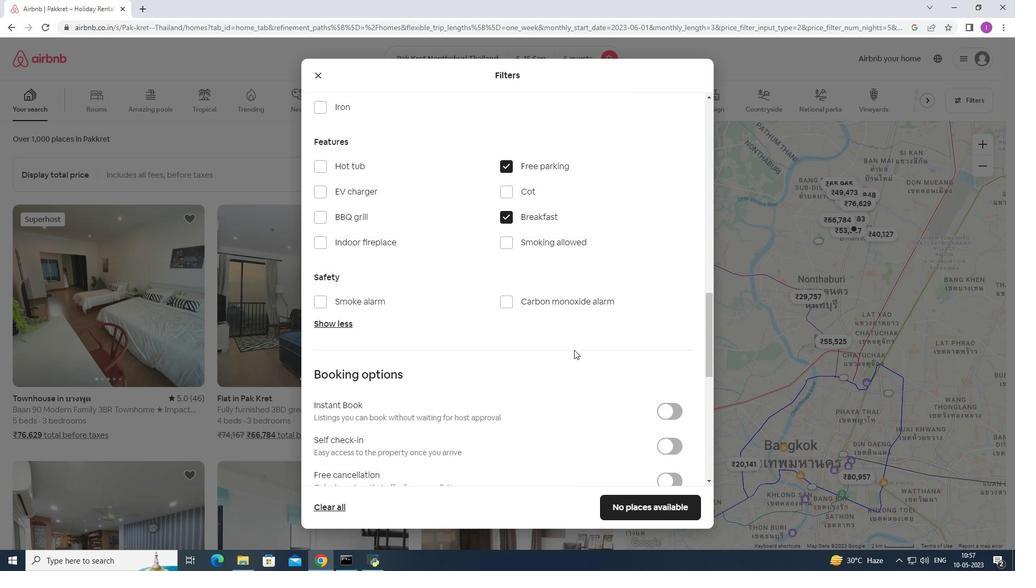 
Action: Mouse moved to (601, 354)
Screenshot: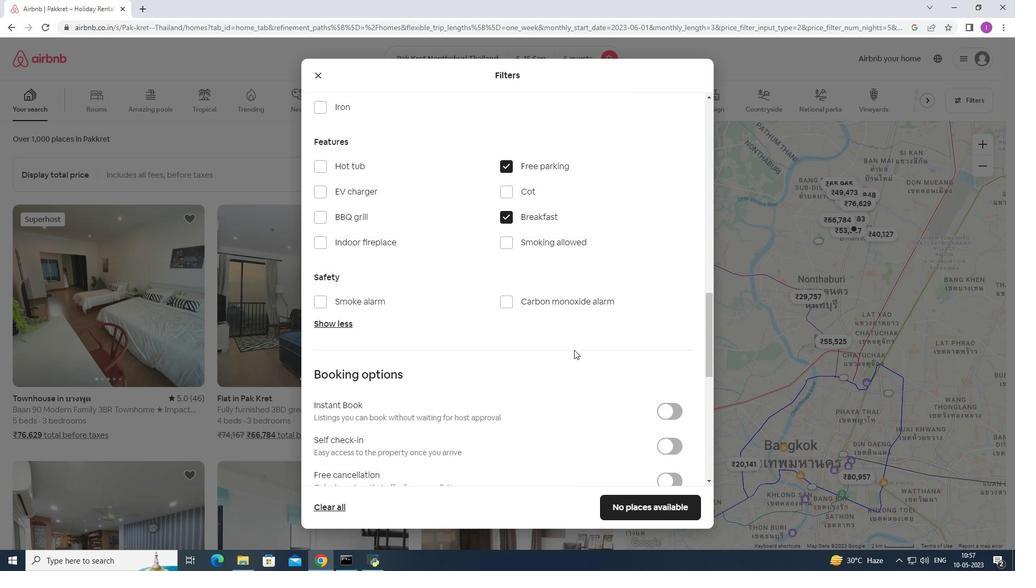 
Action: Mouse scrolled (598, 354) with delta (0, 0)
Screenshot: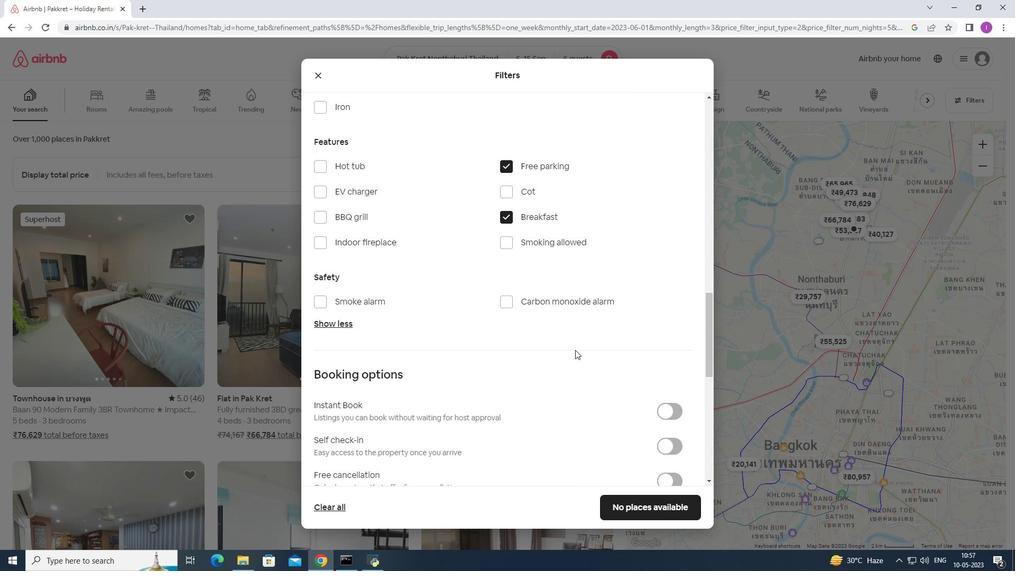 
Action: Mouse moved to (618, 354)
Screenshot: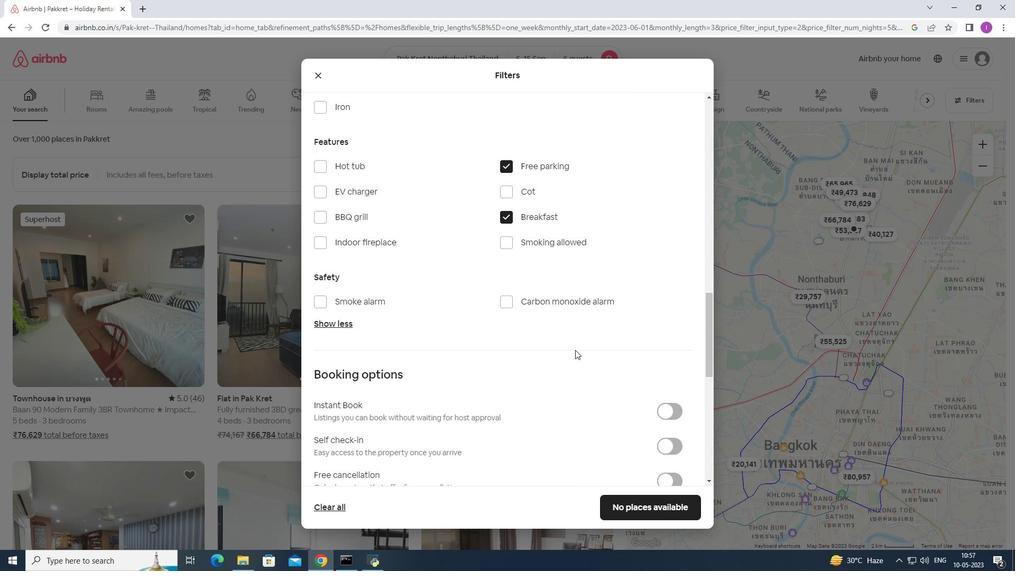 
Action: Mouse scrolled (613, 354) with delta (0, 0)
Screenshot: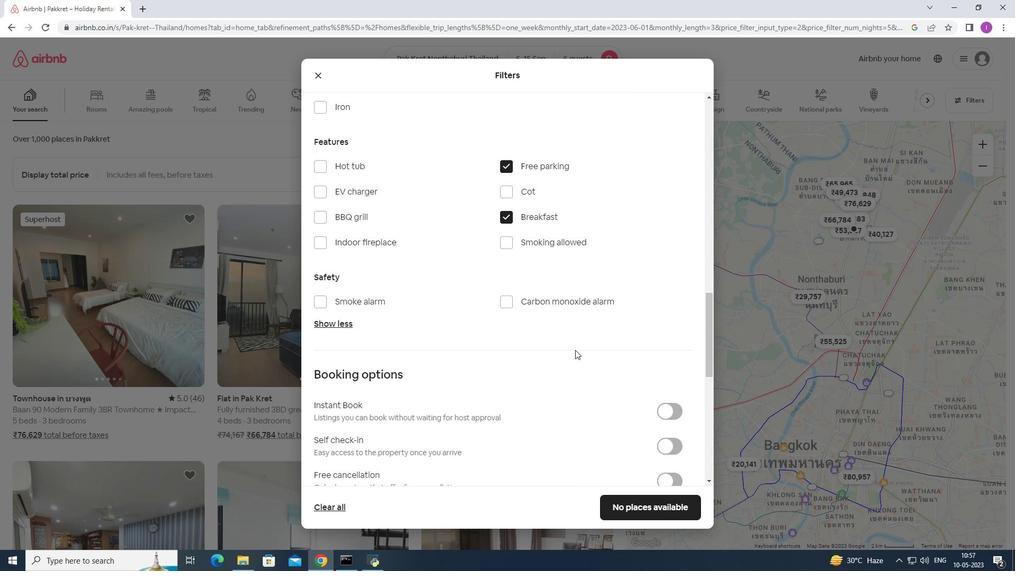 
Action: Mouse moved to (672, 294)
Screenshot: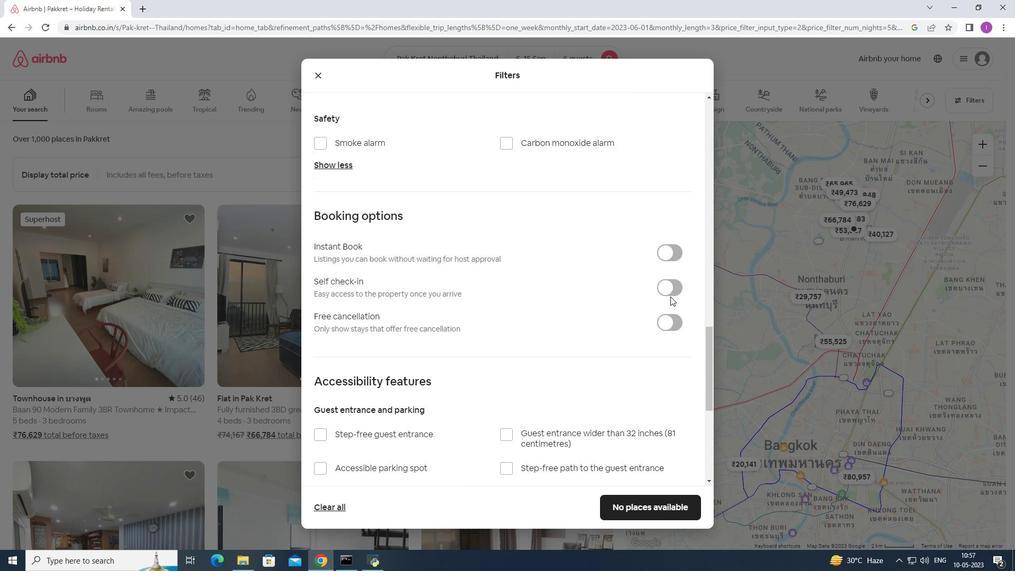 
Action: Mouse pressed left at (672, 294)
Screenshot: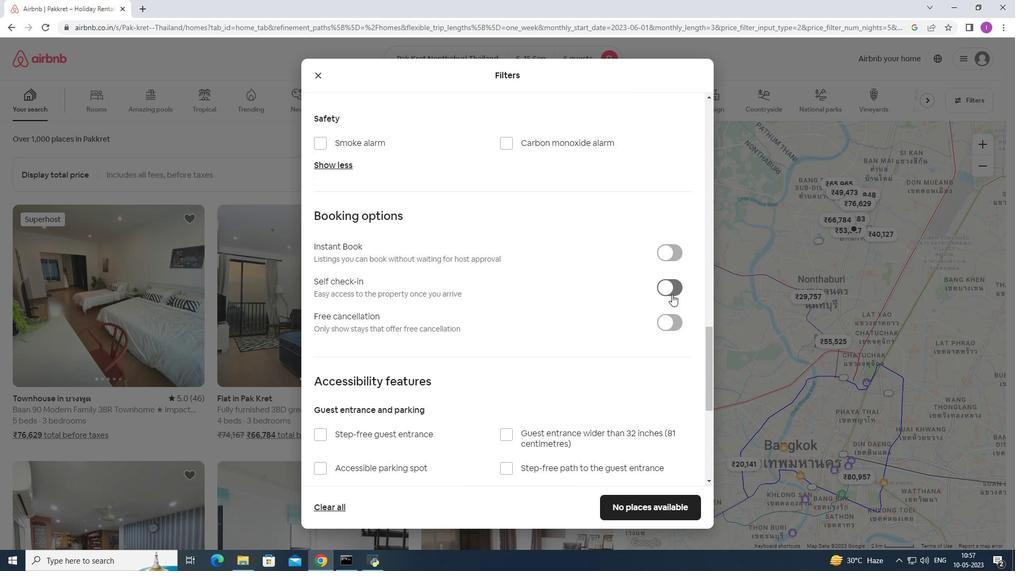 
Action: Mouse moved to (459, 381)
Screenshot: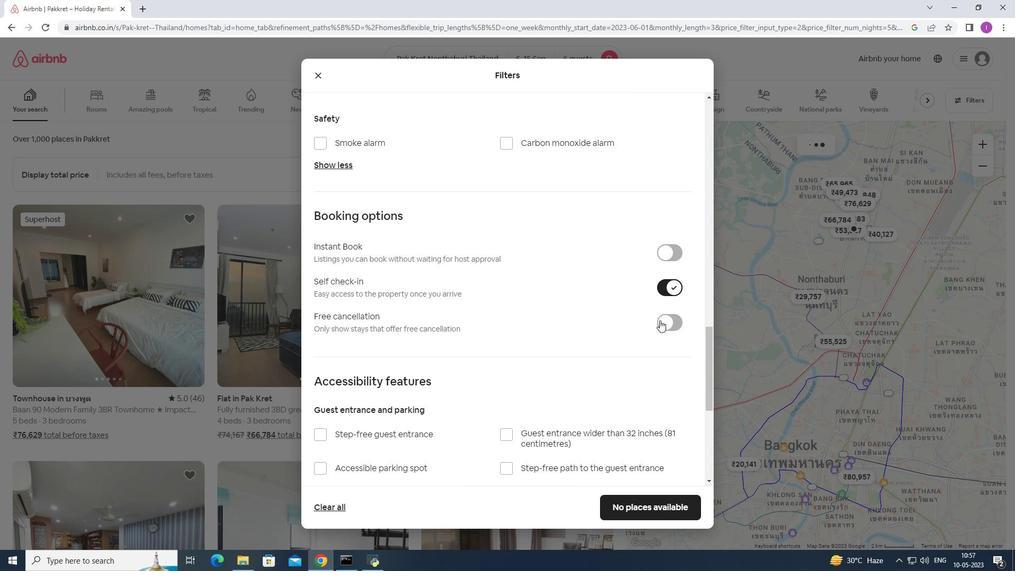 
Action: Mouse scrolled (459, 381) with delta (0, 0)
Screenshot: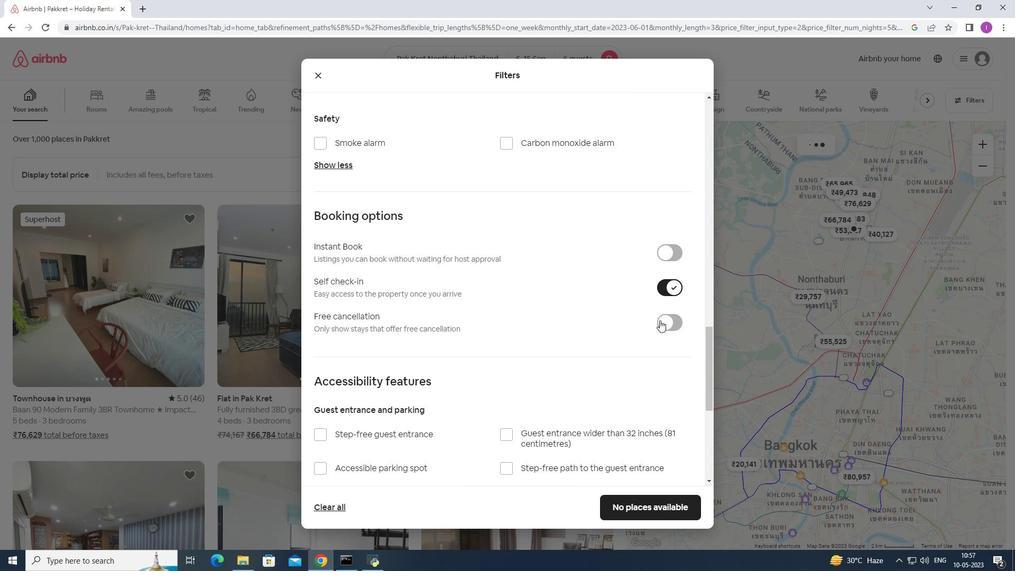 
Action: Mouse moved to (459, 383)
Screenshot: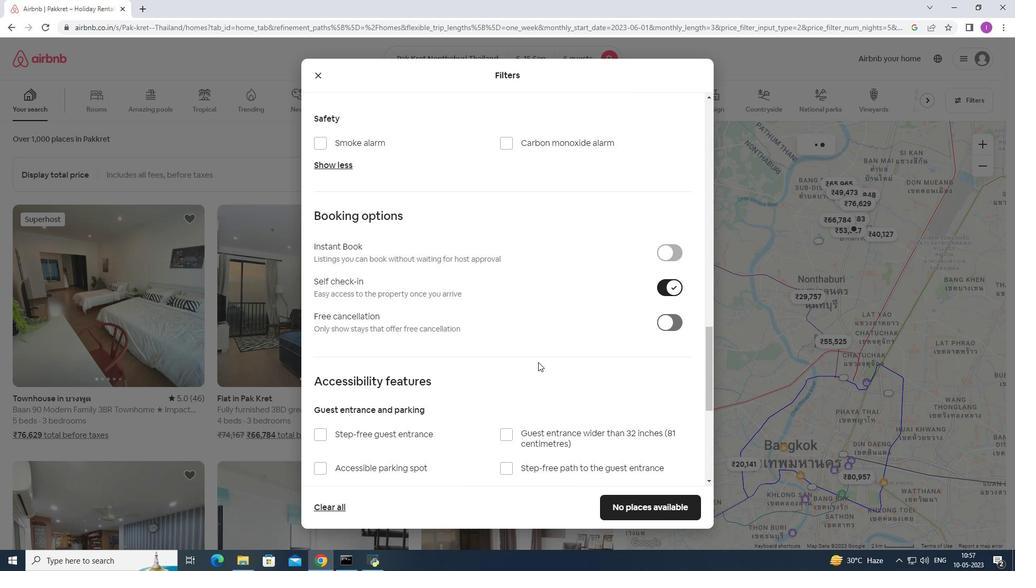 
Action: Mouse scrolled (459, 382) with delta (0, 0)
Screenshot: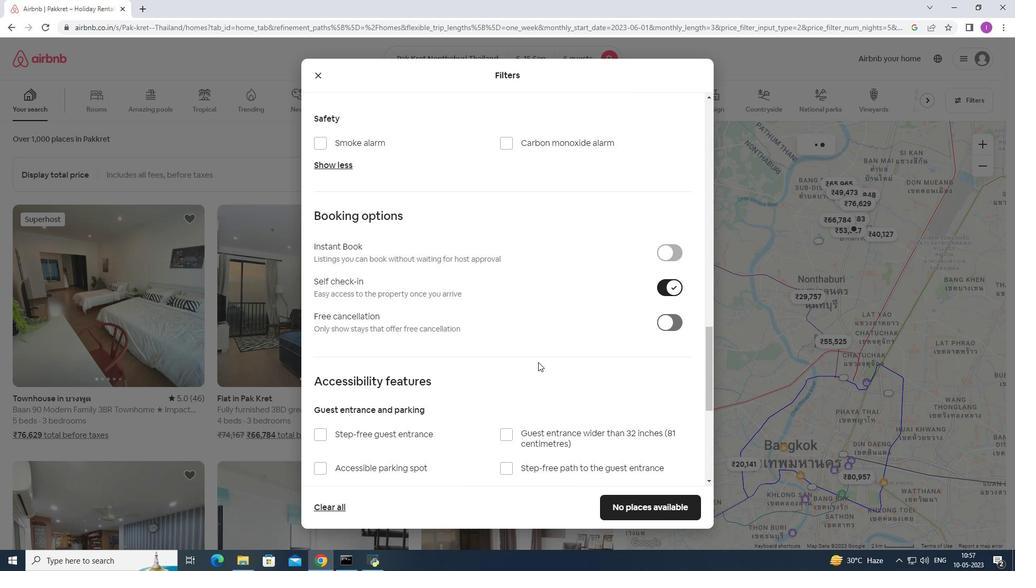 
Action: Mouse moved to (459, 383)
Screenshot: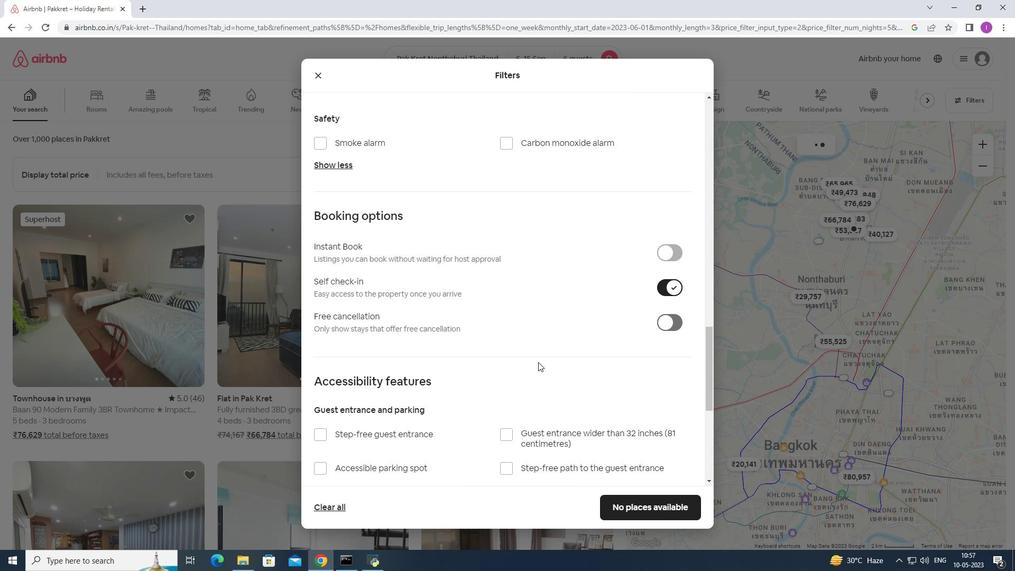 
Action: Mouse scrolled (459, 383) with delta (0, 0)
Screenshot: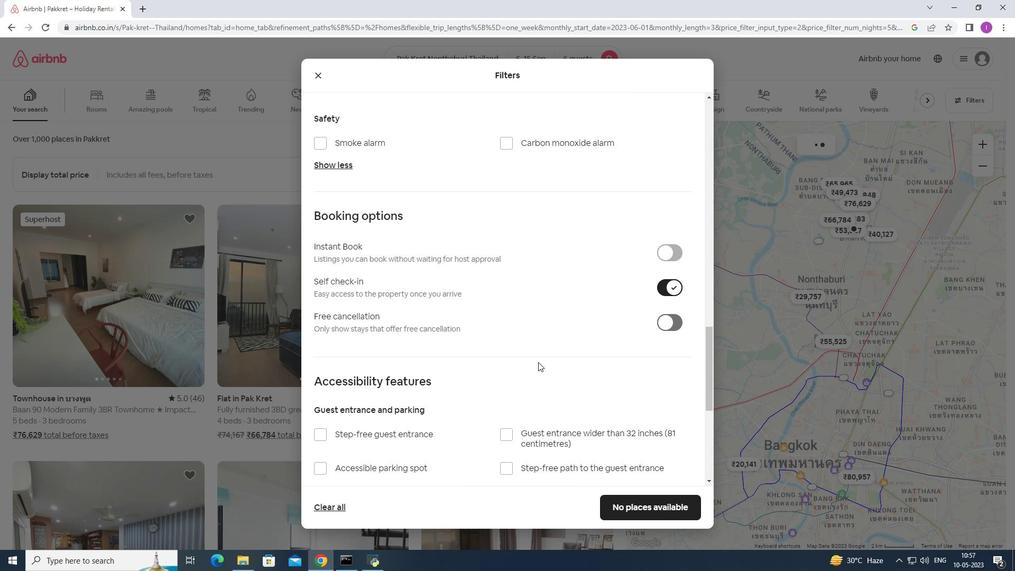
Action: Mouse scrolled (459, 383) with delta (0, 0)
Screenshot: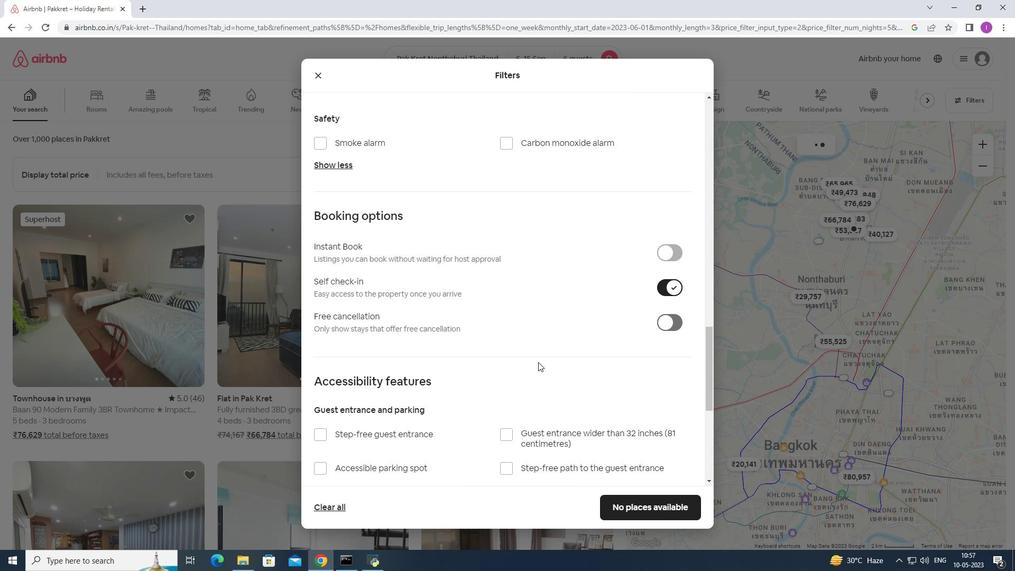 
Action: Mouse moved to (457, 377)
Screenshot: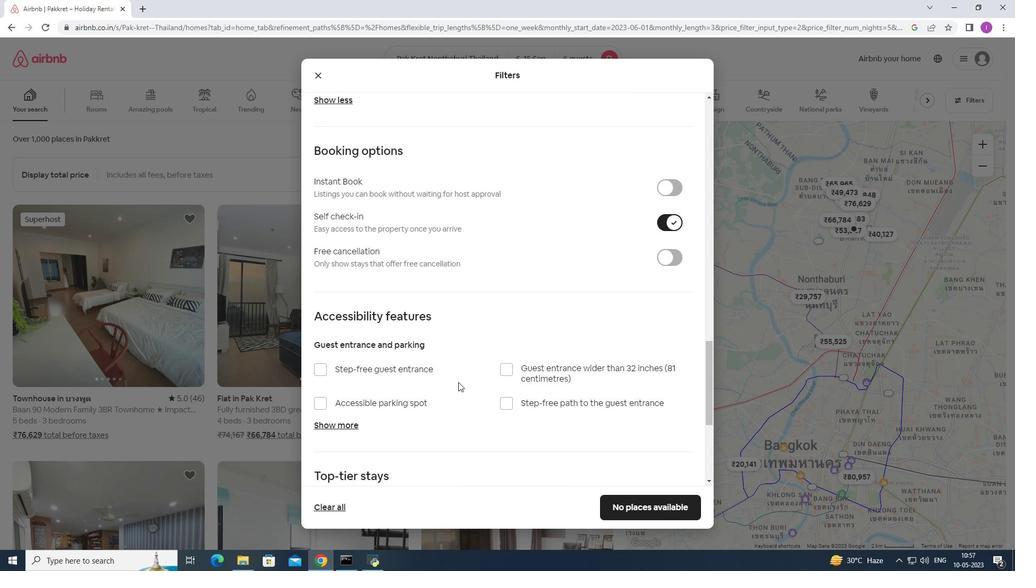 
Action: Mouse scrolled (457, 376) with delta (0, 0)
Screenshot: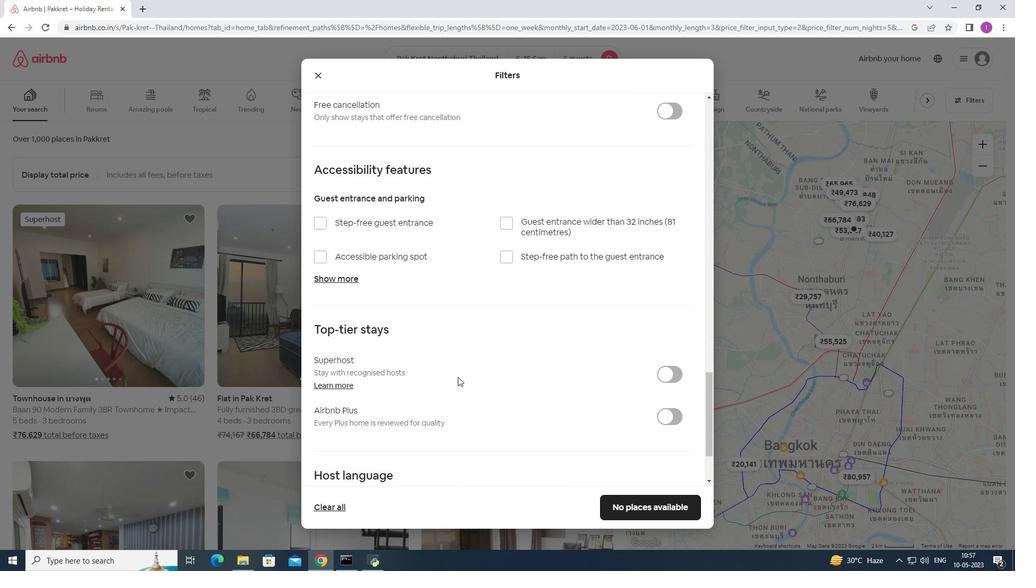 
Action: Mouse scrolled (457, 376) with delta (0, 0)
Screenshot: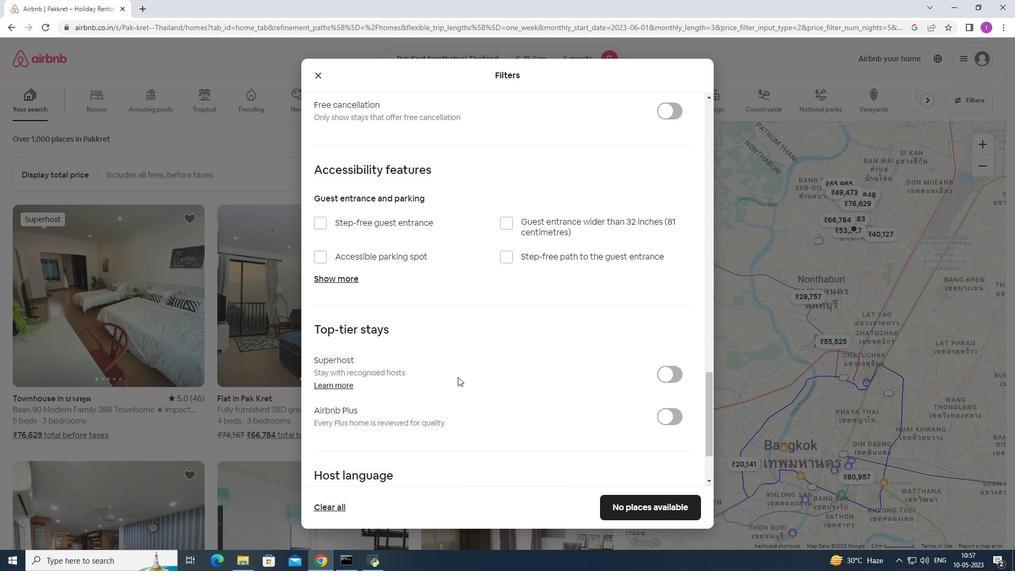 
Action: Mouse scrolled (457, 376) with delta (0, 0)
Screenshot: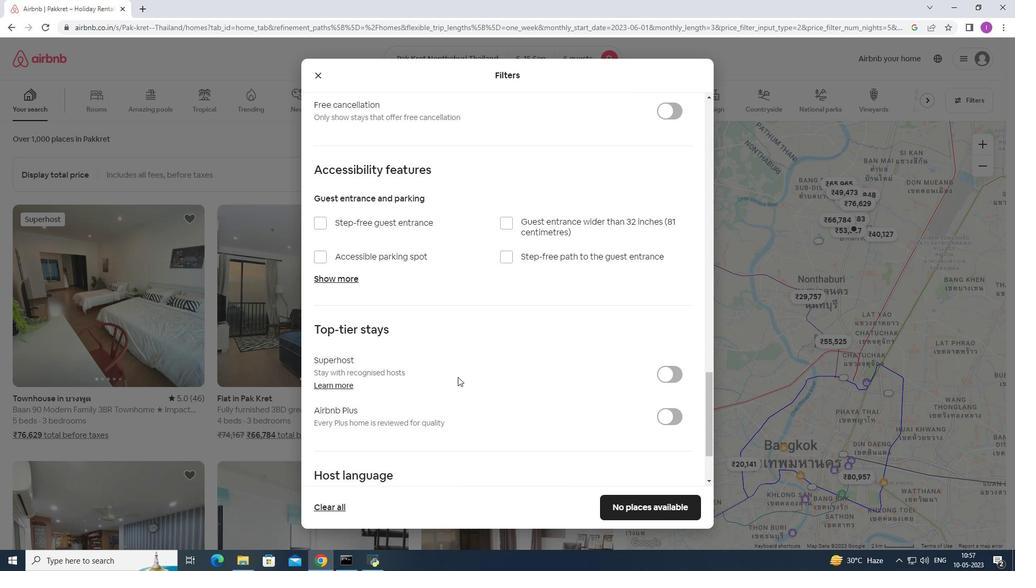 
Action: Mouse moved to (473, 374)
Screenshot: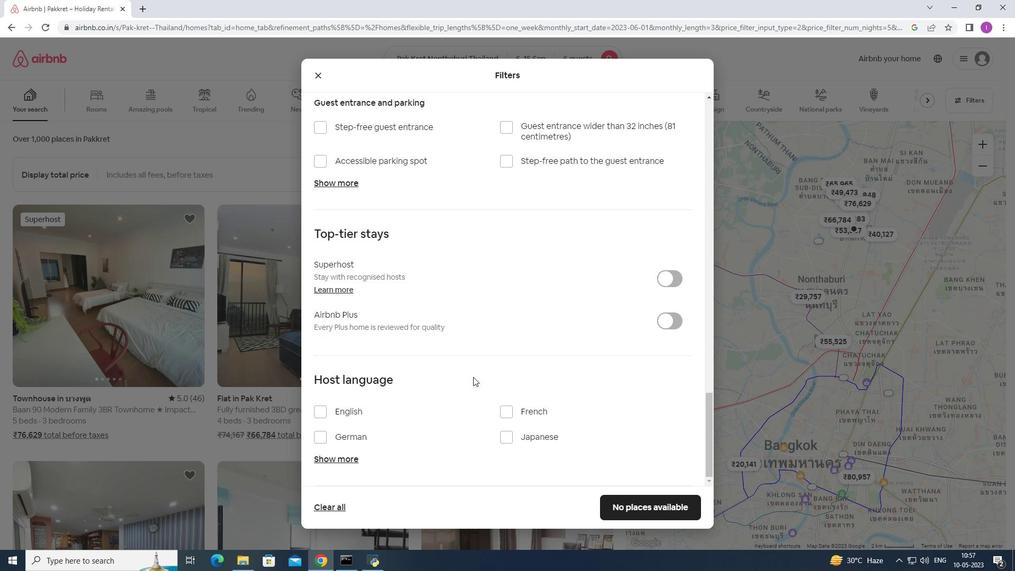 
Action: Mouse scrolled (473, 373) with delta (0, 0)
Screenshot: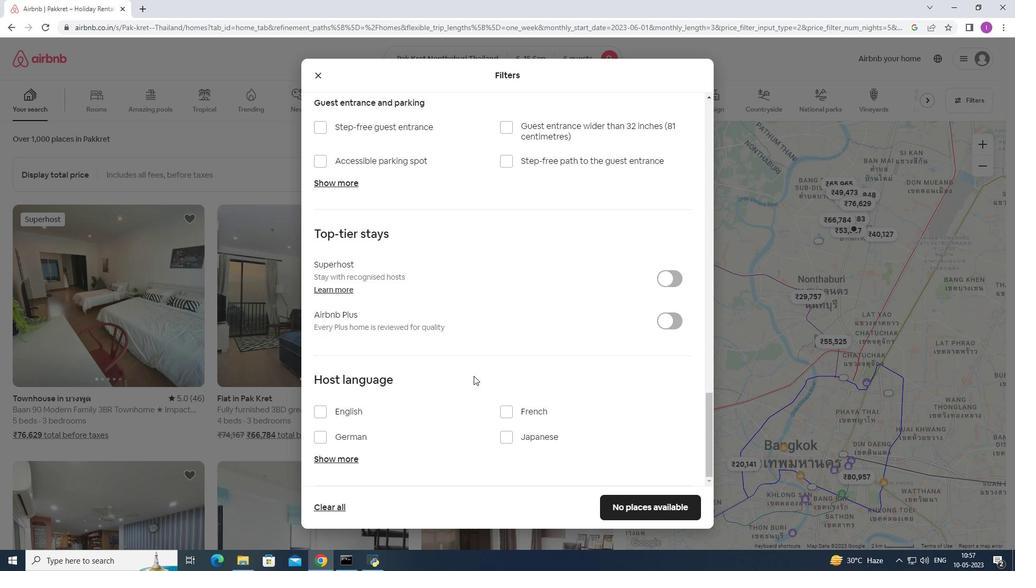 
Action: Mouse scrolled (473, 373) with delta (0, 0)
Screenshot: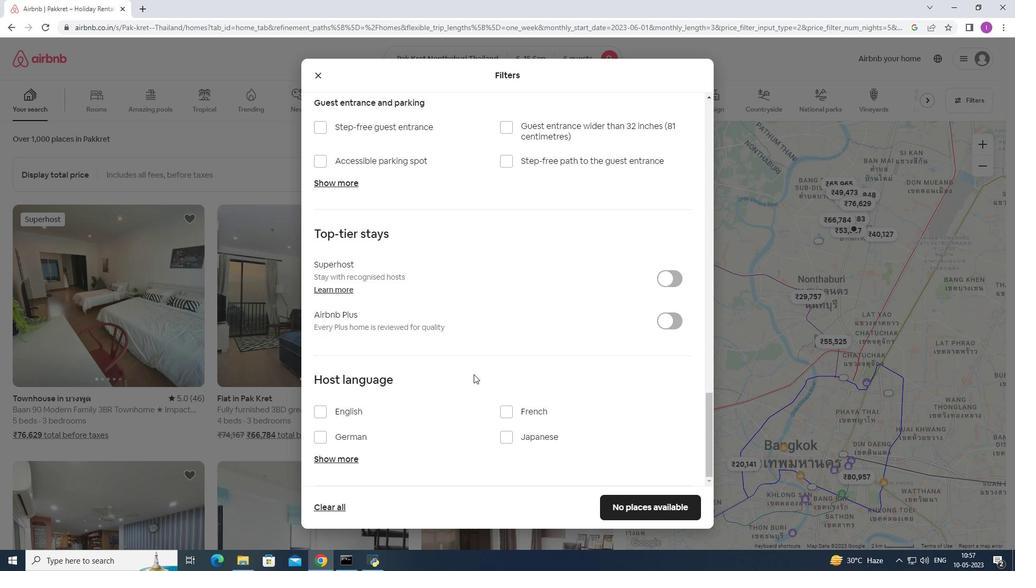 
Action: Mouse scrolled (473, 373) with delta (0, 0)
Screenshot: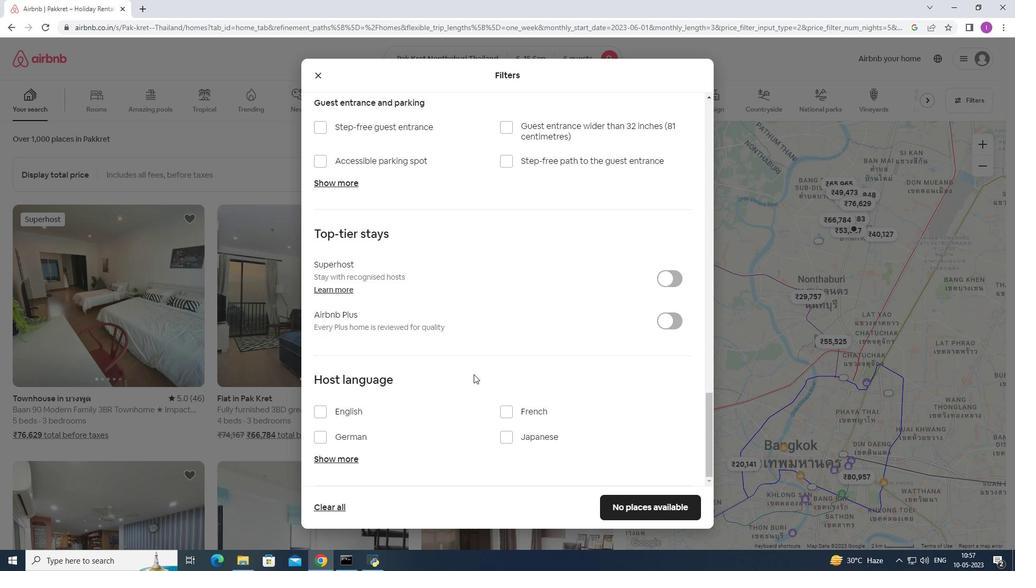 
Action: Mouse moved to (325, 410)
Screenshot: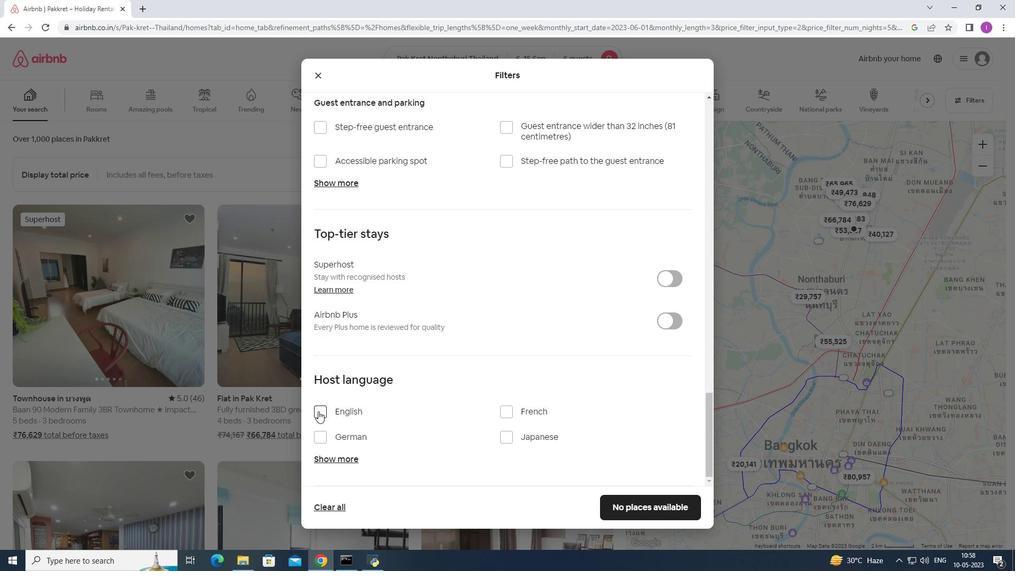 
Action: Mouse pressed left at (325, 410)
Screenshot: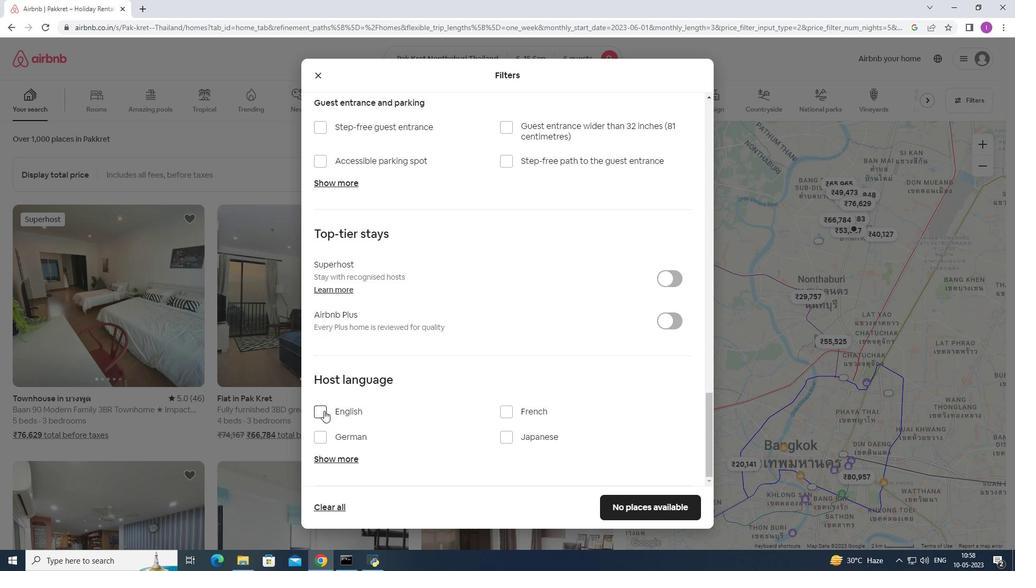 
Action: Mouse moved to (648, 504)
Screenshot: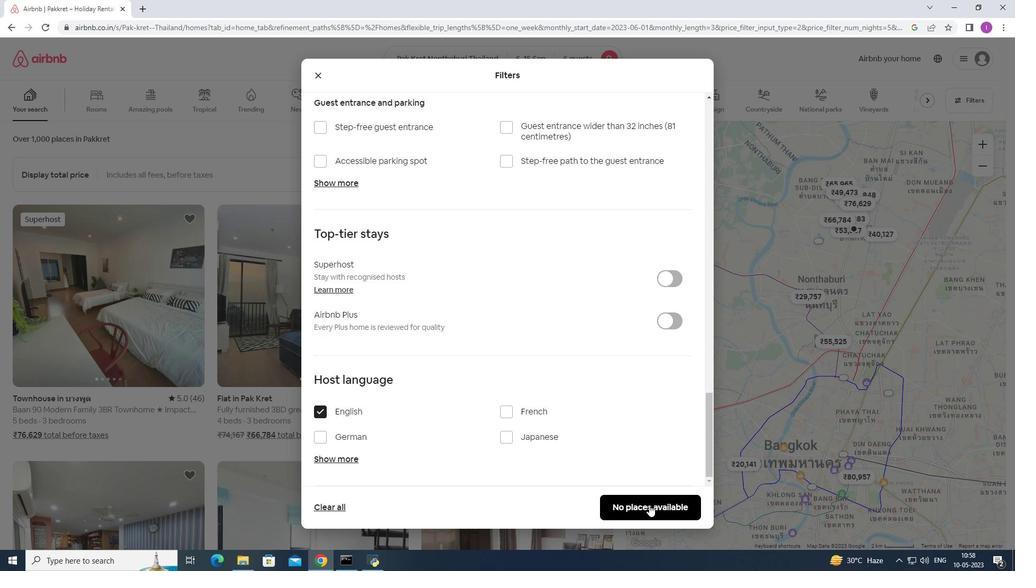 
Action: Mouse pressed left at (648, 504)
Screenshot: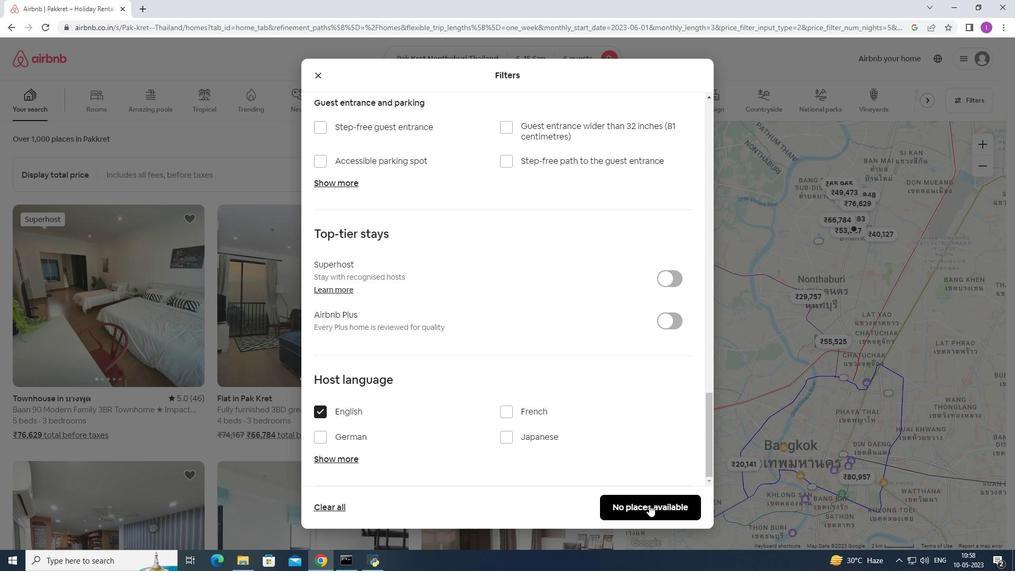 
Action: Mouse moved to (610, 286)
Screenshot: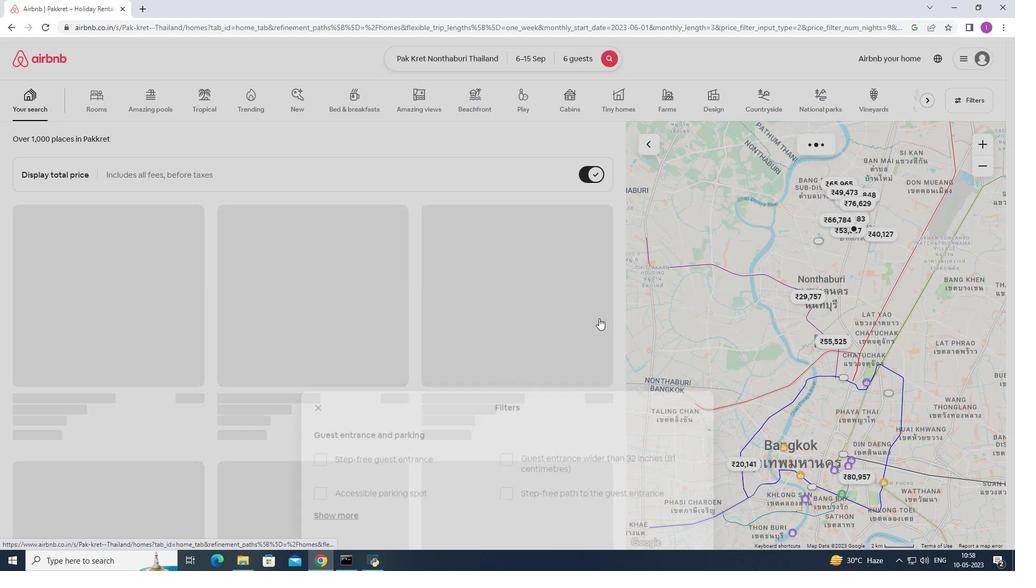 
